 Task: Find connections with filter location Neston with filter topic #Inspirationwith filter profile language English with filter current company AMOREPACIFIC with filter school Government Engineering College, Thrissur with filter industry Accommodation Services with filter service category Customer Service with filter keywords title Data Entry
Action: Mouse moved to (167, 249)
Screenshot: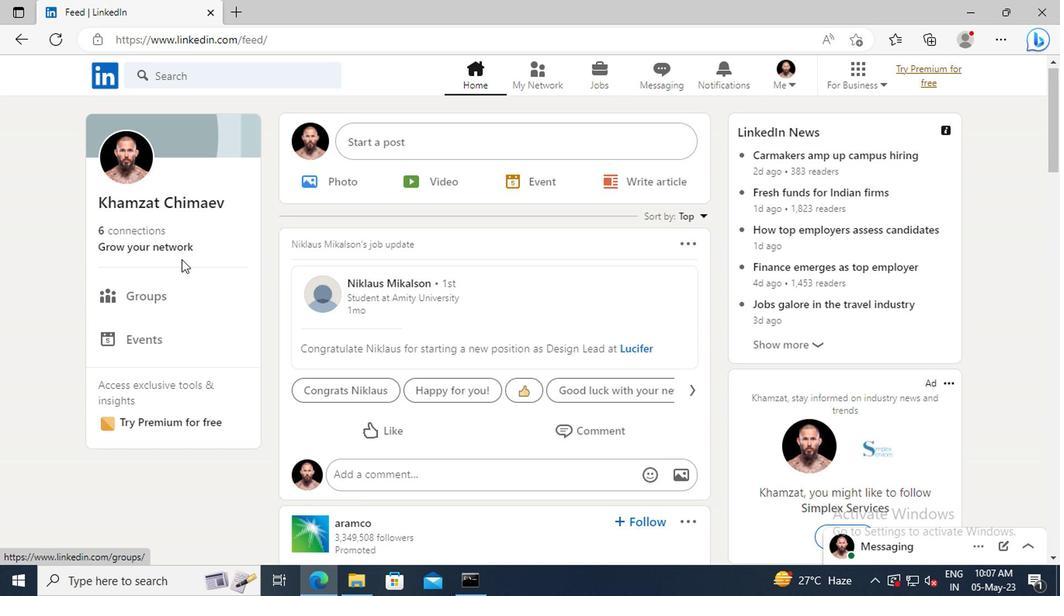 
Action: Mouse pressed left at (167, 249)
Screenshot: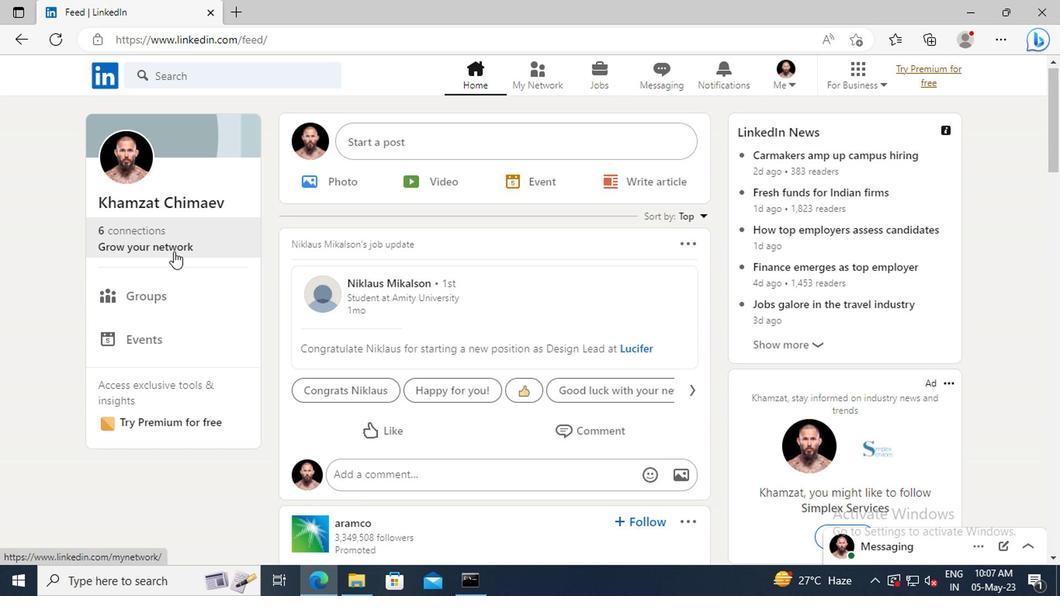 
Action: Mouse moved to (170, 165)
Screenshot: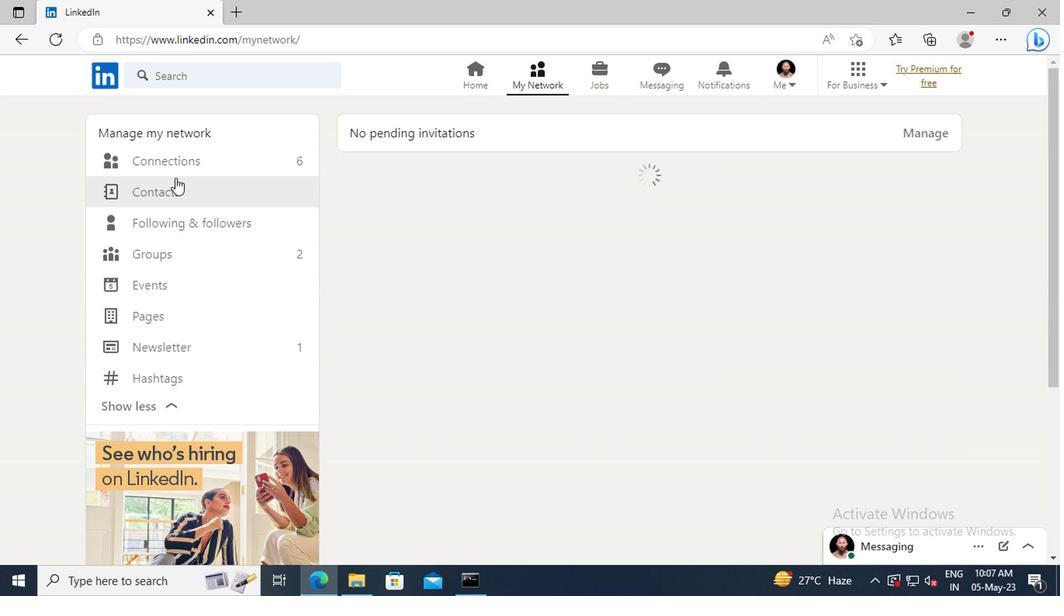
Action: Mouse pressed left at (170, 165)
Screenshot: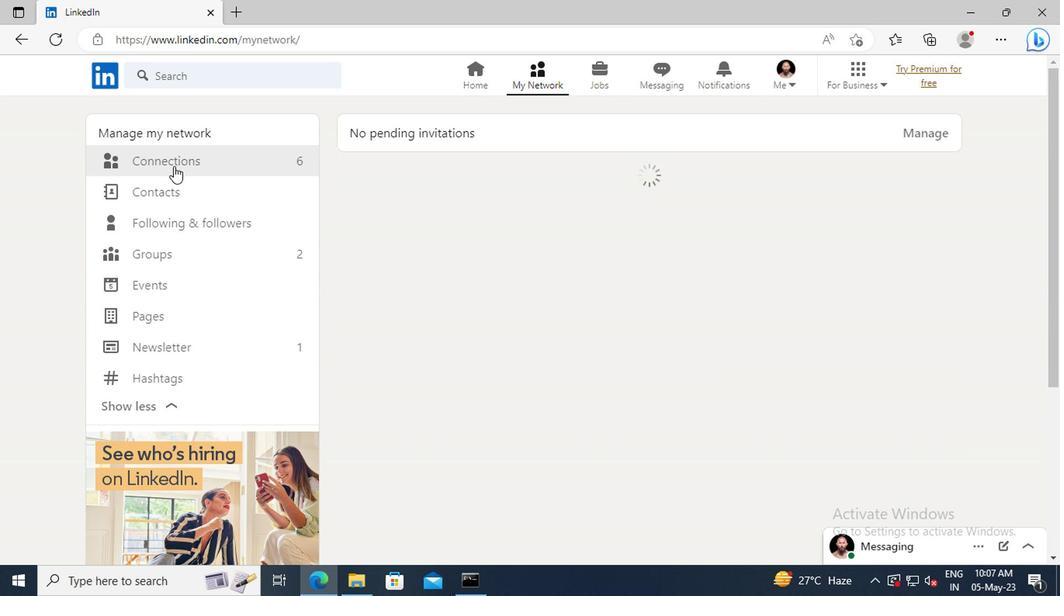 
Action: Mouse moved to (646, 165)
Screenshot: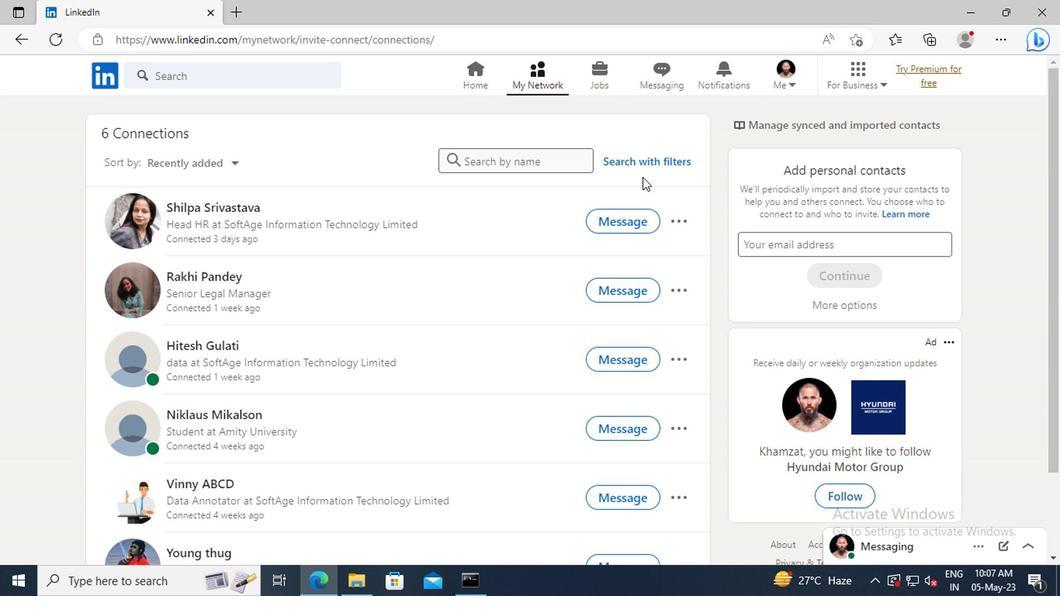 
Action: Mouse pressed left at (646, 165)
Screenshot: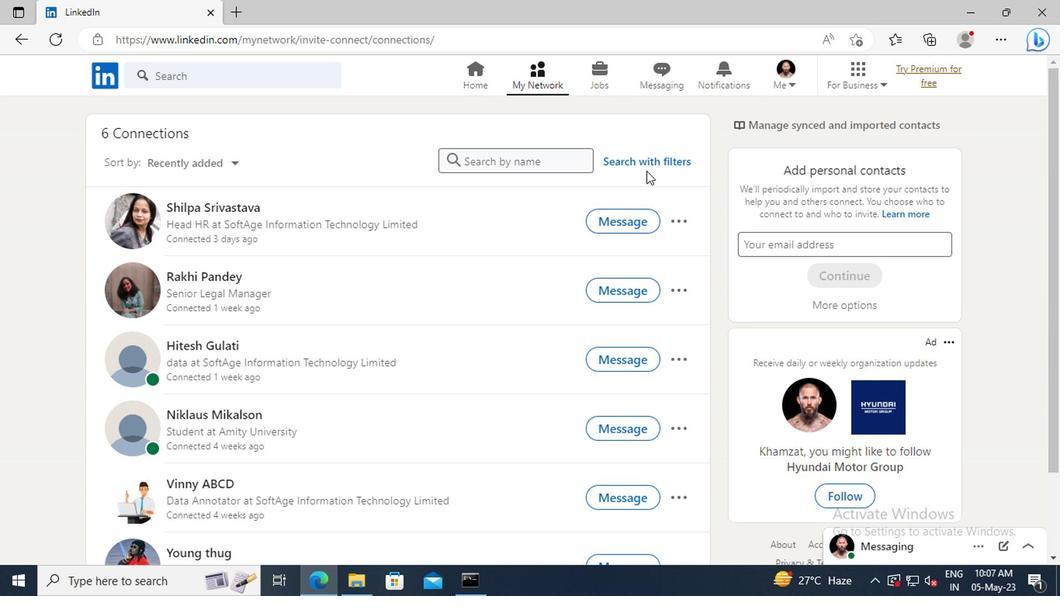 
Action: Mouse moved to (587, 123)
Screenshot: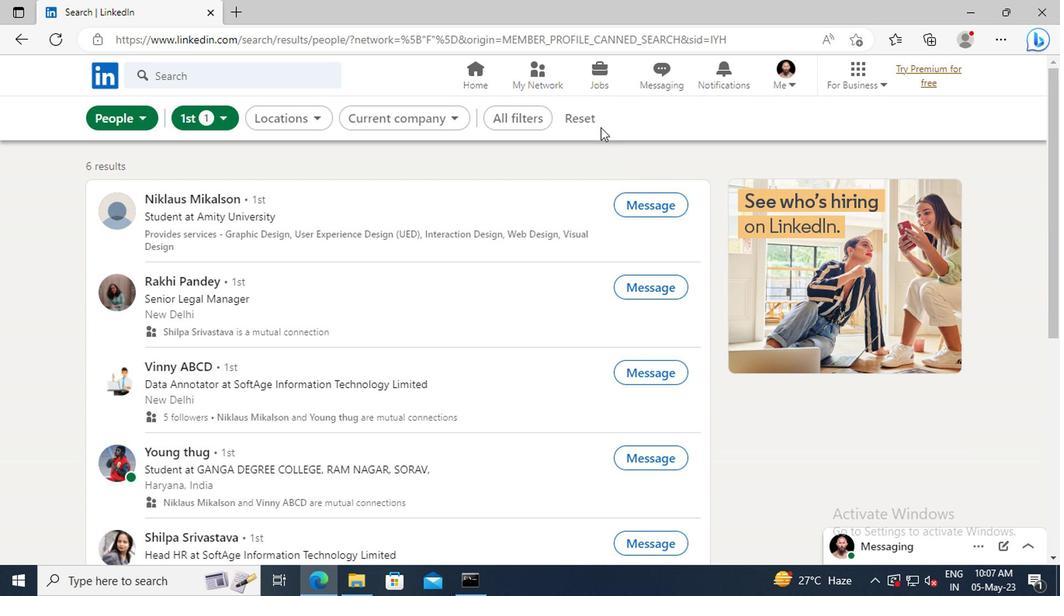 
Action: Mouse pressed left at (587, 123)
Screenshot: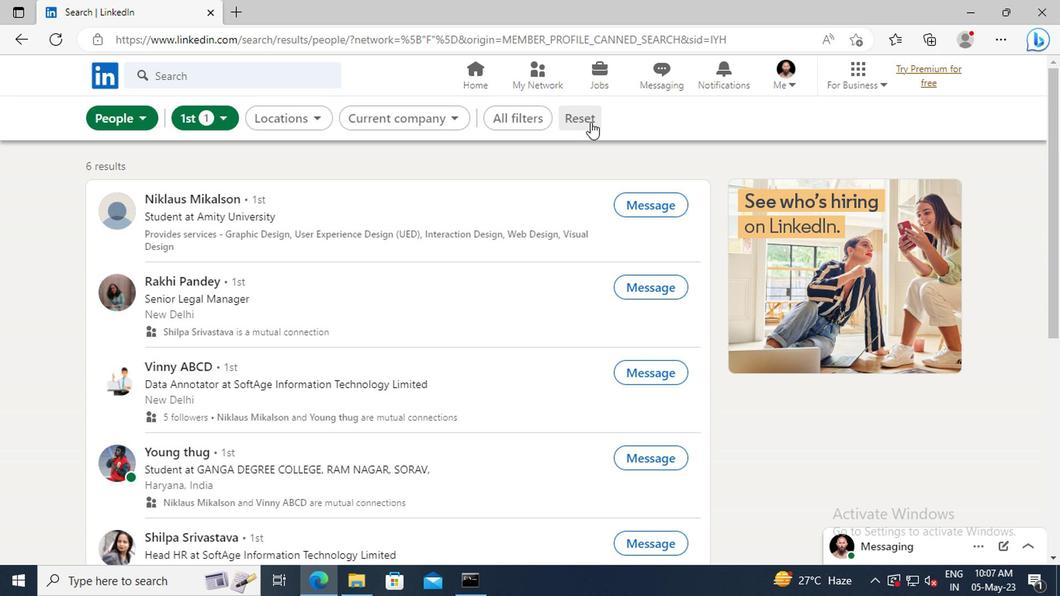 
Action: Mouse moved to (555, 121)
Screenshot: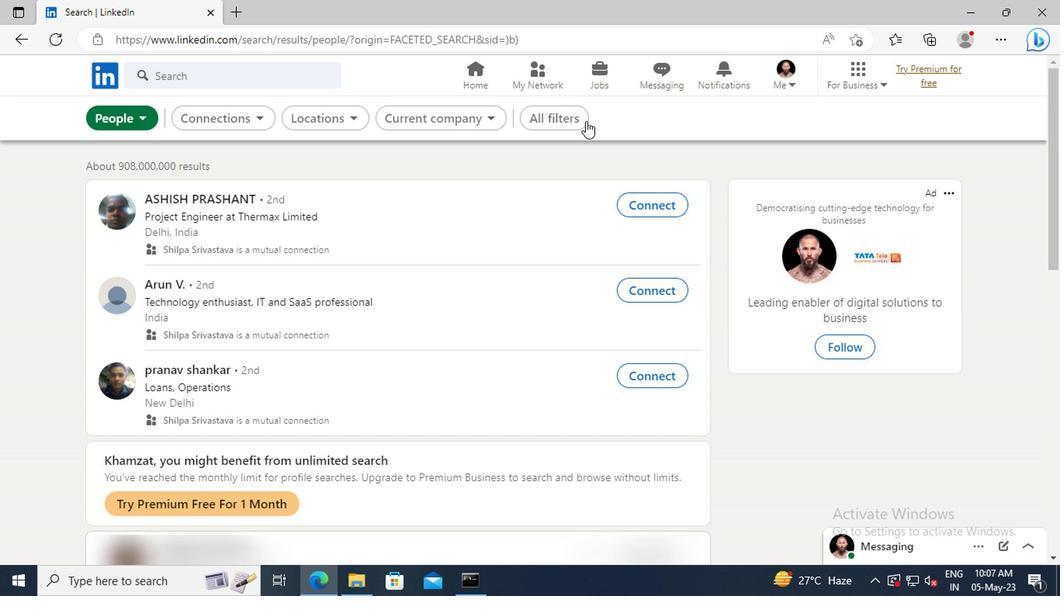 
Action: Mouse pressed left at (555, 121)
Screenshot: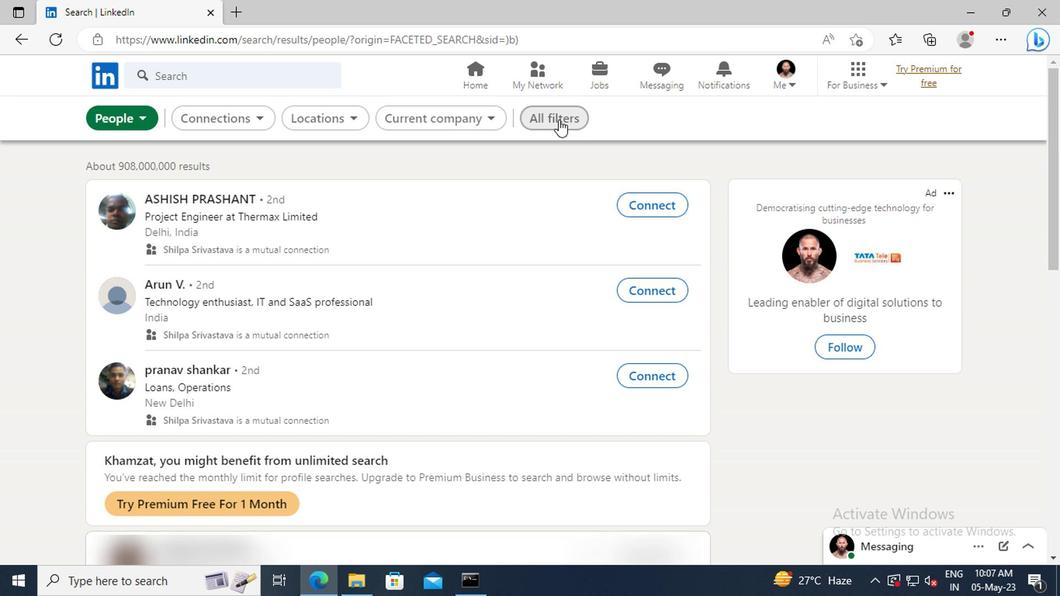 
Action: Mouse moved to (840, 290)
Screenshot: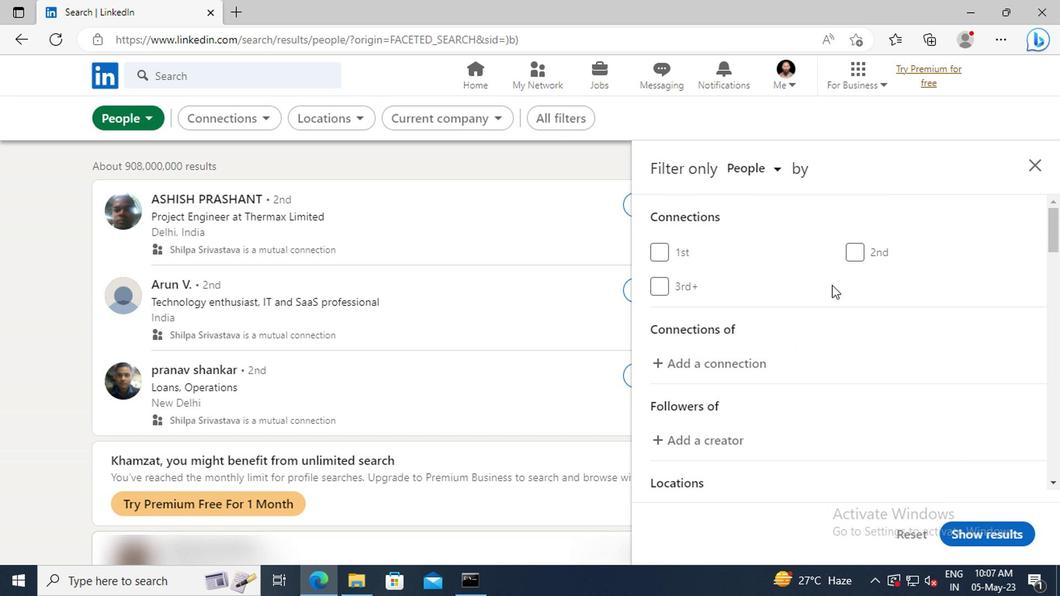 
Action: Mouse scrolled (840, 290) with delta (0, 0)
Screenshot: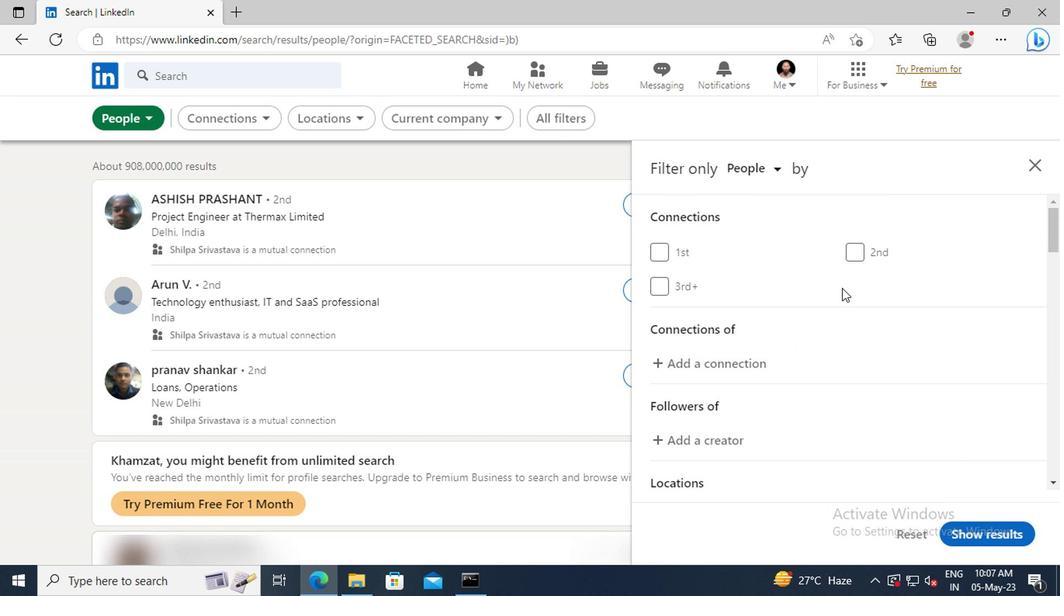 
Action: Mouse scrolled (840, 290) with delta (0, 0)
Screenshot: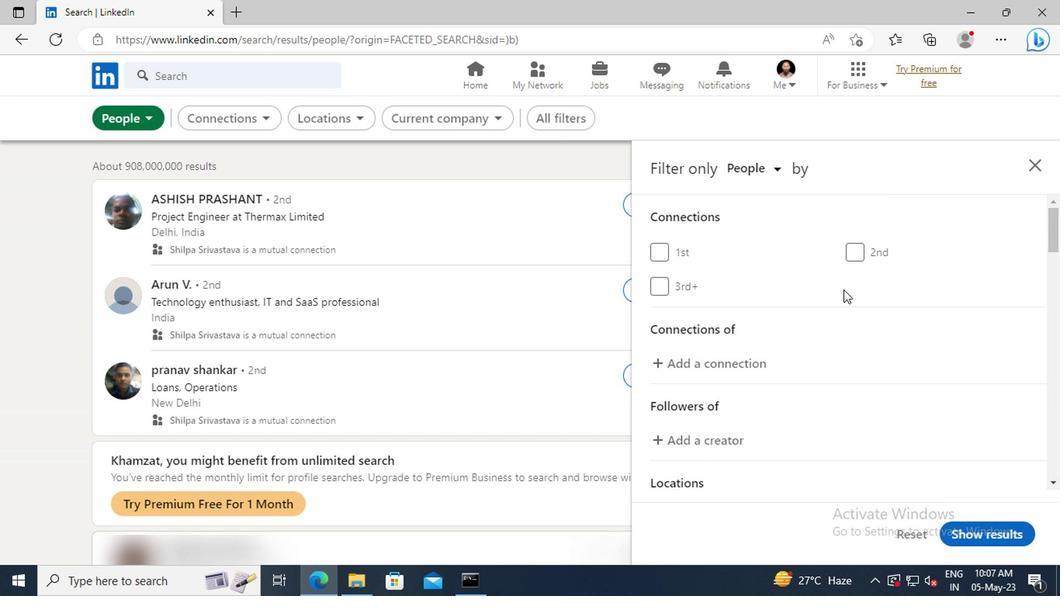 
Action: Mouse scrolled (840, 290) with delta (0, 0)
Screenshot: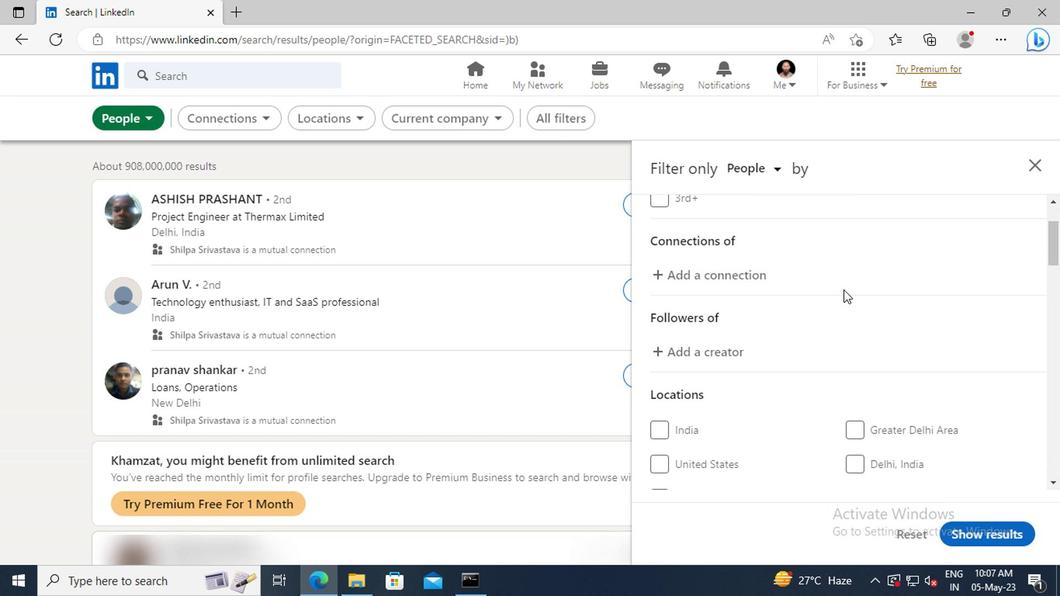 
Action: Mouse scrolled (840, 290) with delta (0, 0)
Screenshot: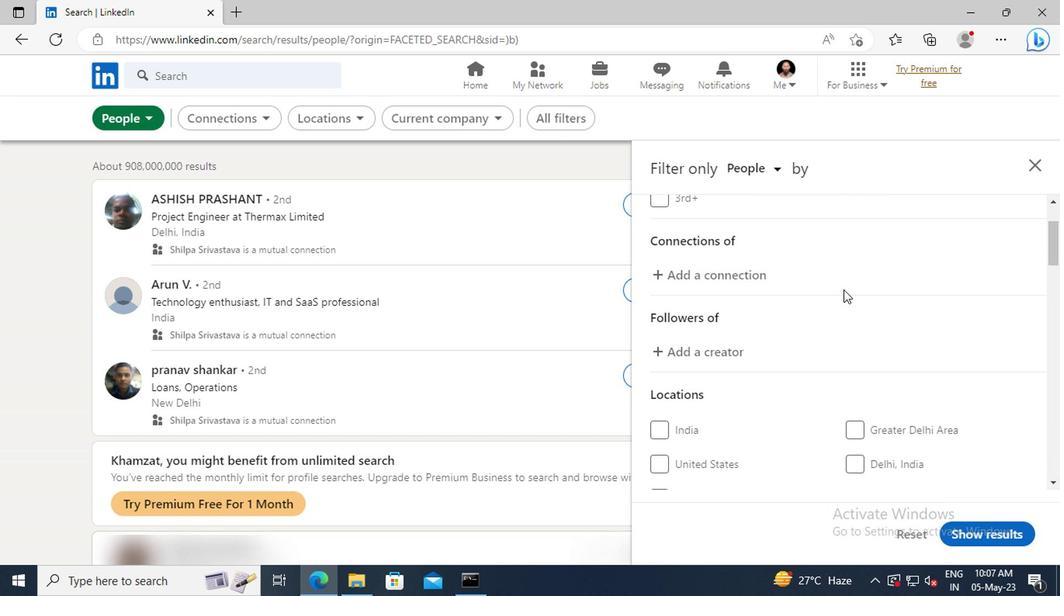 
Action: Mouse scrolled (840, 290) with delta (0, 0)
Screenshot: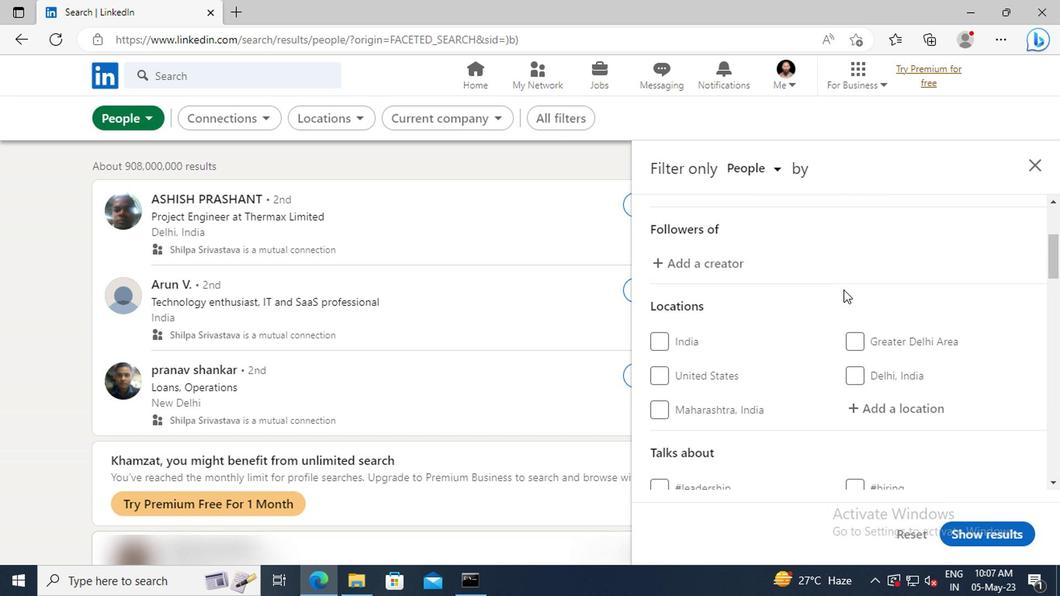 
Action: Mouse scrolled (840, 290) with delta (0, 0)
Screenshot: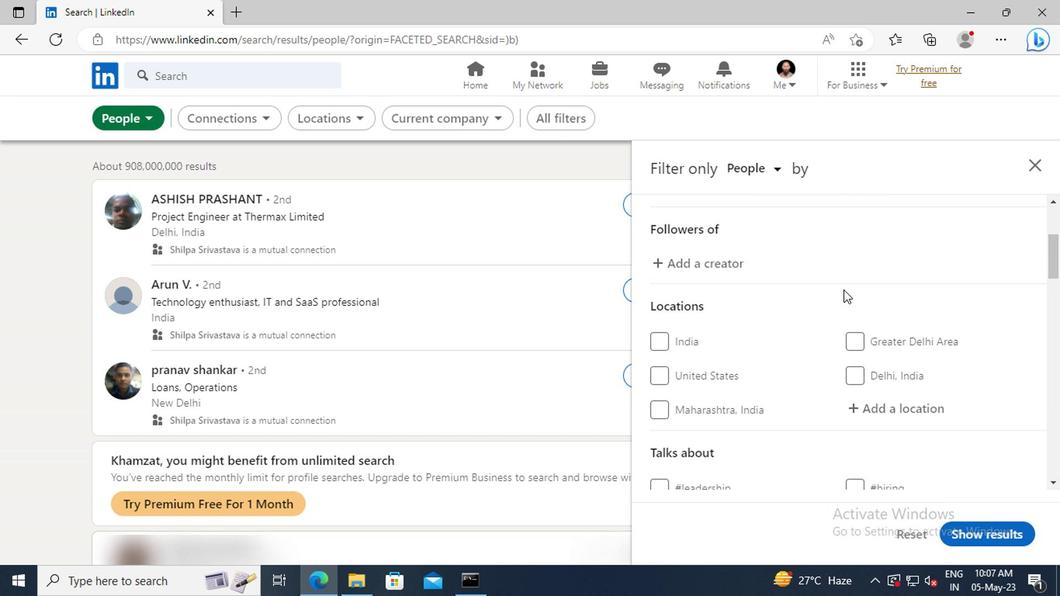
Action: Mouse moved to (858, 323)
Screenshot: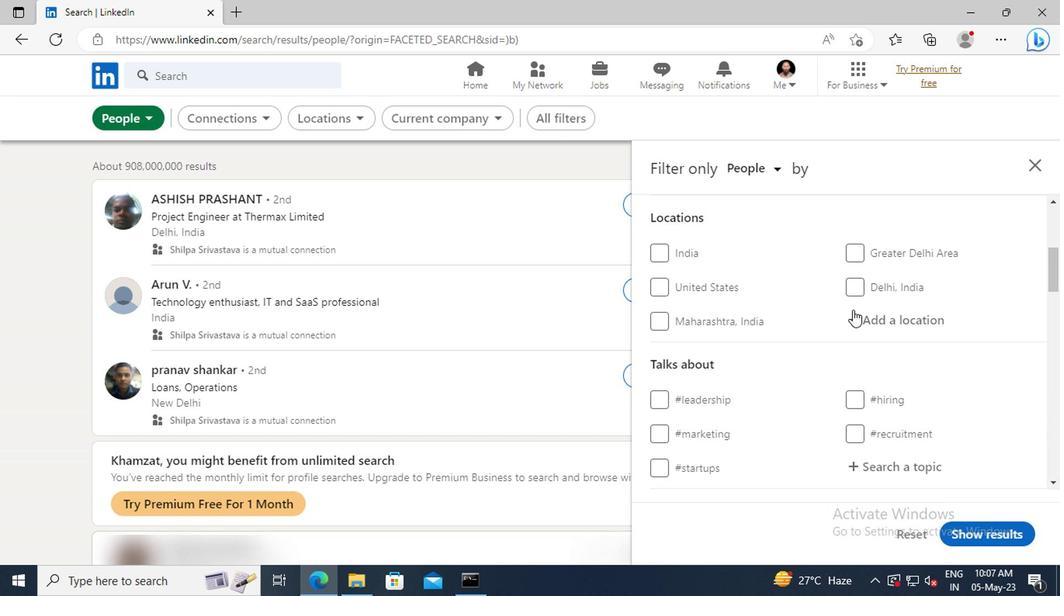 
Action: Mouse pressed left at (858, 323)
Screenshot: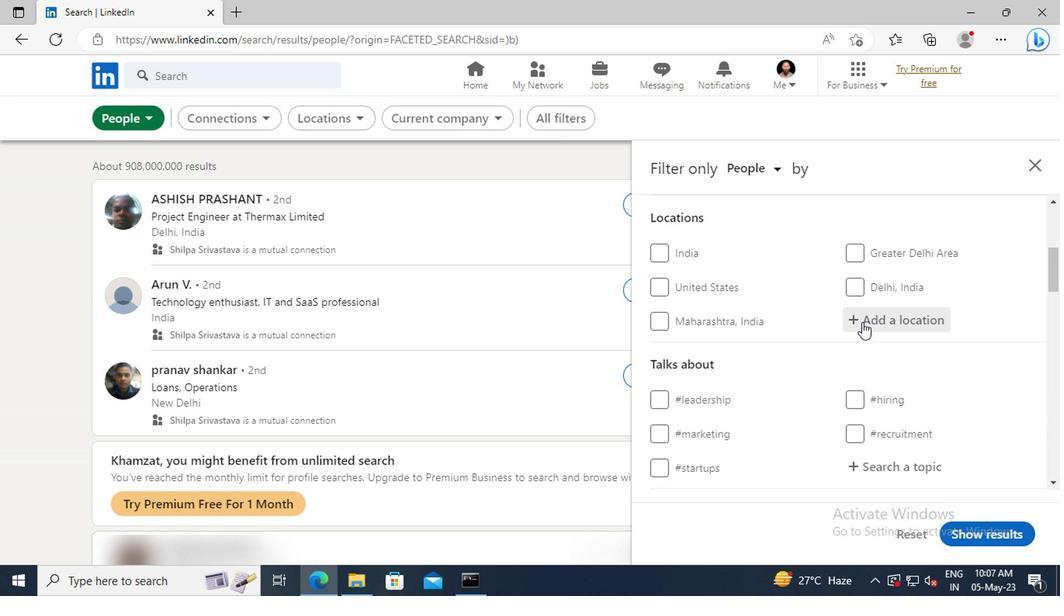 
Action: Key pressed <Key.shift>NESTON
Screenshot: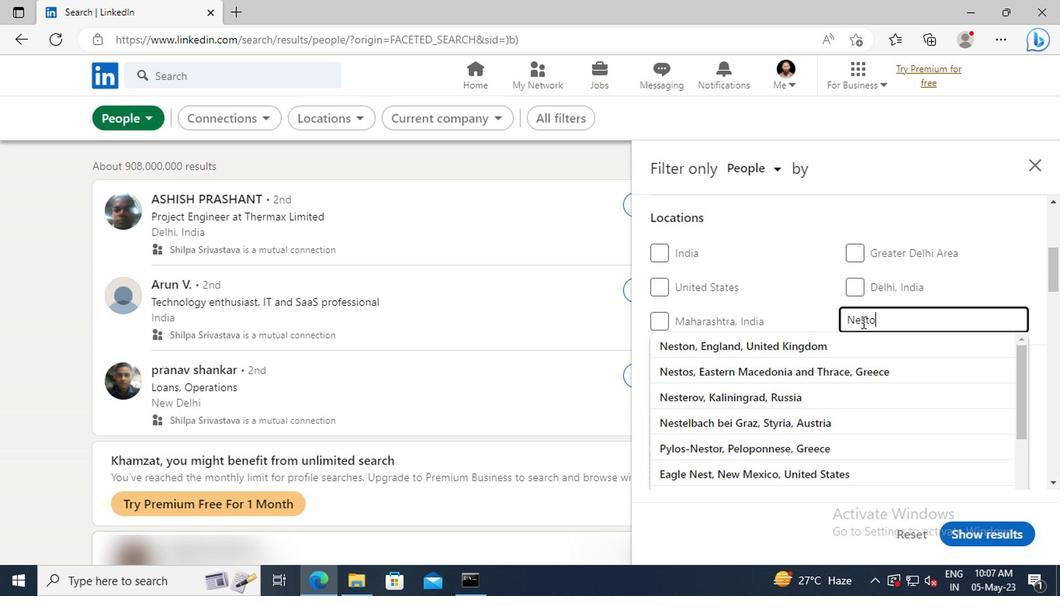 
Action: Mouse moved to (858, 338)
Screenshot: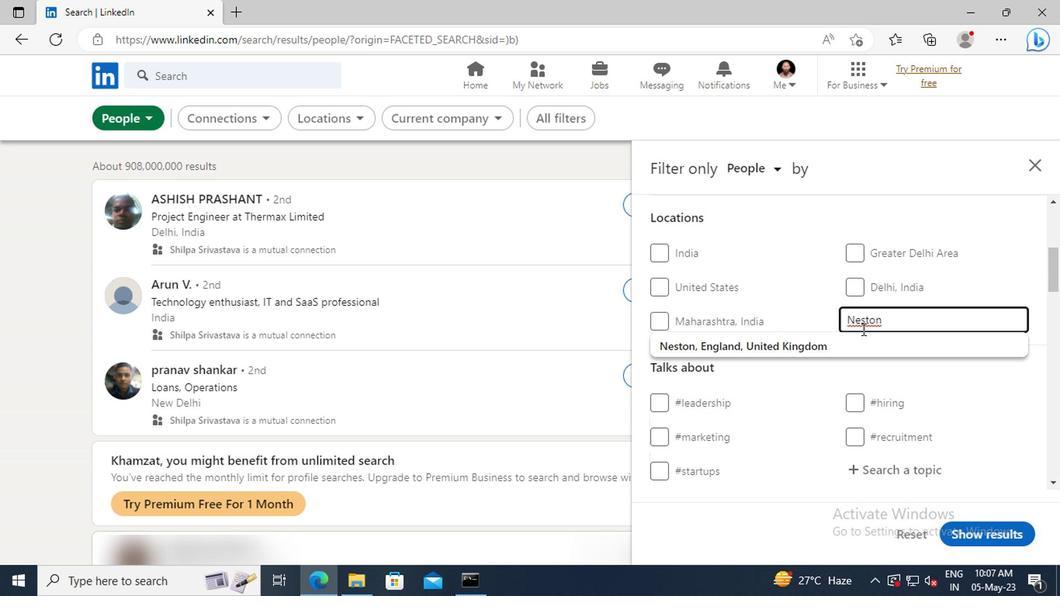 
Action: Mouse pressed left at (858, 338)
Screenshot: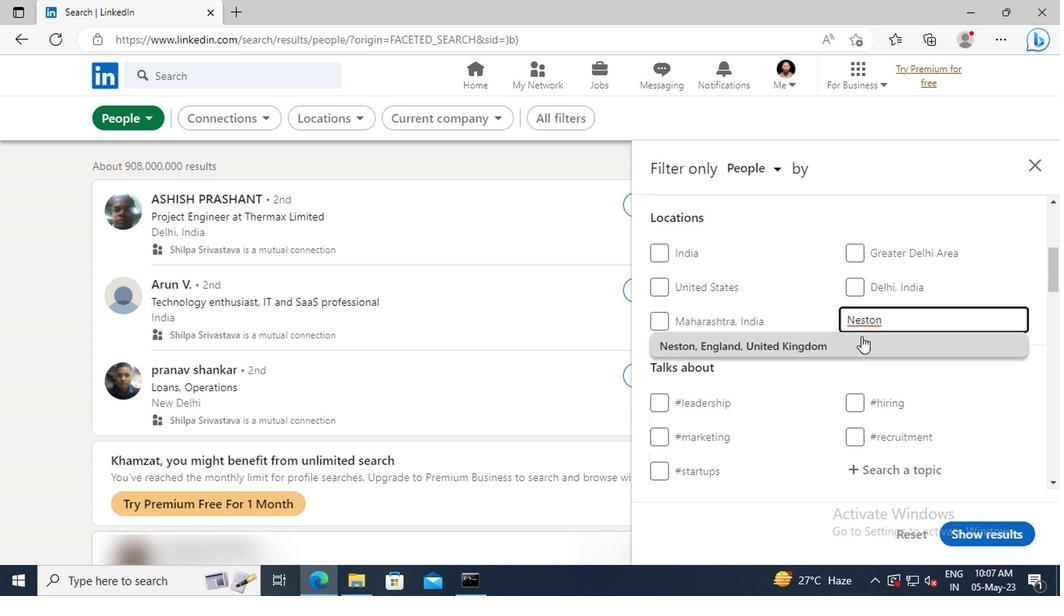 
Action: Mouse scrolled (858, 337) with delta (0, -1)
Screenshot: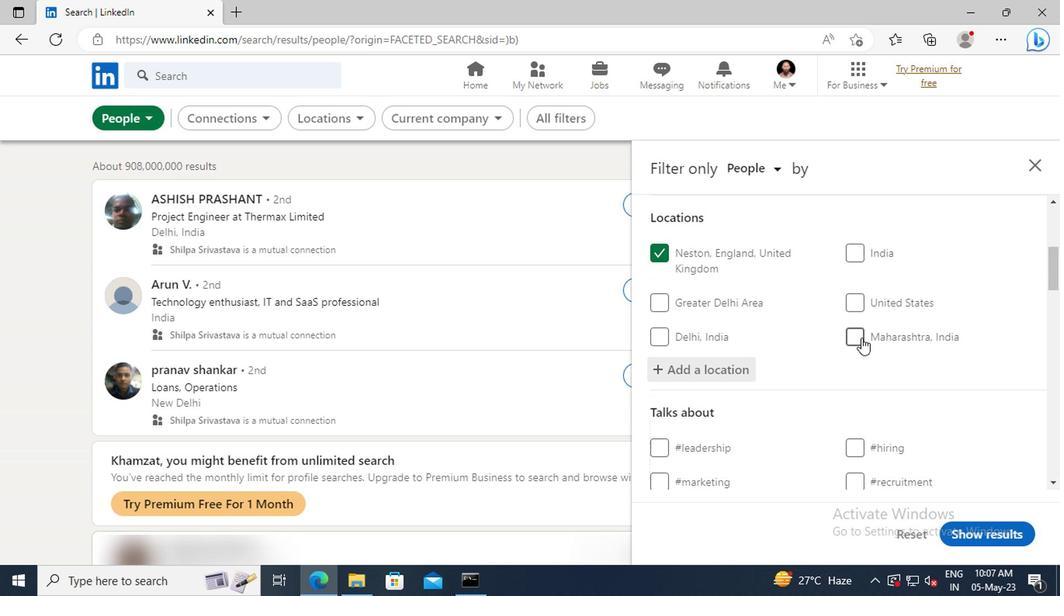 
Action: Mouse scrolled (858, 337) with delta (0, -1)
Screenshot: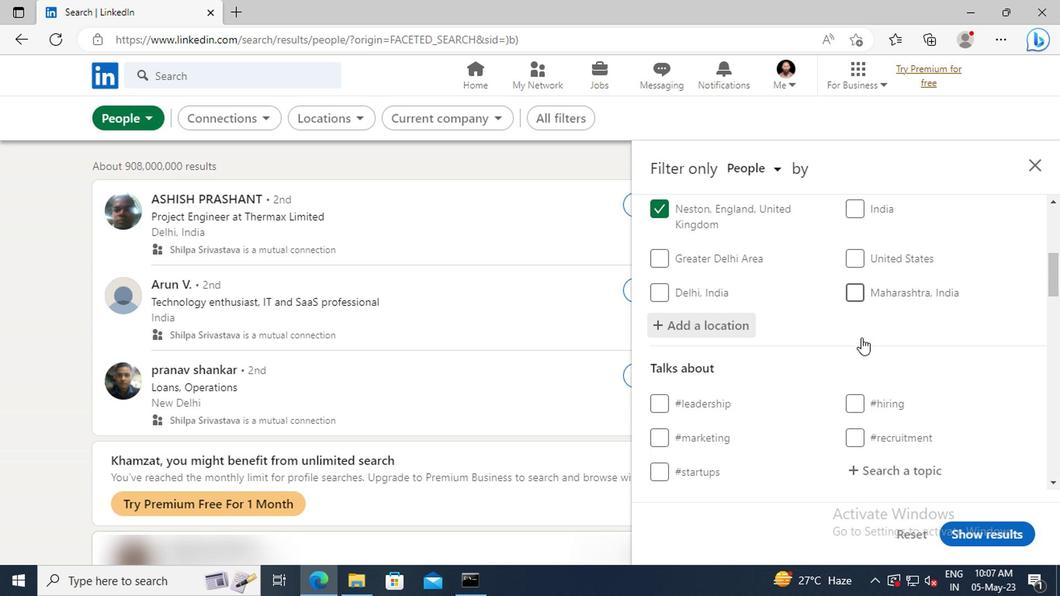 
Action: Mouse scrolled (858, 337) with delta (0, -1)
Screenshot: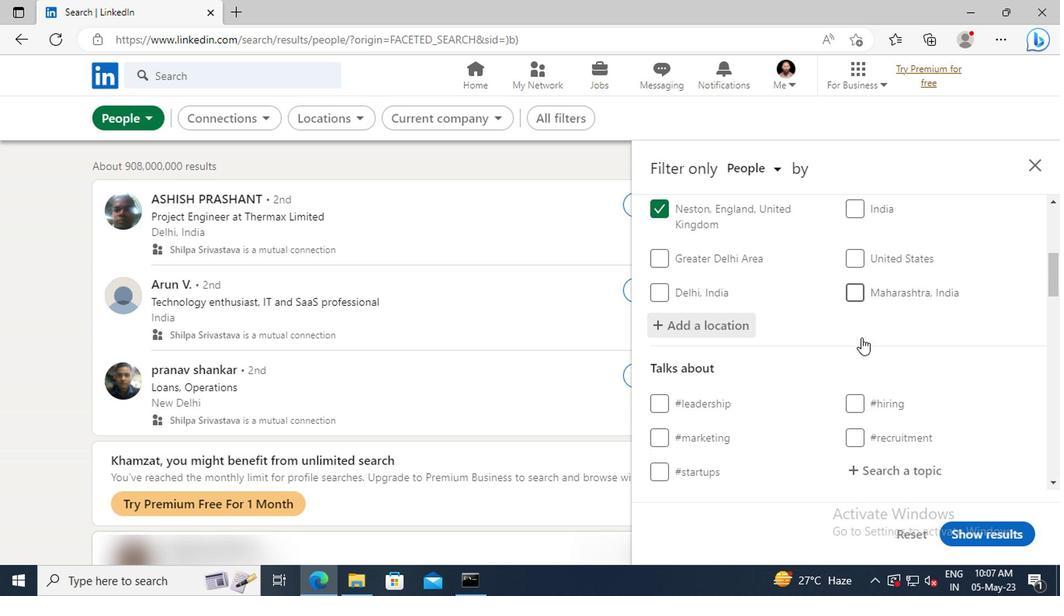 
Action: Mouse scrolled (858, 337) with delta (0, -1)
Screenshot: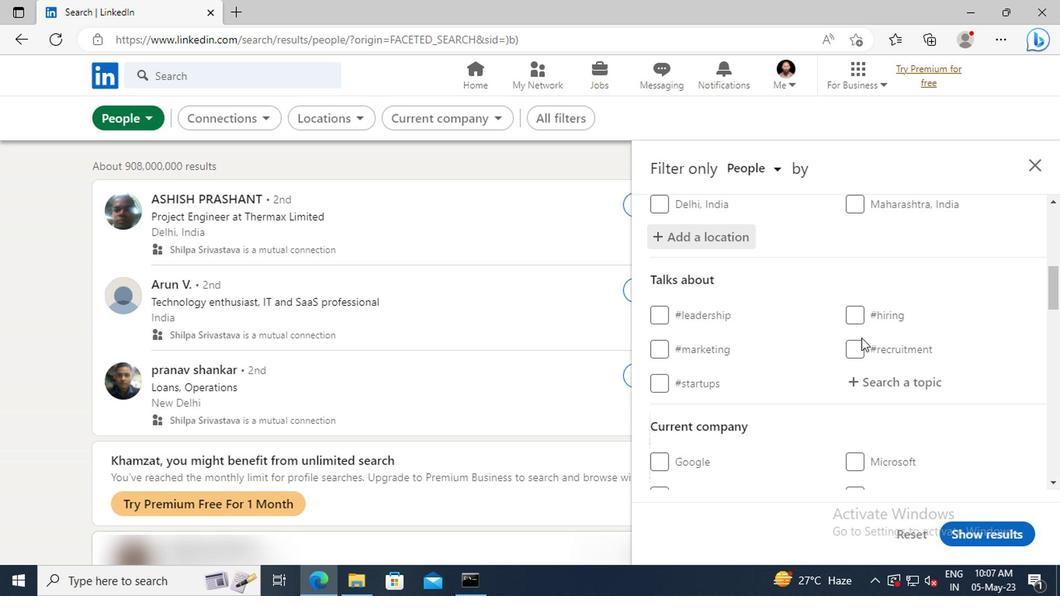 
Action: Mouse pressed left at (858, 338)
Screenshot: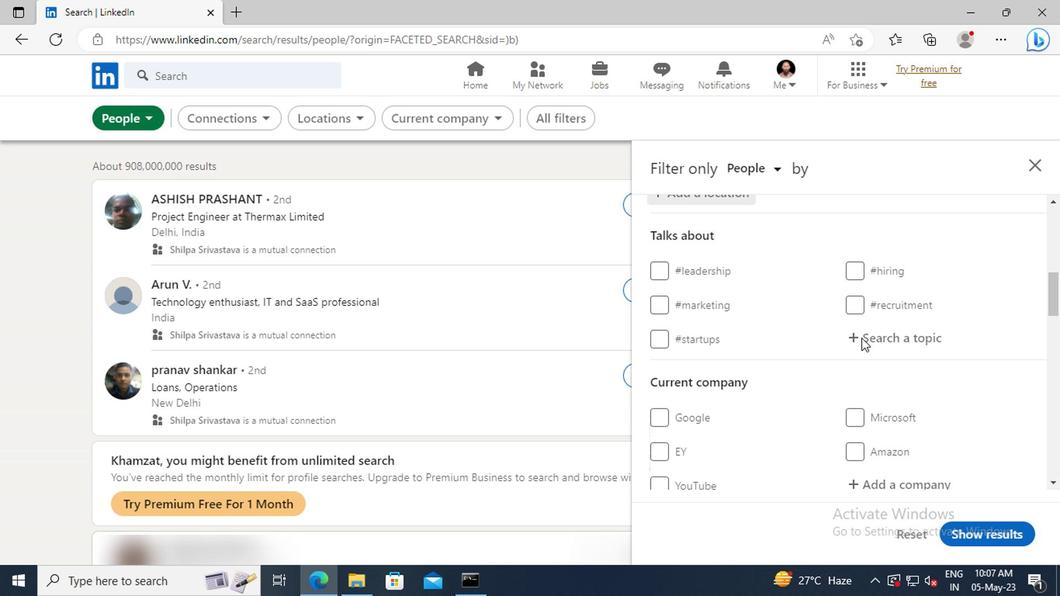 
Action: Key pressed <Key.shift>INSPI
Screenshot: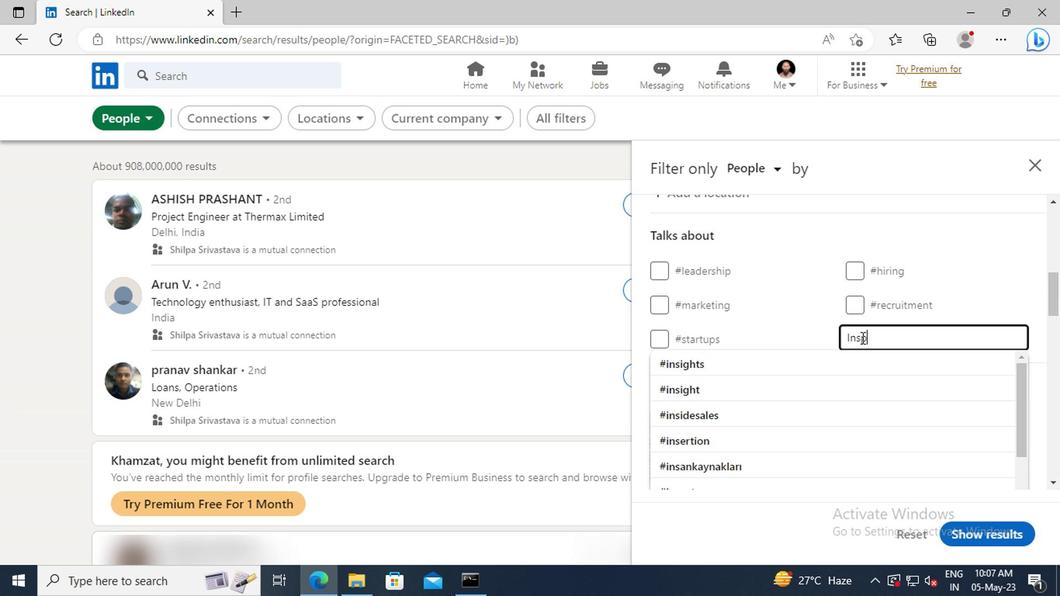 
Action: Mouse moved to (861, 358)
Screenshot: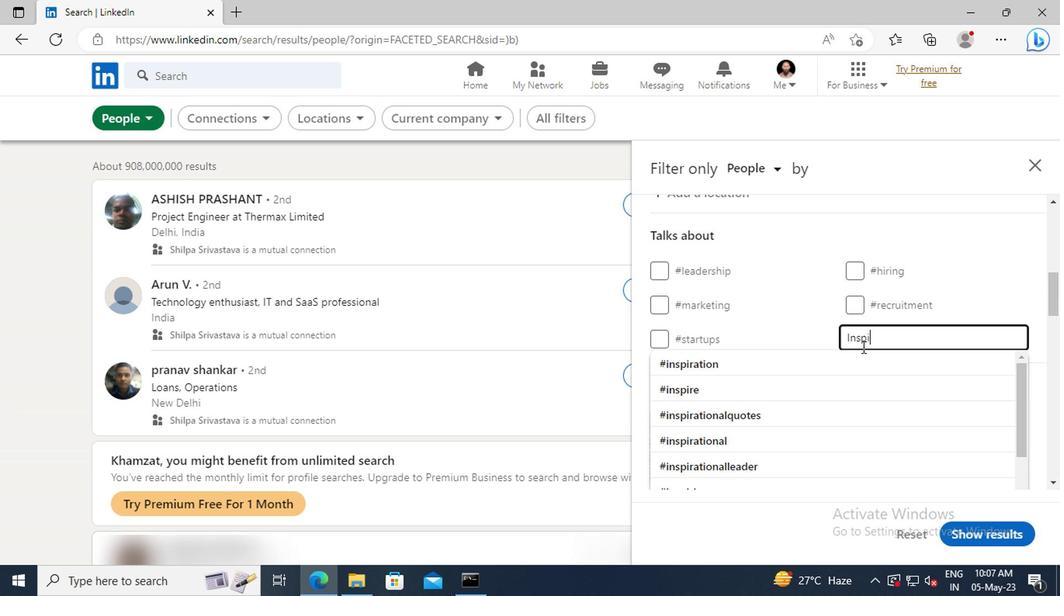 
Action: Mouse pressed left at (861, 358)
Screenshot: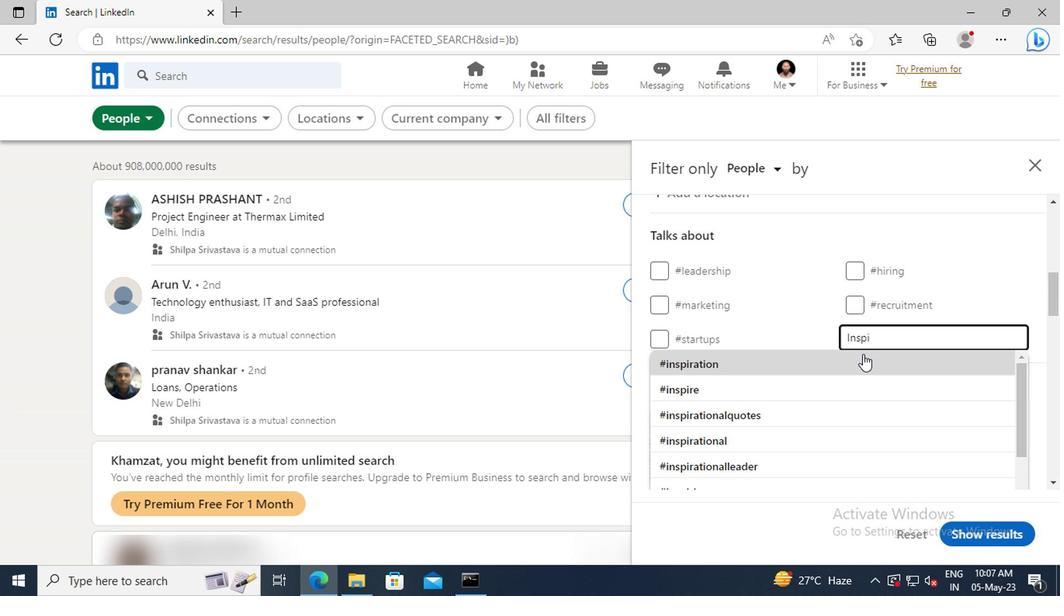 
Action: Mouse scrolled (861, 356) with delta (0, -1)
Screenshot: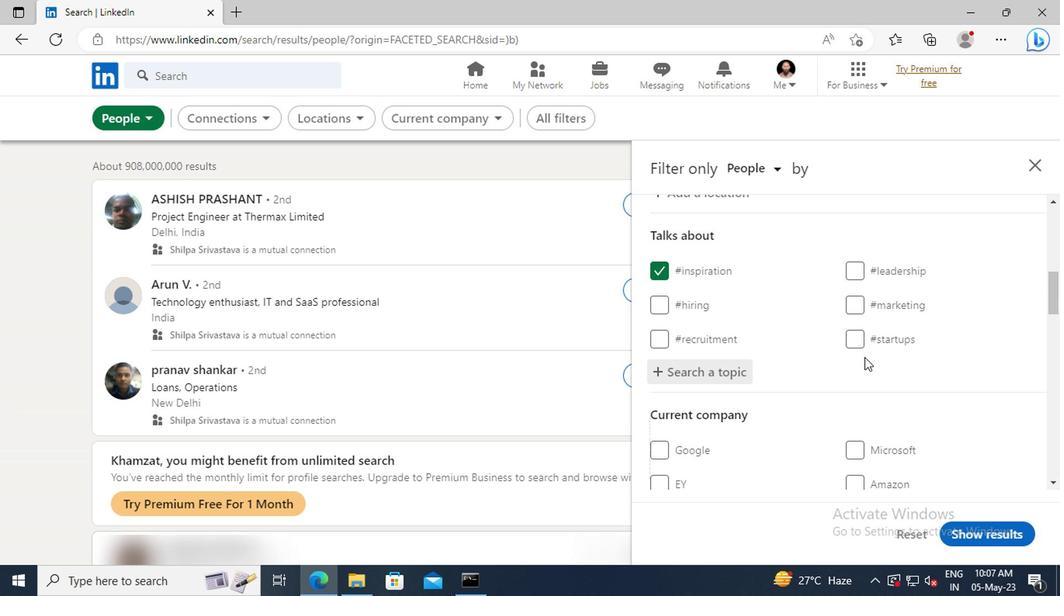 
Action: Mouse scrolled (861, 356) with delta (0, -1)
Screenshot: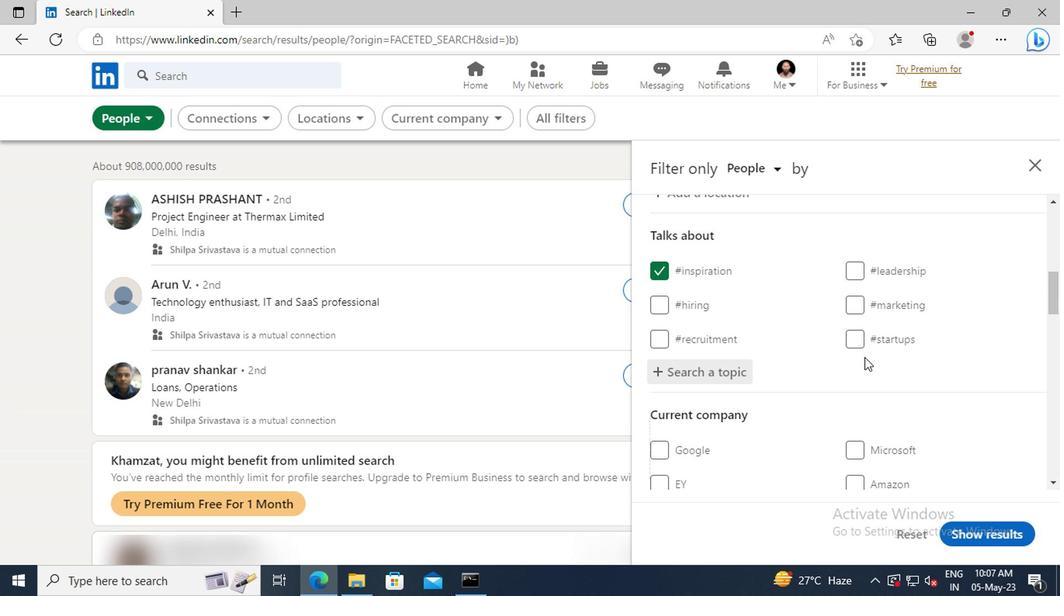 
Action: Mouse scrolled (861, 356) with delta (0, -1)
Screenshot: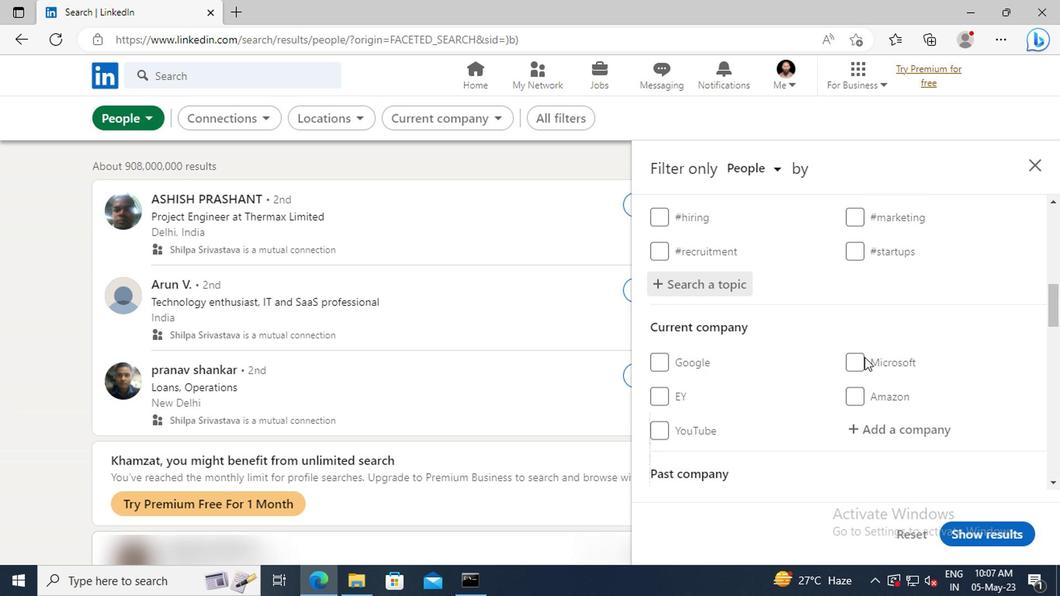 
Action: Mouse scrolled (861, 356) with delta (0, -1)
Screenshot: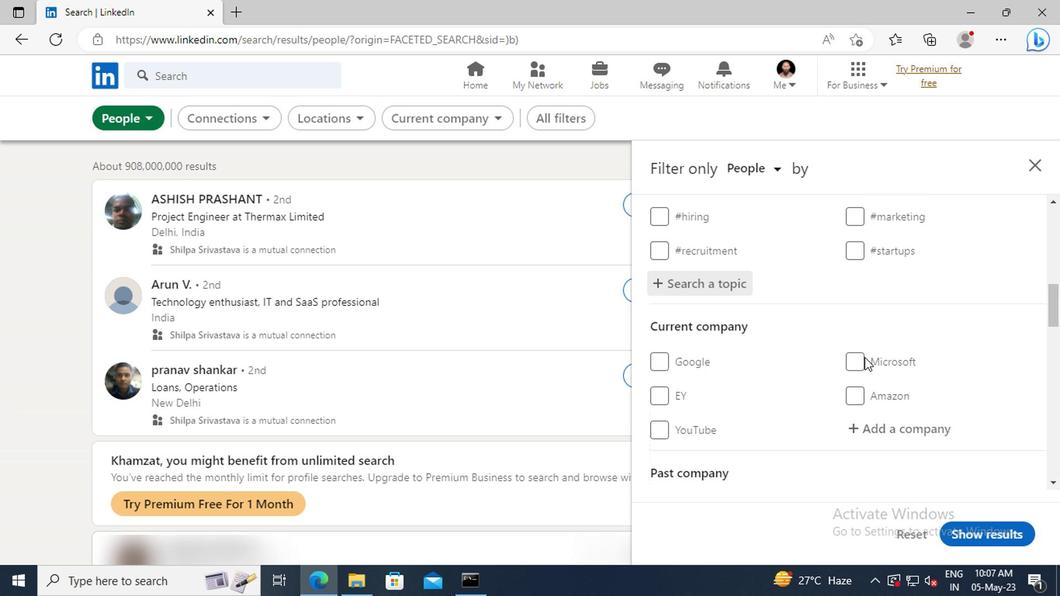 
Action: Mouse scrolled (861, 356) with delta (0, -1)
Screenshot: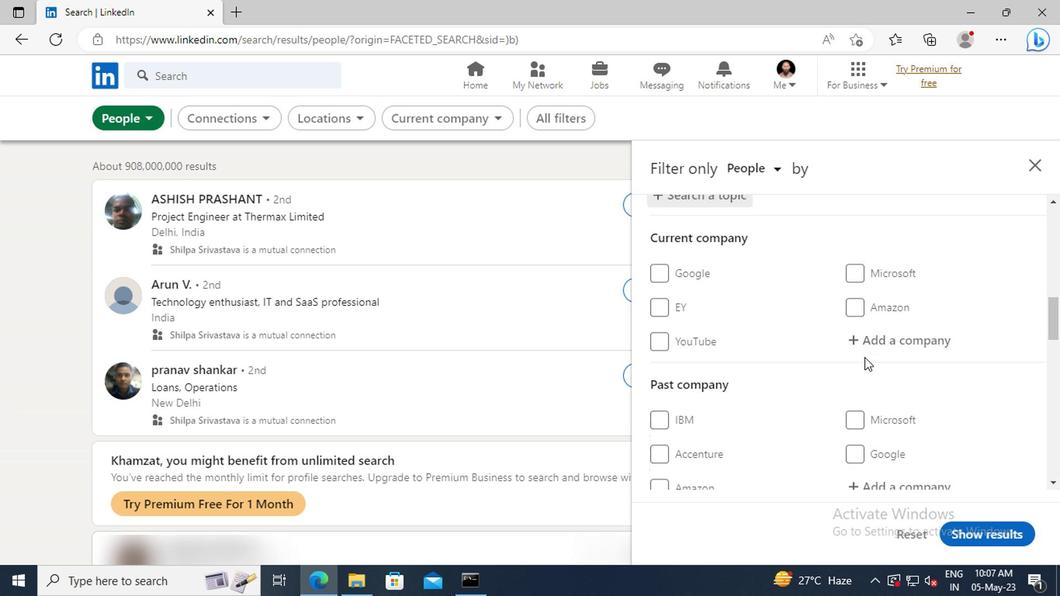 
Action: Mouse scrolled (861, 356) with delta (0, -1)
Screenshot: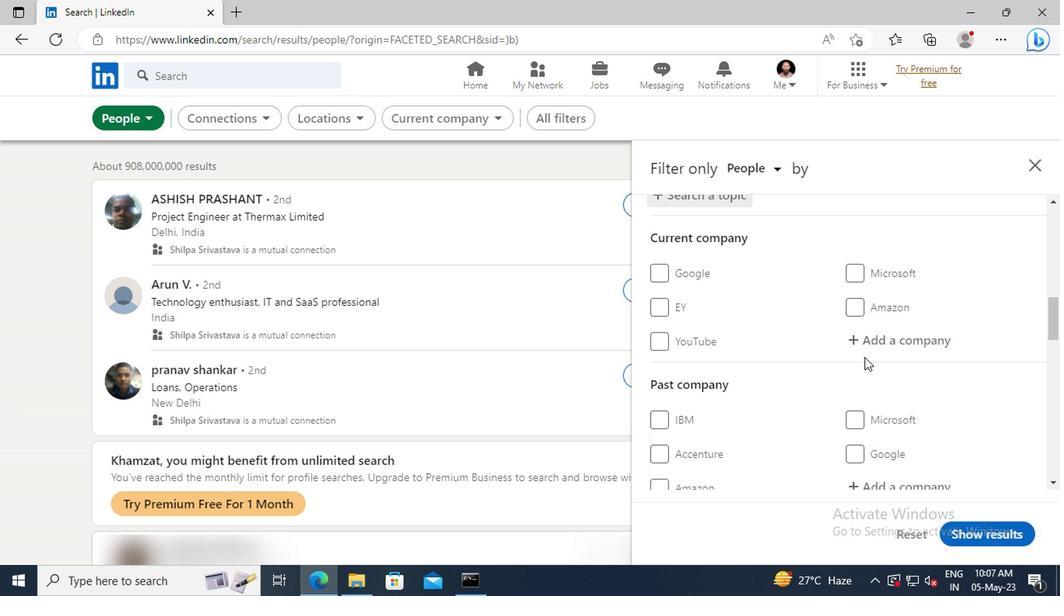 
Action: Mouse scrolled (861, 356) with delta (0, -1)
Screenshot: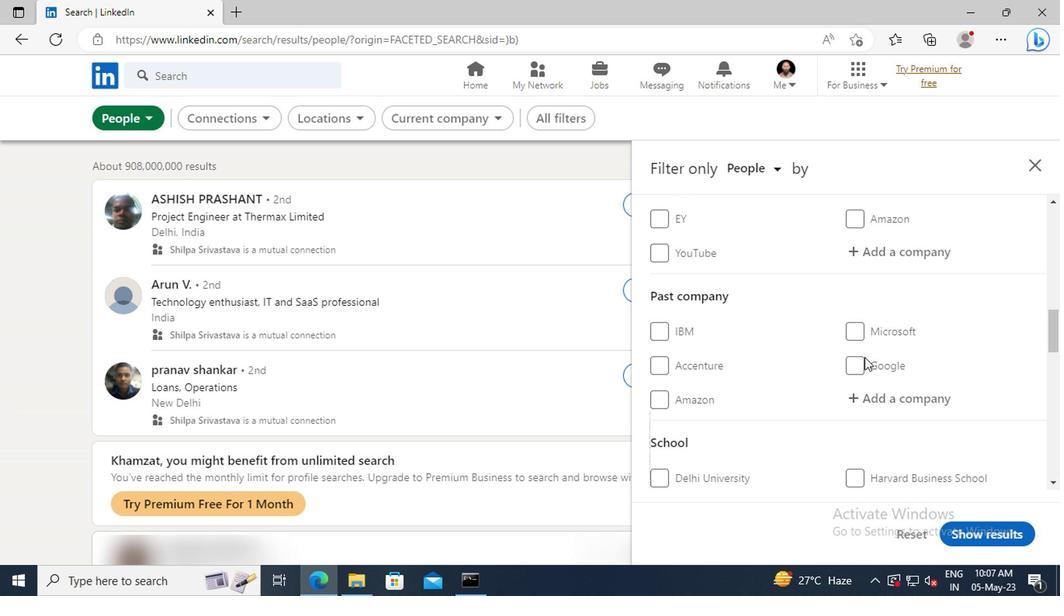 
Action: Mouse scrolled (861, 356) with delta (0, -1)
Screenshot: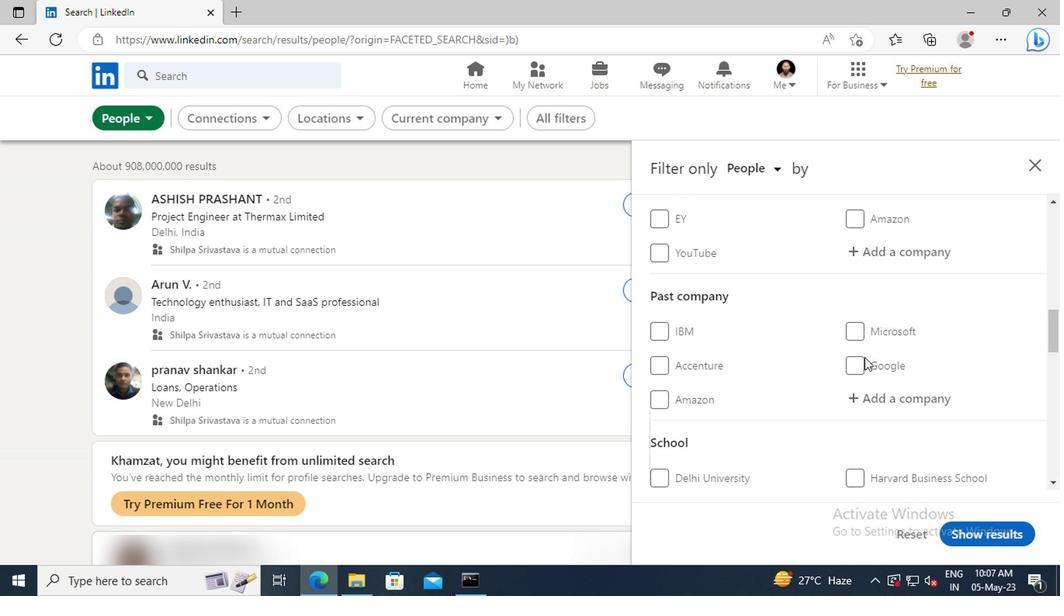 
Action: Mouse scrolled (861, 356) with delta (0, -1)
Screenshot: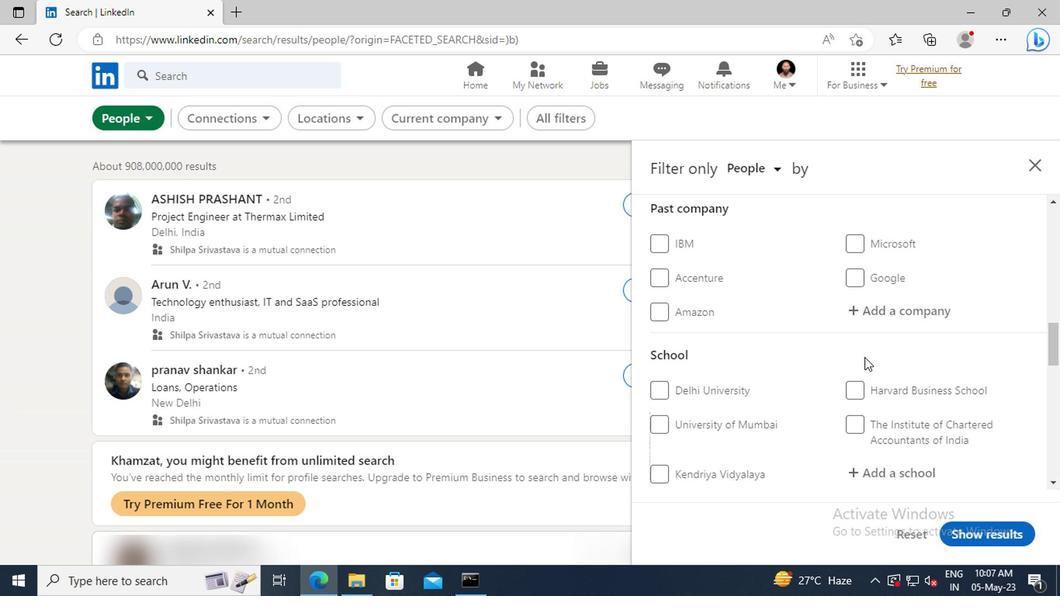
Action: Mouse scrolled (861, 356) with delta (0, -1)
Screenshot: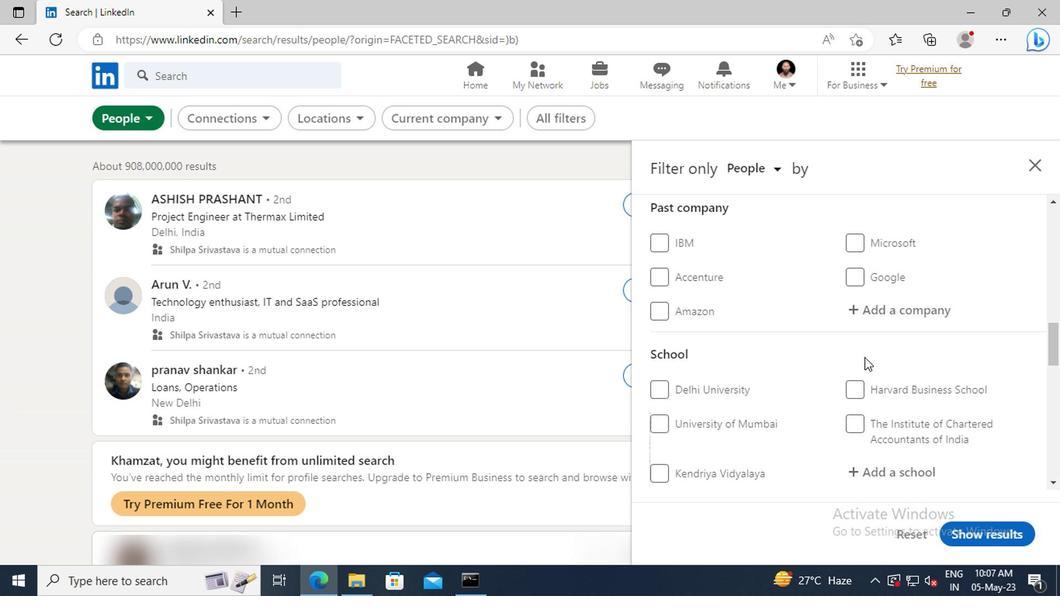 
Action: Mouse scrolled (861, 356) with delta (0, -1)
Screenshot: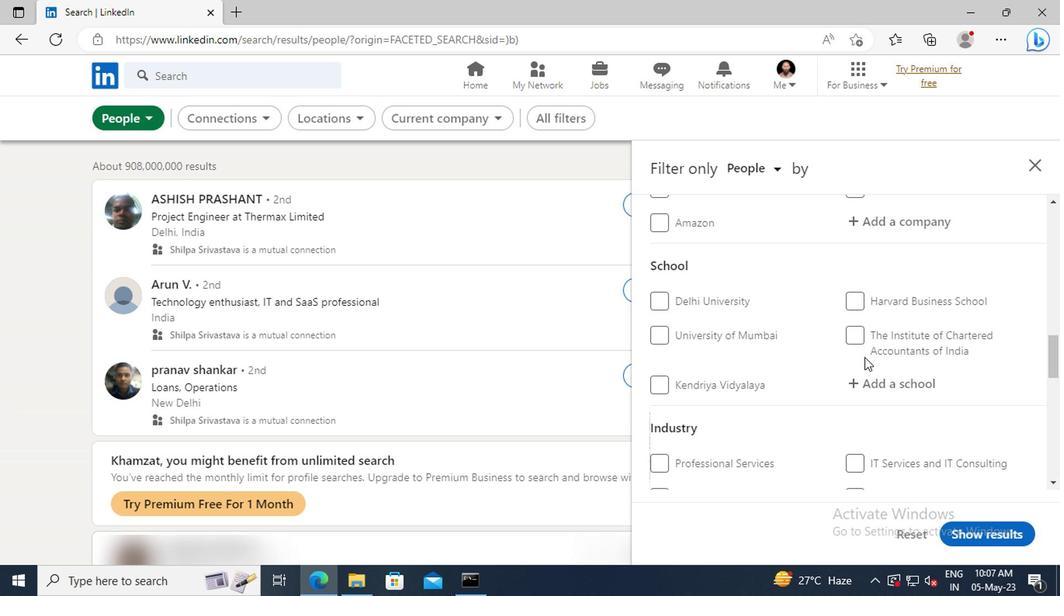 
Action: Mouse scrolled (861, 356) with delta (0, -1)
Screenshot: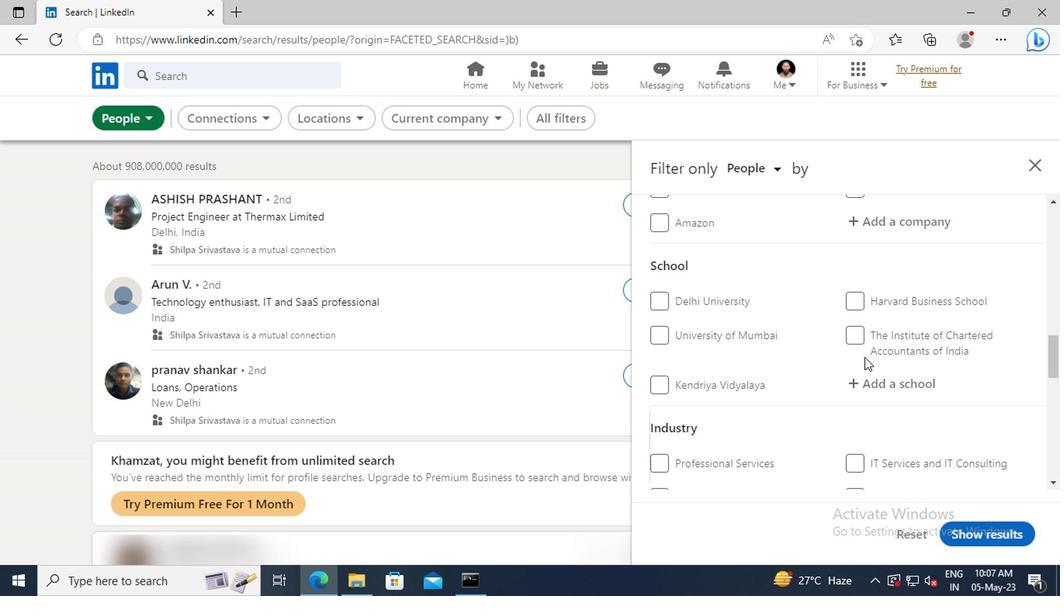 
Action: Mouse scrolled (861, 356) with delta (0, -1)
Screenshot: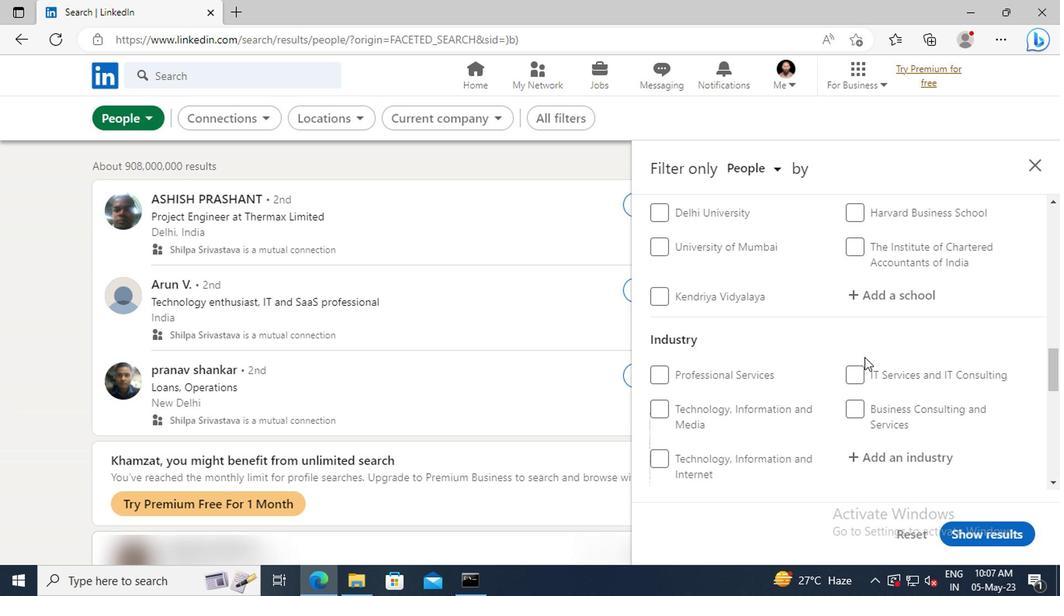 
Action: Mouse scrolled (861, 356) with delta (0, -1)
Screenshot: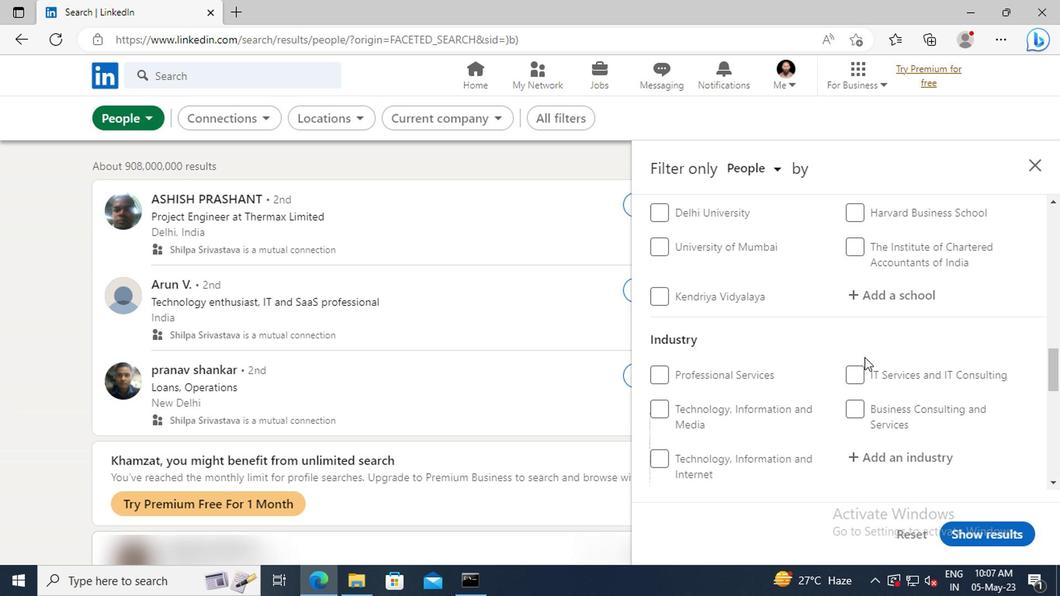 
Action: Mouse scrolled (861, 356) with delta (0, -1)
Screenshot: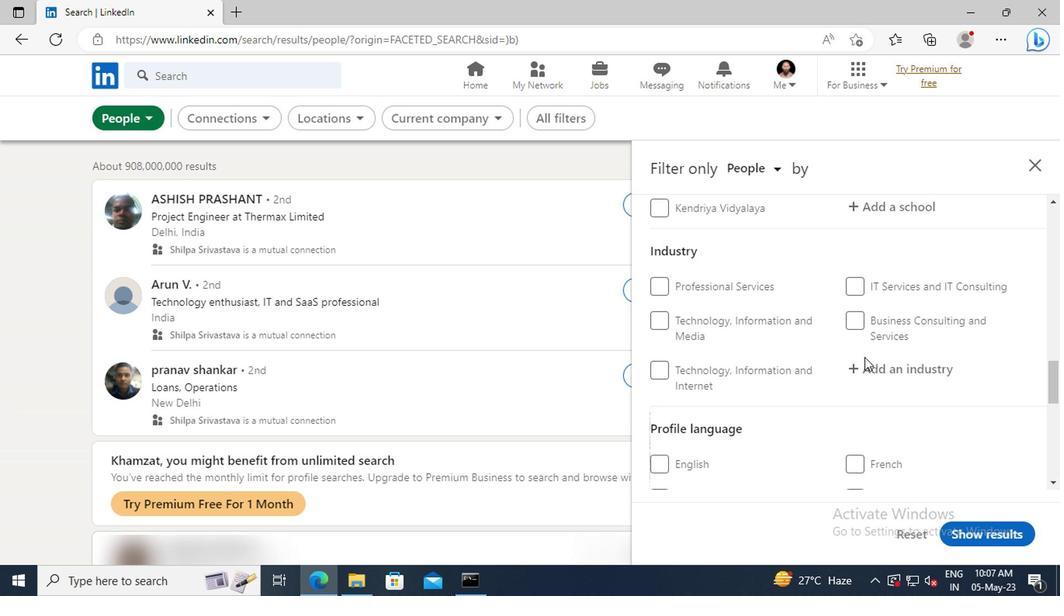 
Action: Mouse scrolled (861, 356) with delta (0, -1)
Screenshot: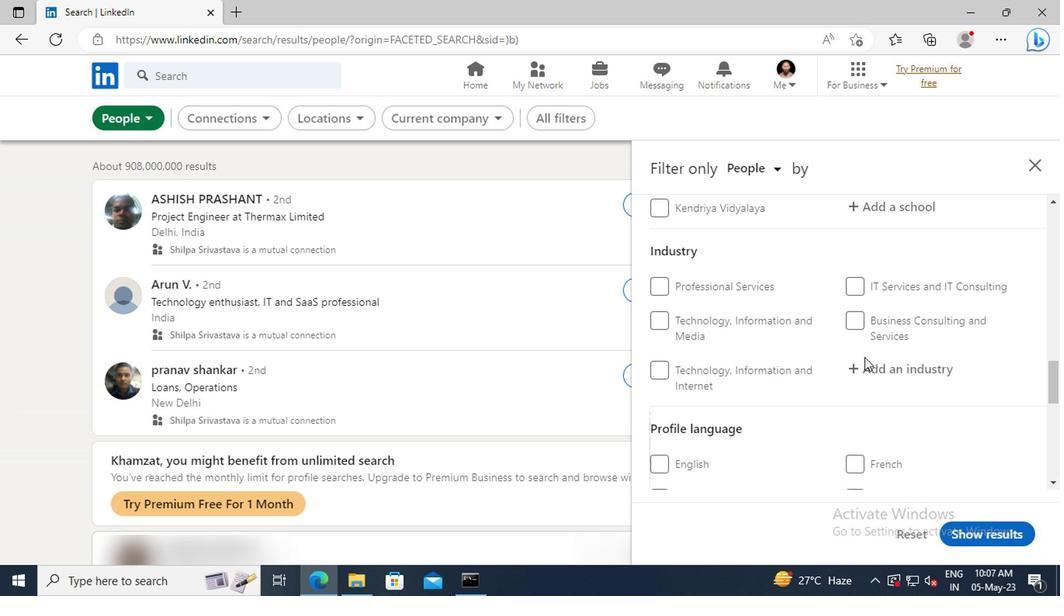 
Action: Mouse moved to (649, 377)
Screenshot: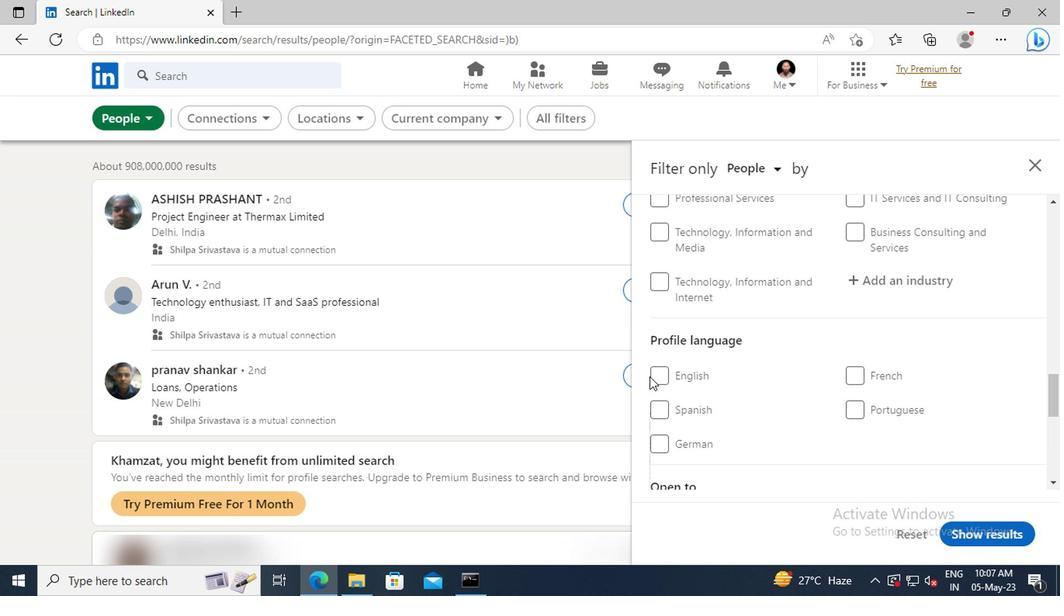
Action: Mouse pressed left at (649, 377)
Screenshot: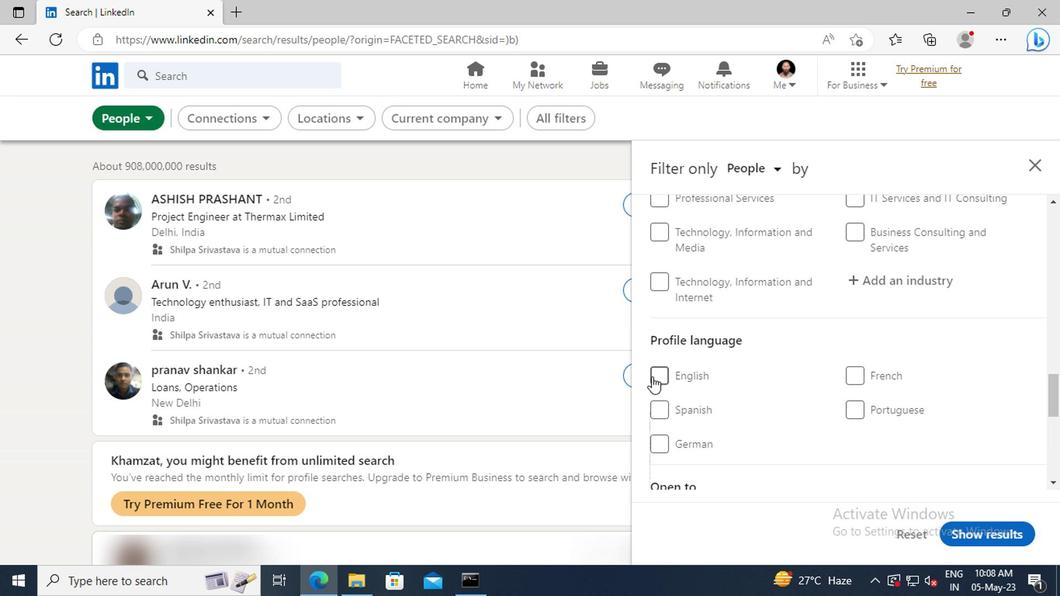 
Action: Mouse moved to (846, 360)
Screenshot: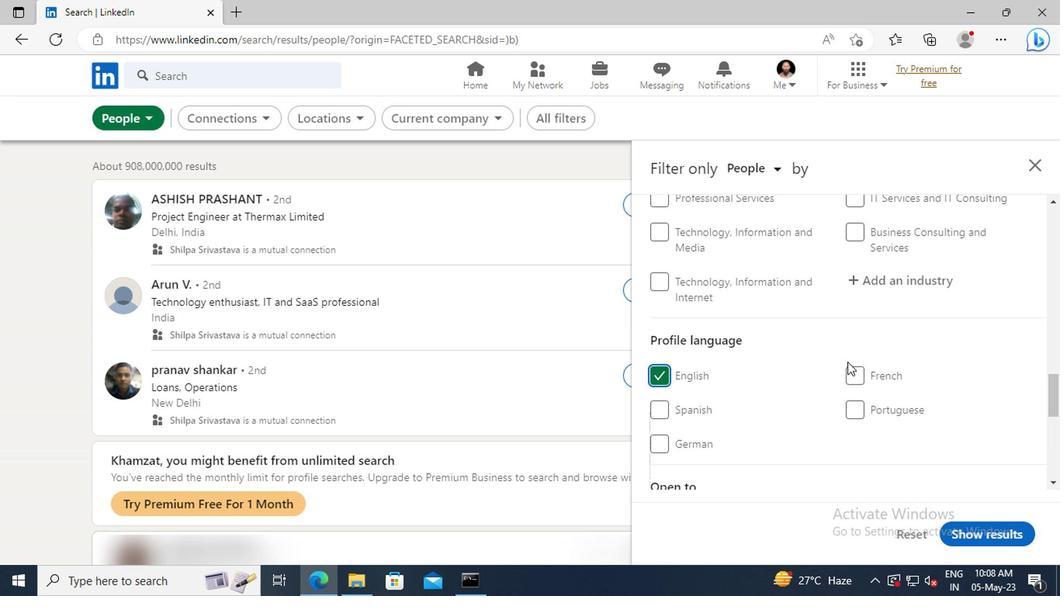 
Action: Mouse scrolled (846, 361) with delta (0, 1)
Screenshot: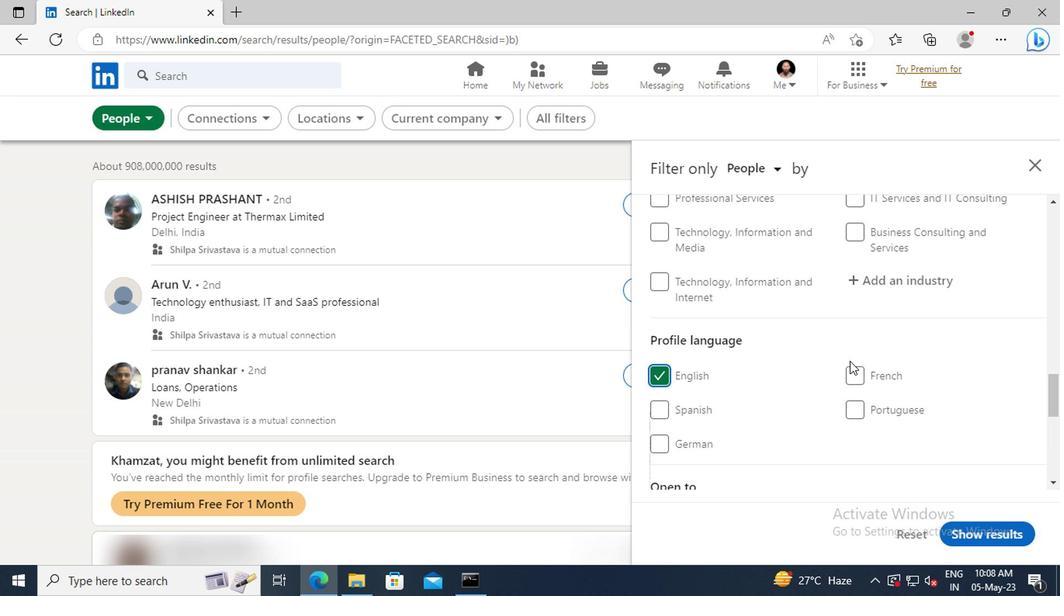 
Action: Mouse scrolled (846, 361) with delta (0, 1)
Screenshot: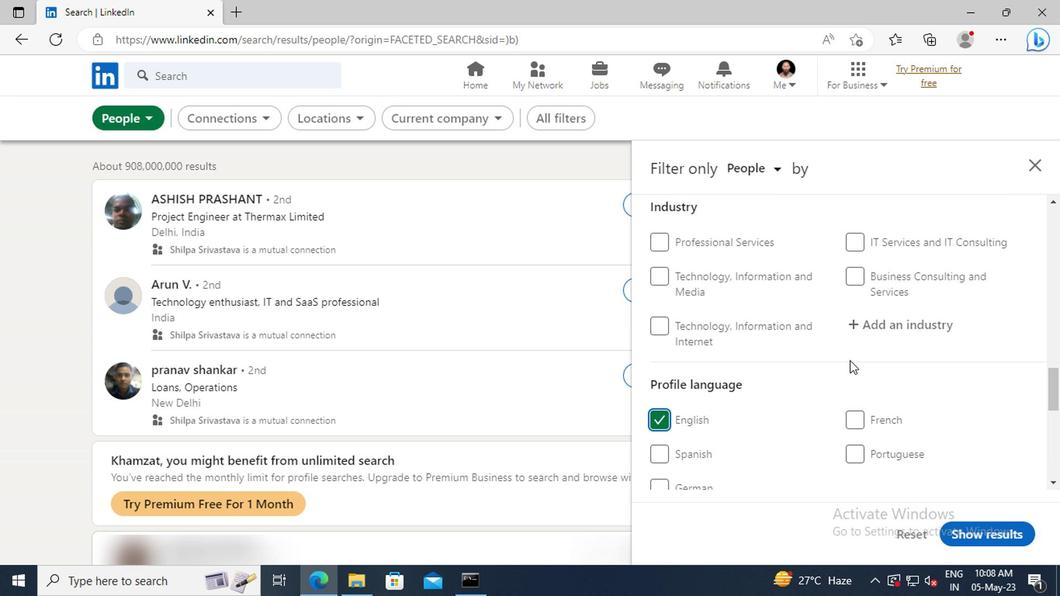
Action: Mouse scrolled (846, 361) with delta (0, 1)
Screenshot: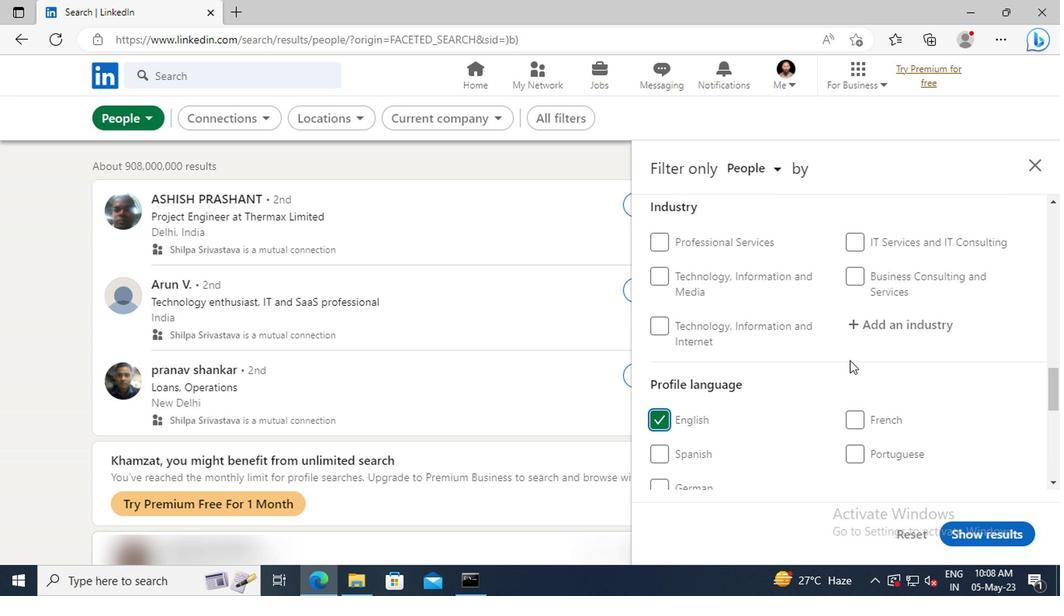 
Action: Mouse scrolled (846, 361) with delta (0, 1)
Screenshot: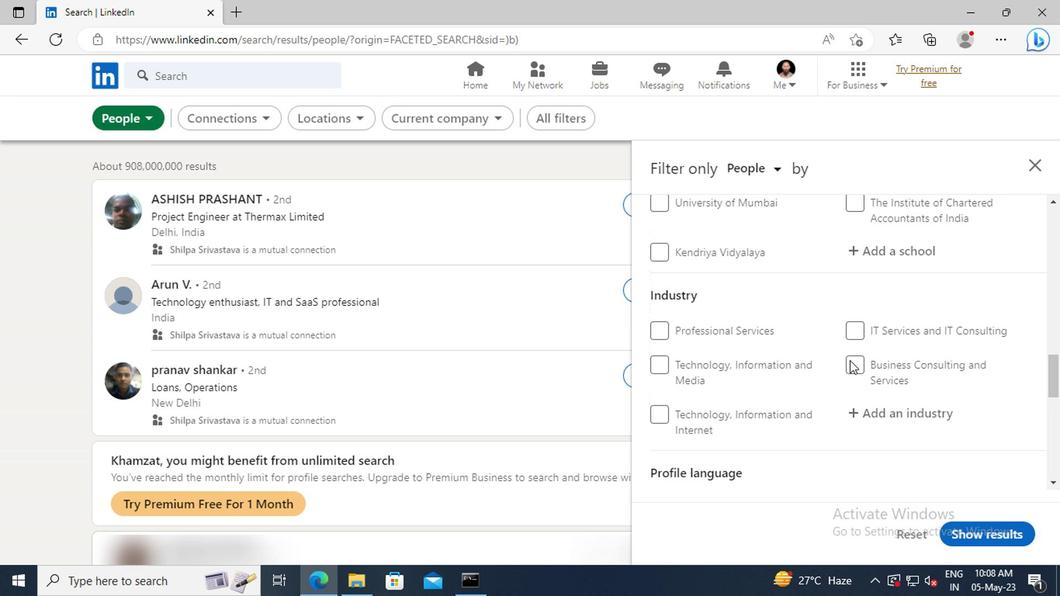 
Action: Mouse scrolled (846, 361) with delta (0, 1)
Screenshot: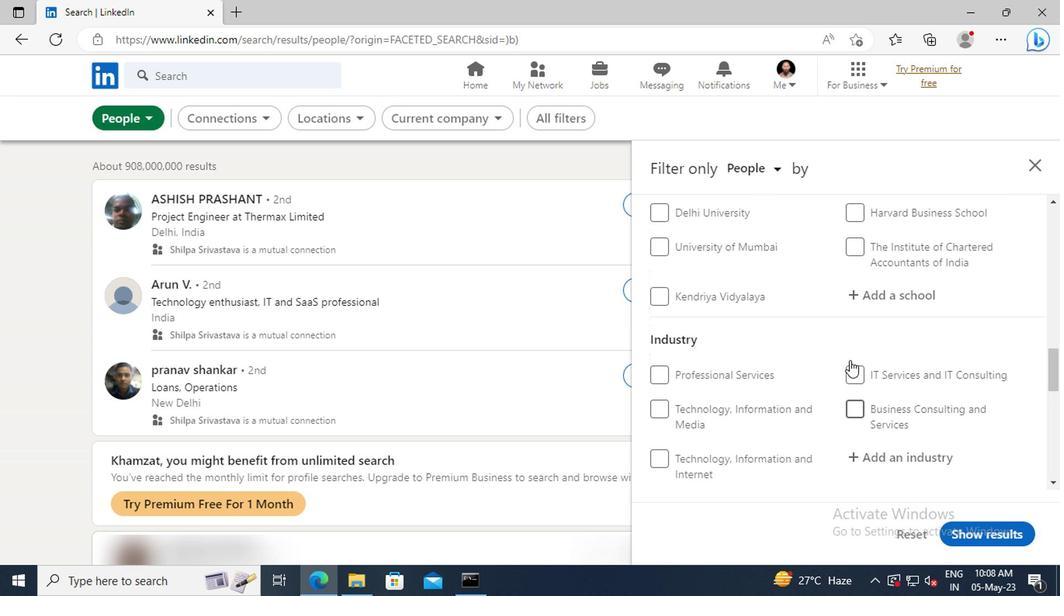 
Action: Mouse scrolled (846, 361) with delta (0, 1)
Screenshot: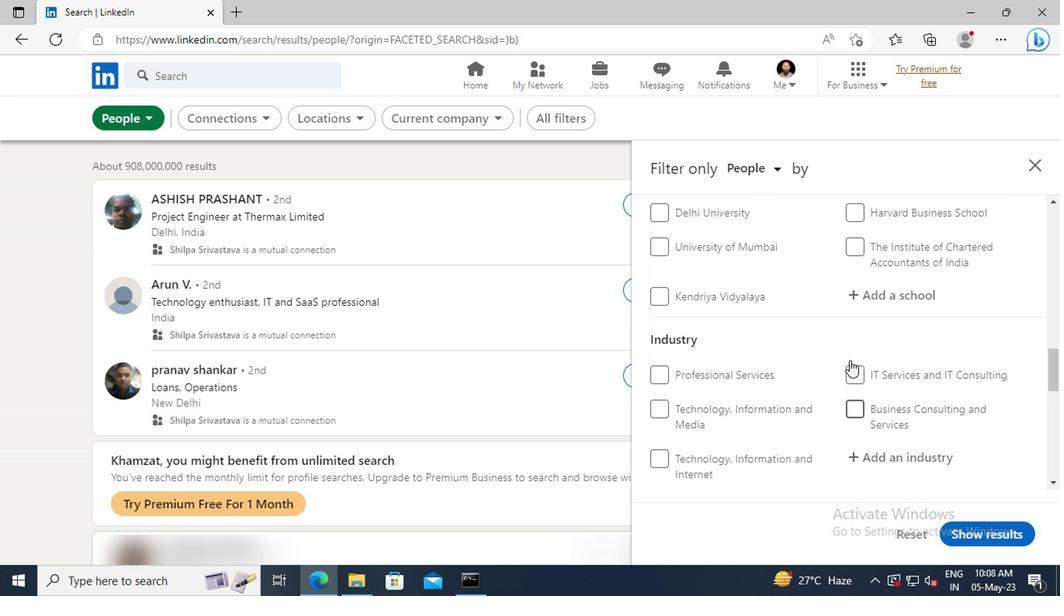 
Action: Mouse scrolled (846, 361) with delta (0, 1)
Screenshot: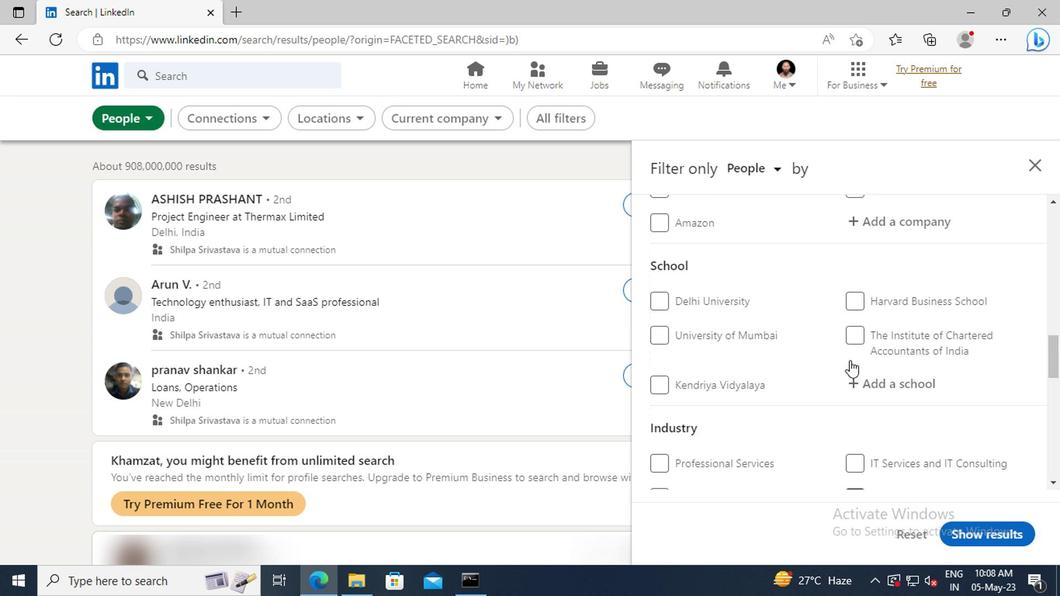 
Action: Mouse scrolled (846, 361) with delta (0, 1)
Screenshot: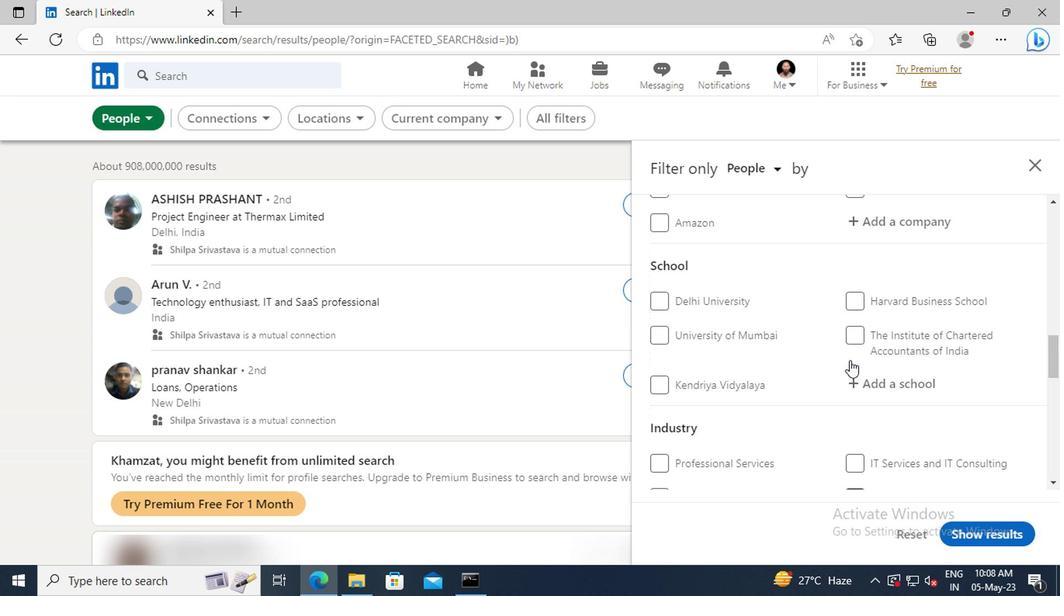 
Action: Mouse scrolled (846, 361) with delta (0, 1)
Screenshot: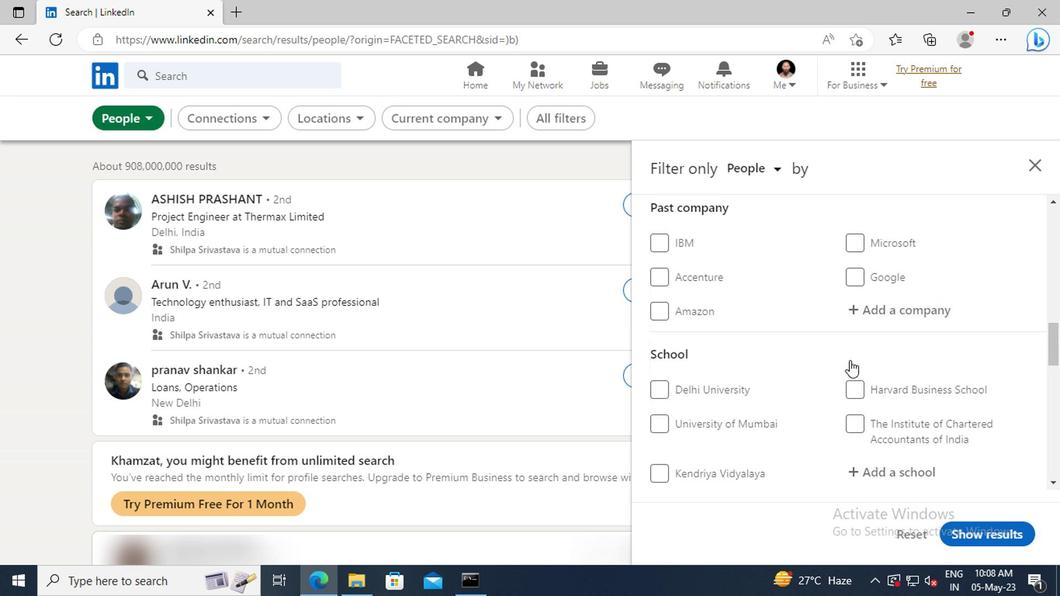 
Action: Mouse scrolled (846, 361) with delta (0, 1)
Screenshot: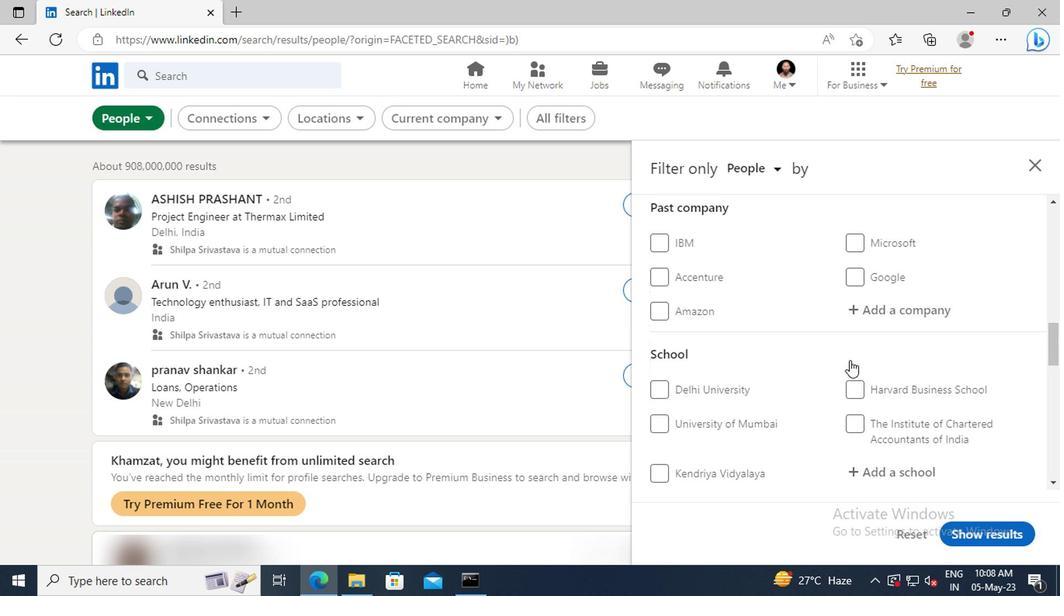 
Action: Mouse scrolled (846, 361) with delta (0, 1)
Screenshot: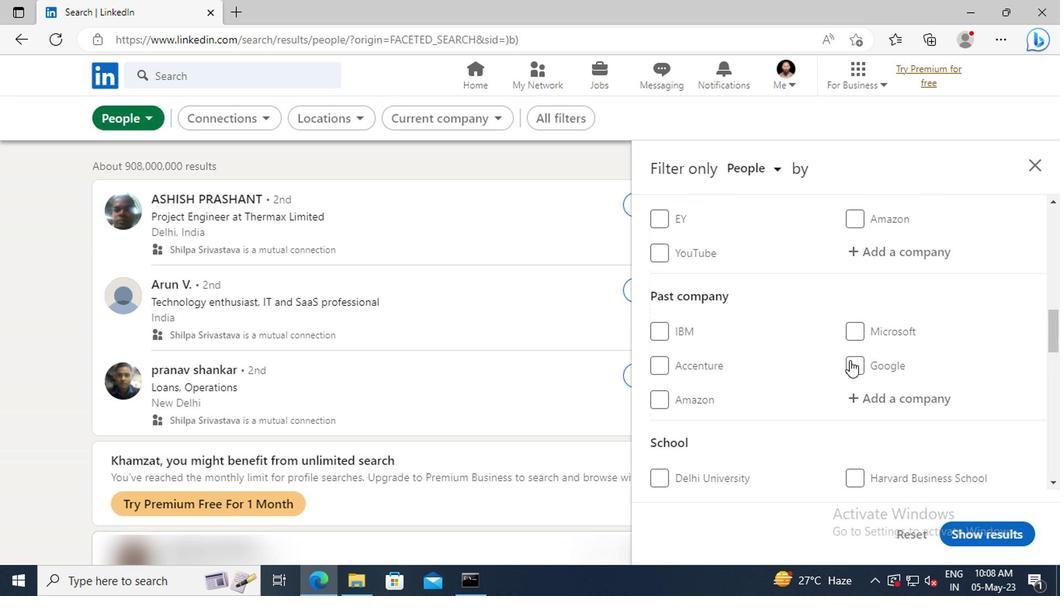 
Action: Mouse scrolled (846, 361) with delta (0, 1)
Screenshot: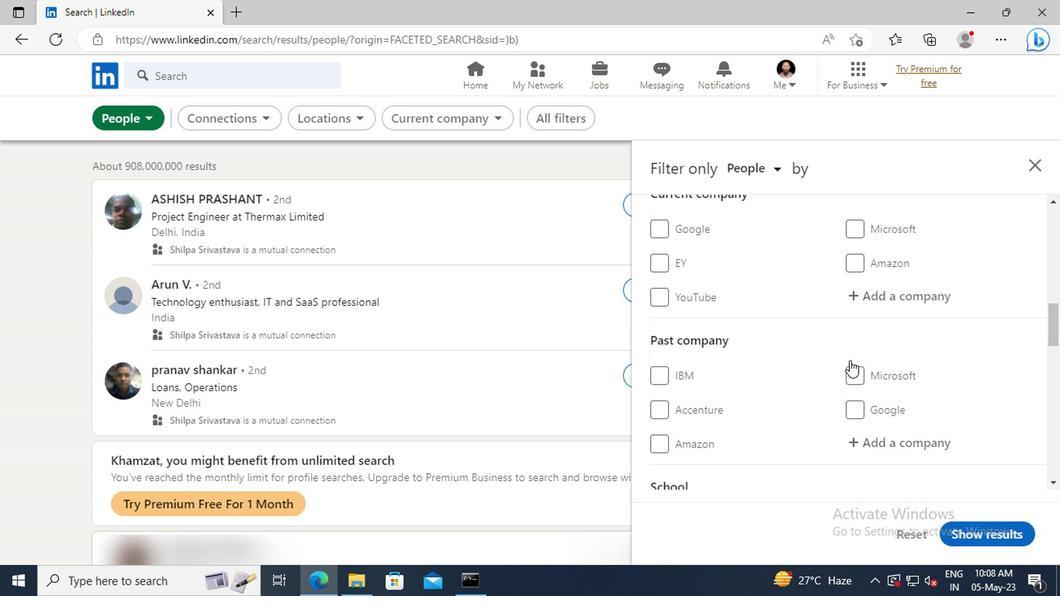 
Action: Mouse moved to (853, 346)
Screenshot: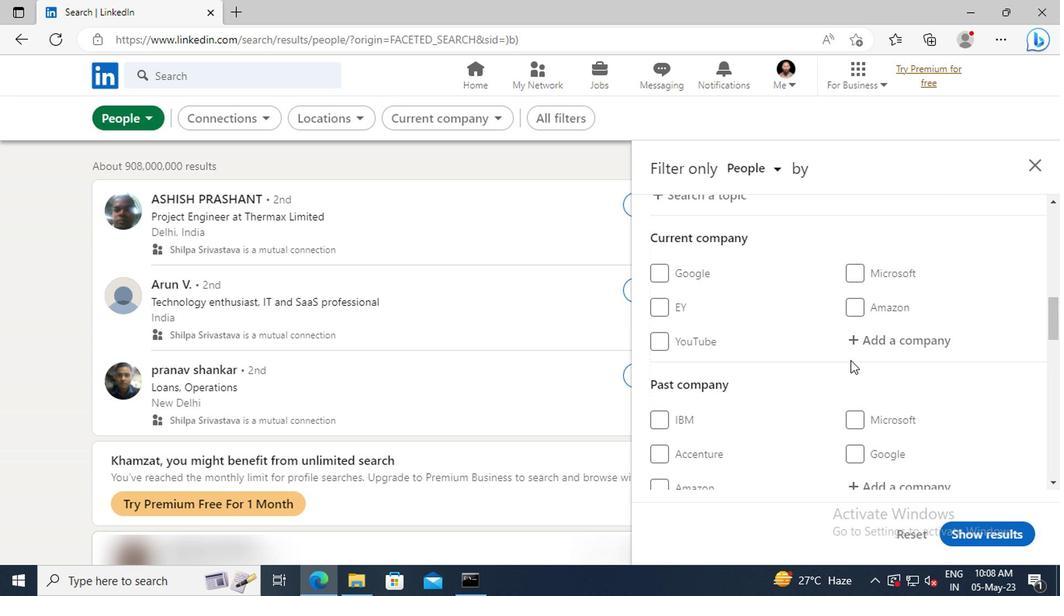 
Action: Mouse pressed left at (853, 346)
Screenshot: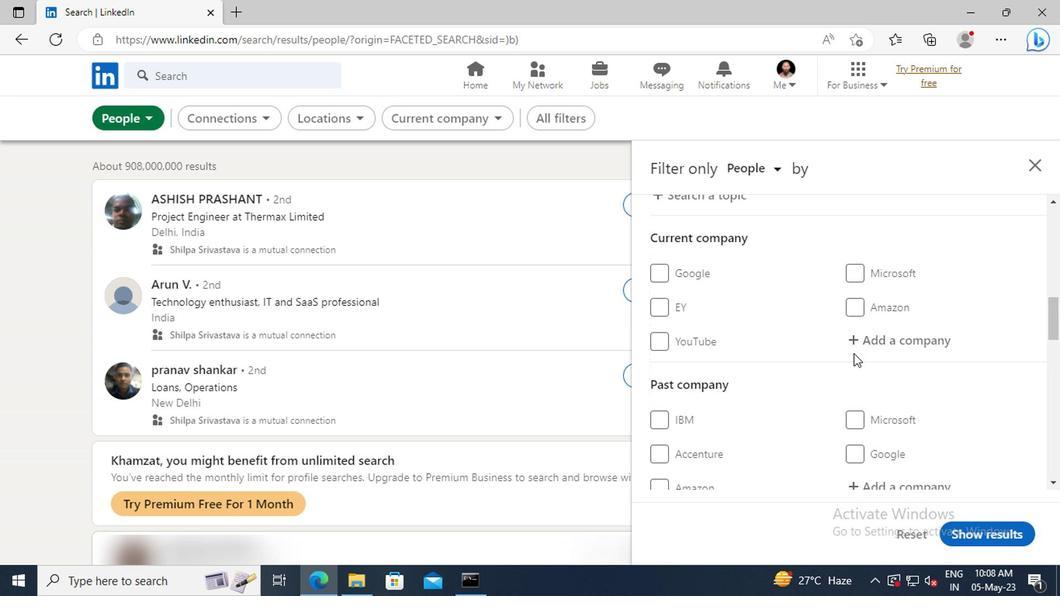 
Action: Key pressed <Key.shift>A
Screenshot: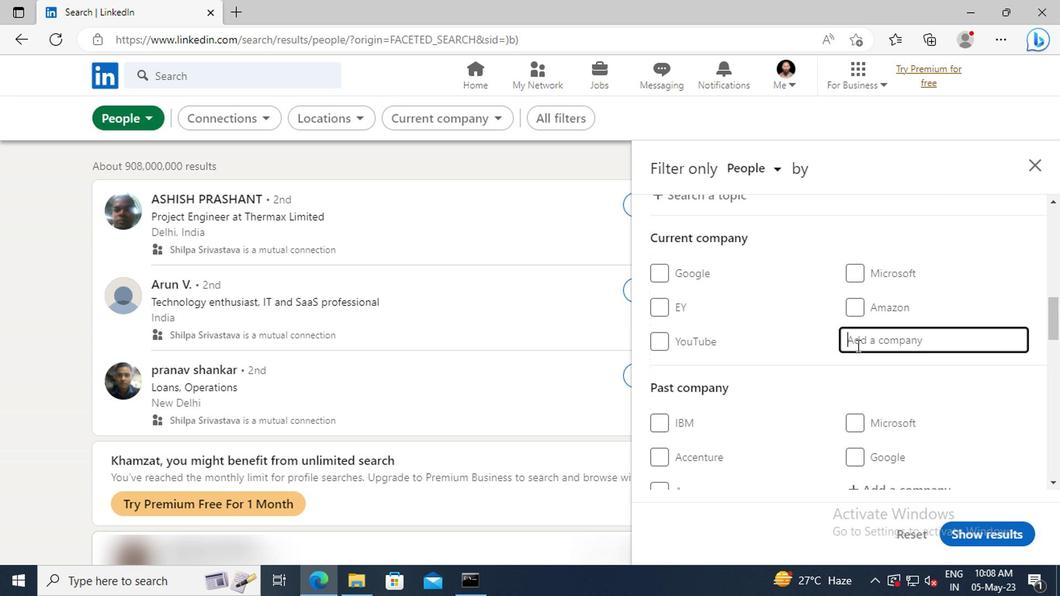 
Action: Mouse moved to (853, 344)
Screenshot: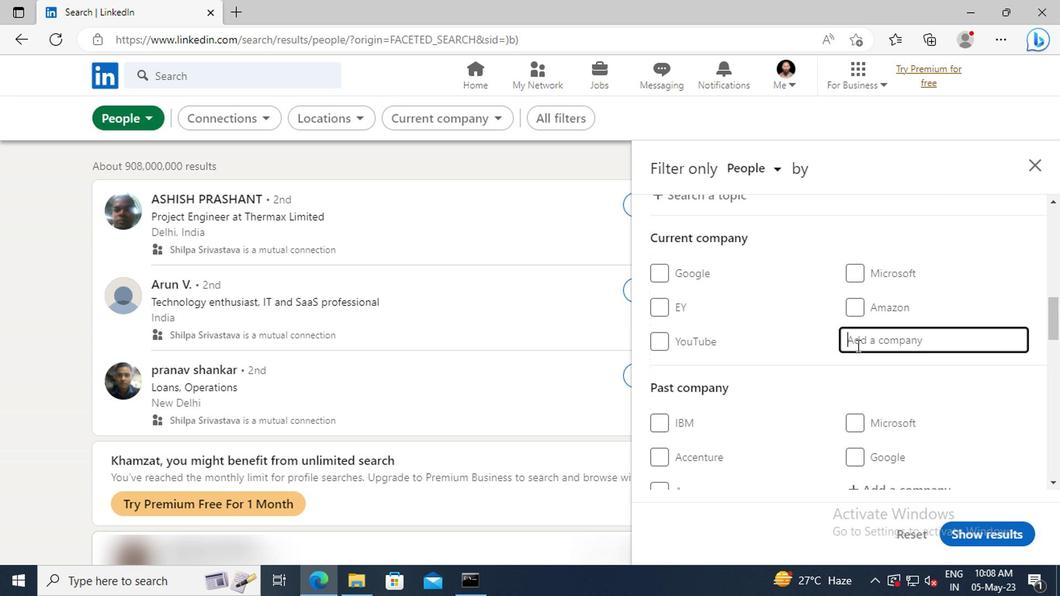 
Action: Key pressed MOREP
Screenshot: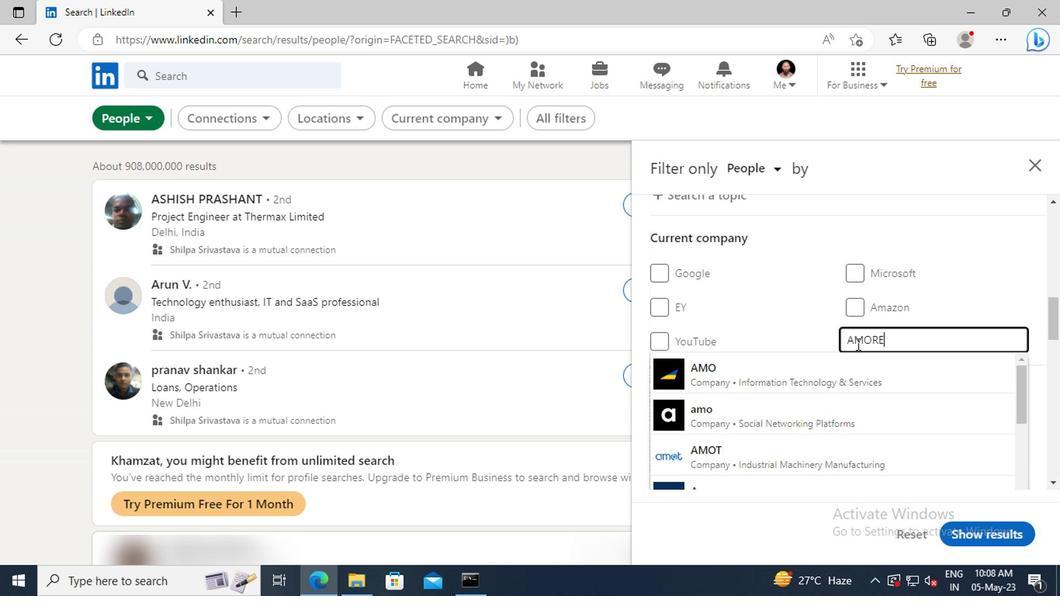 
Action: Mouse moved to (852, 362)
Screenshot: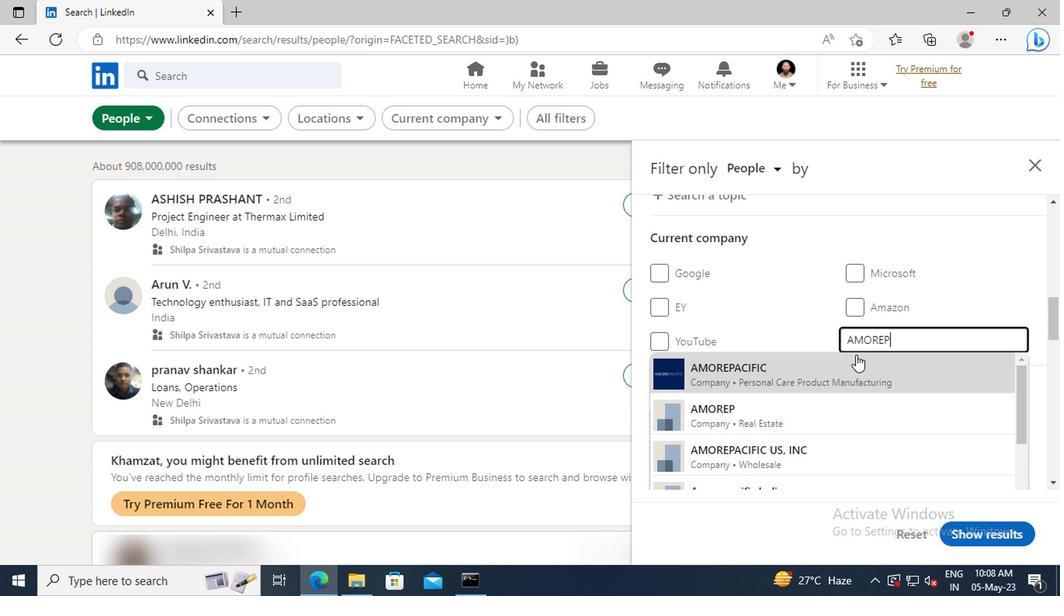 
Action: Mouse pressed left at (852, 362)
Screenshot: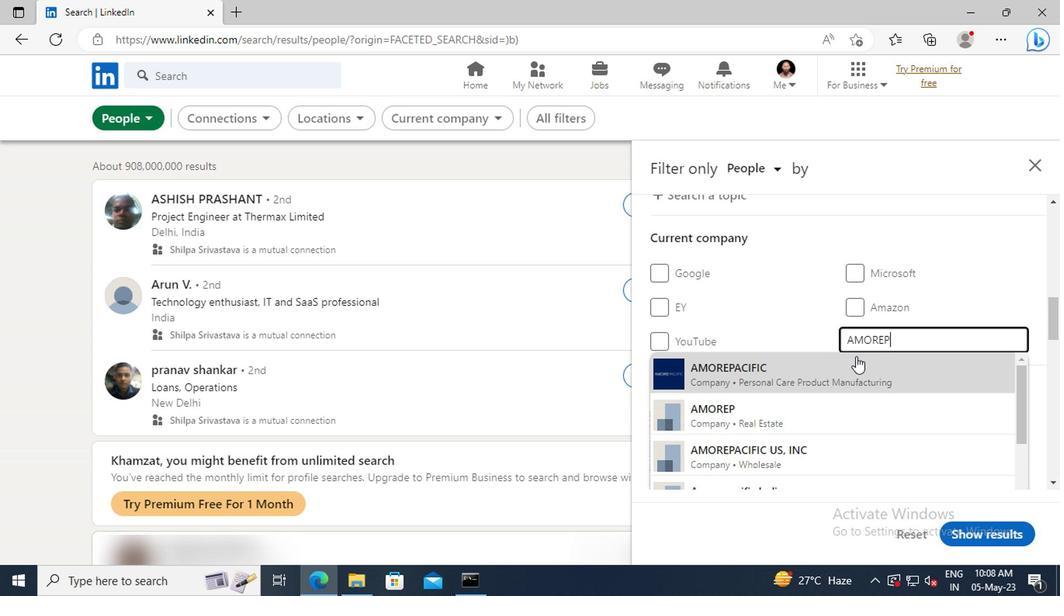 
Action: Mouse scrolled (852, 361) with delta (0, 0)
Screenshot: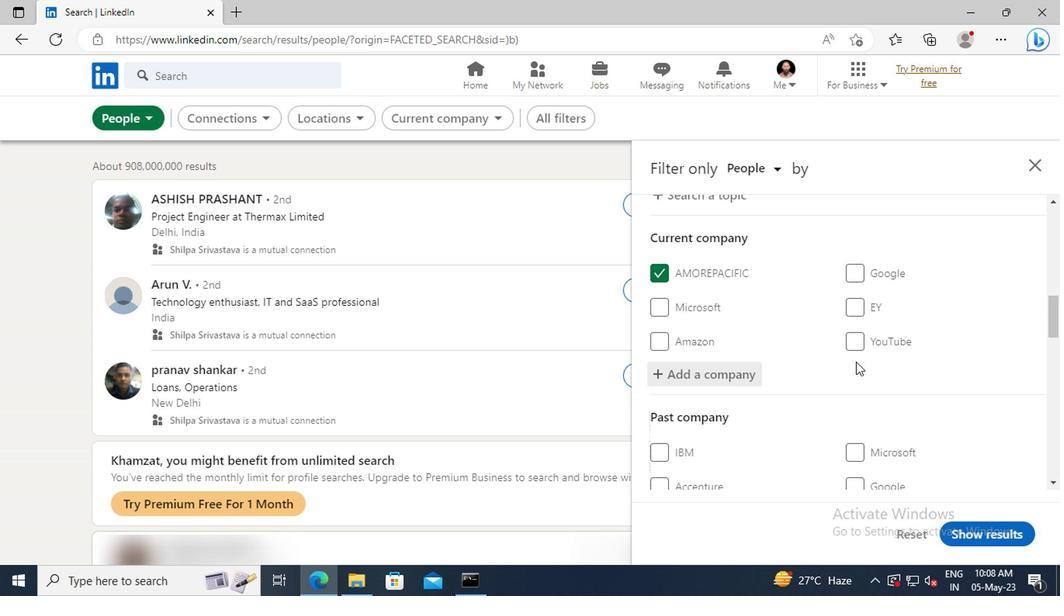 
Action: Mouse scrolled (852, 361) with delta (0, 0)
Screenshot: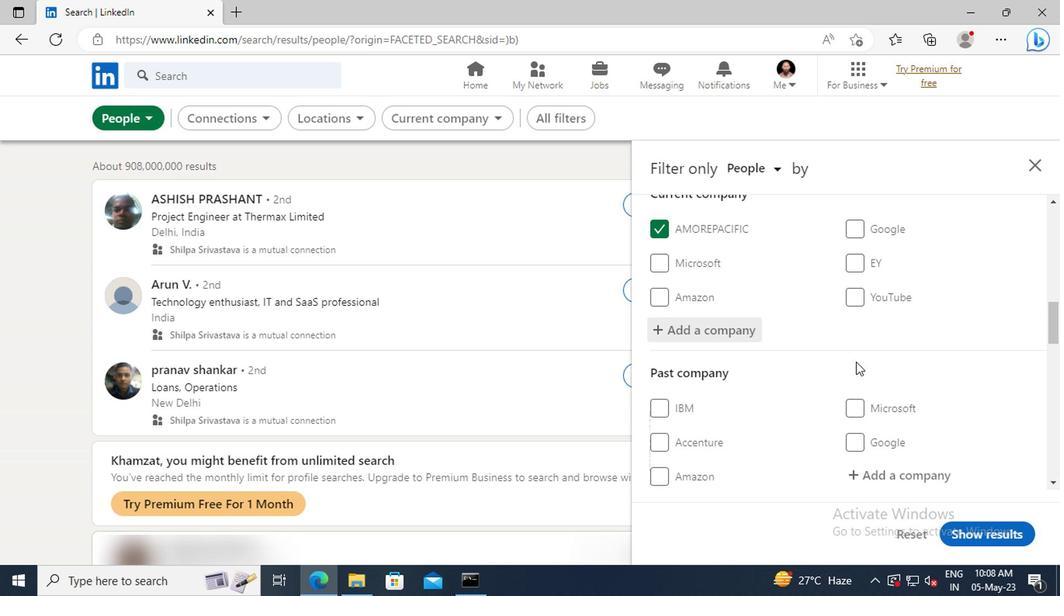 
Action: Mouse scrolled (852, 361) with delta (0, 0)
Screenshot: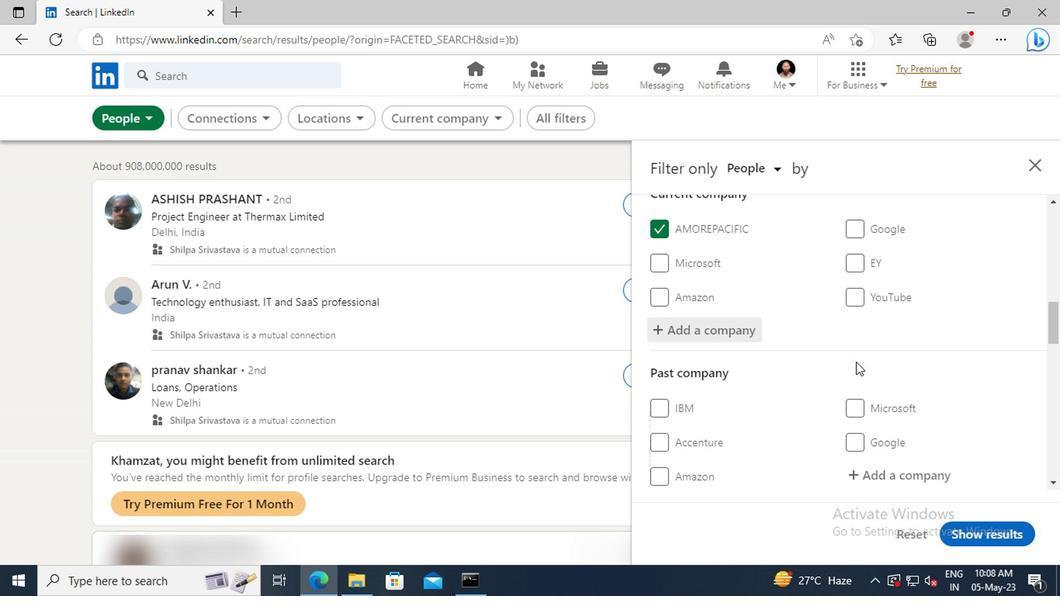 
Action: Mouse moved to (852, 356)
Screenshot: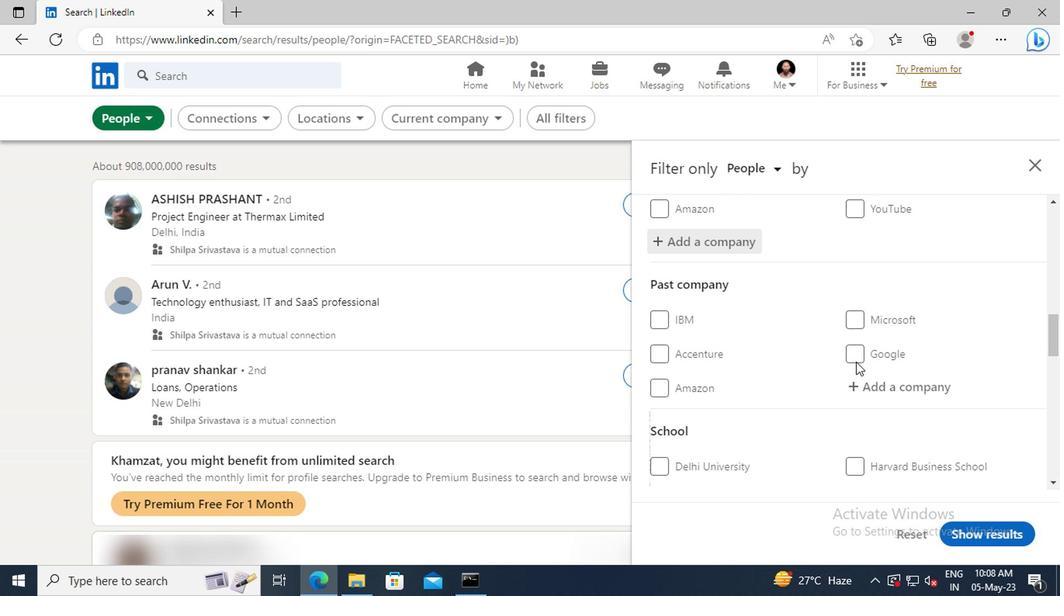 
Action: Mouse scrolled (852, 356) with delta (0, 0)
Screenshot: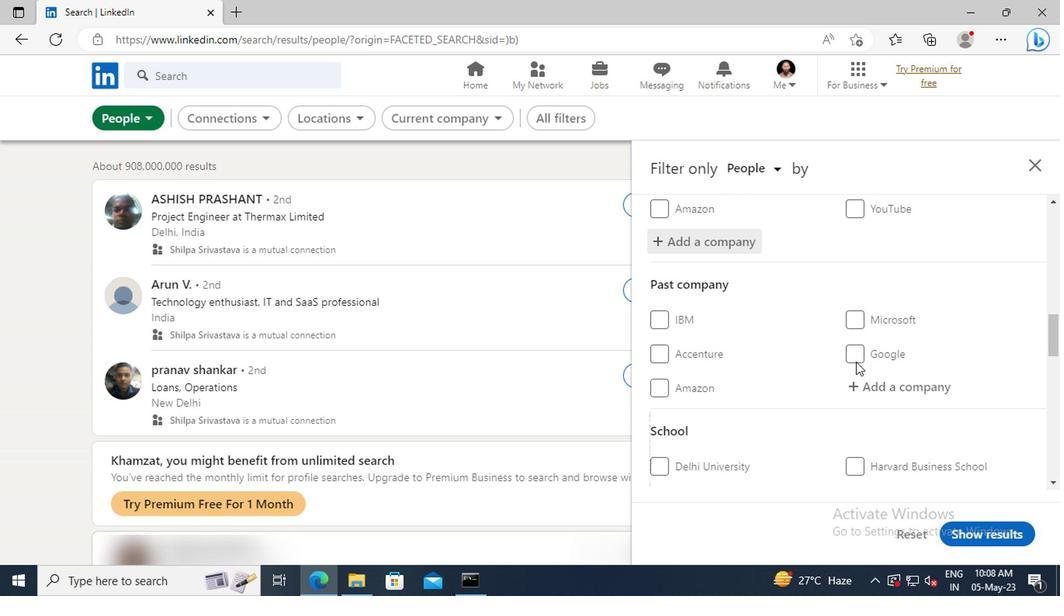 
Action: Mouse scrolled (852, 356) with delta (0, 0)
Screenshot: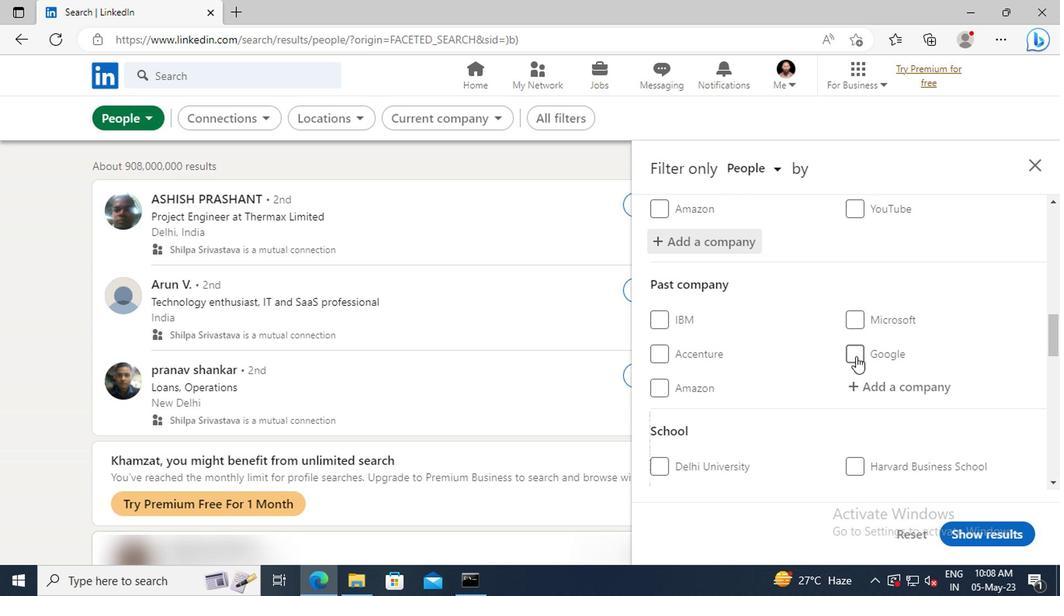 
Action: Mouse moved to (850, 350)
Screenshot: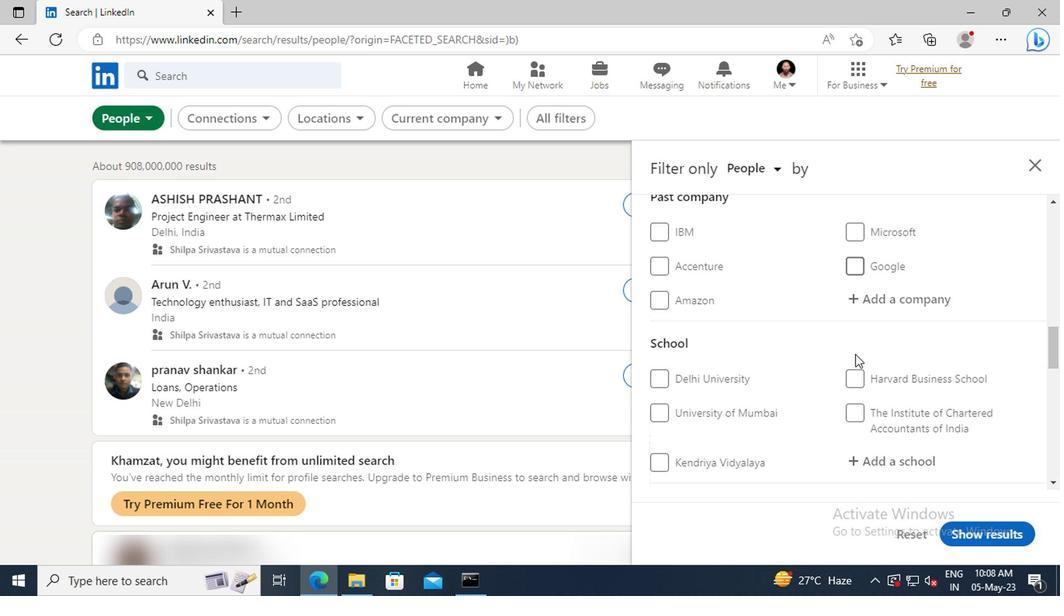 
Action: Mouse scrolled (850, 350) with delta (0, 0)
Screenshot: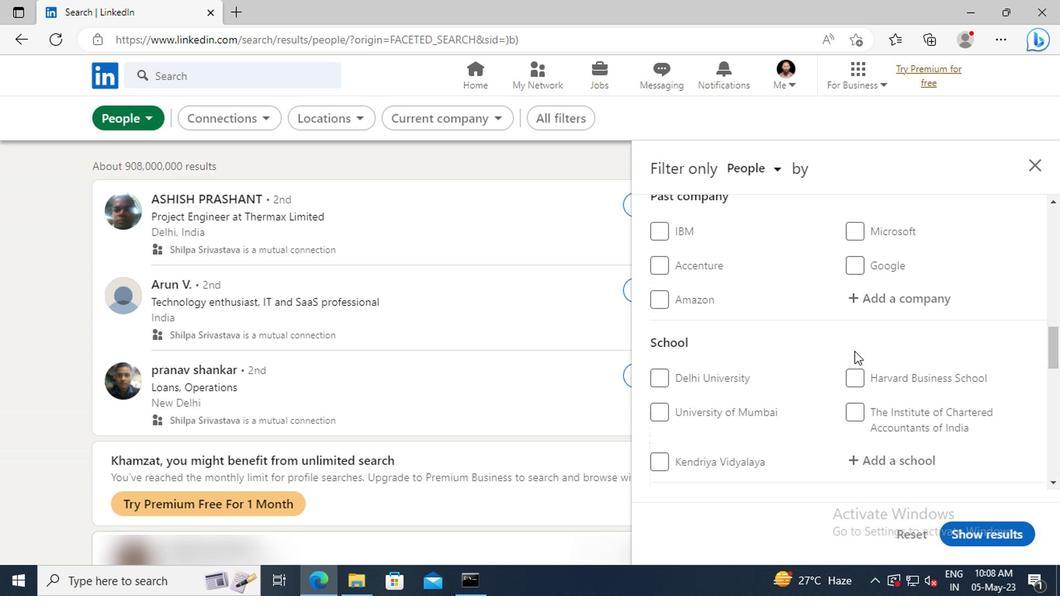 
Action: Mouse scrolled (850, 350) with delta (0, 0)
Screenshot: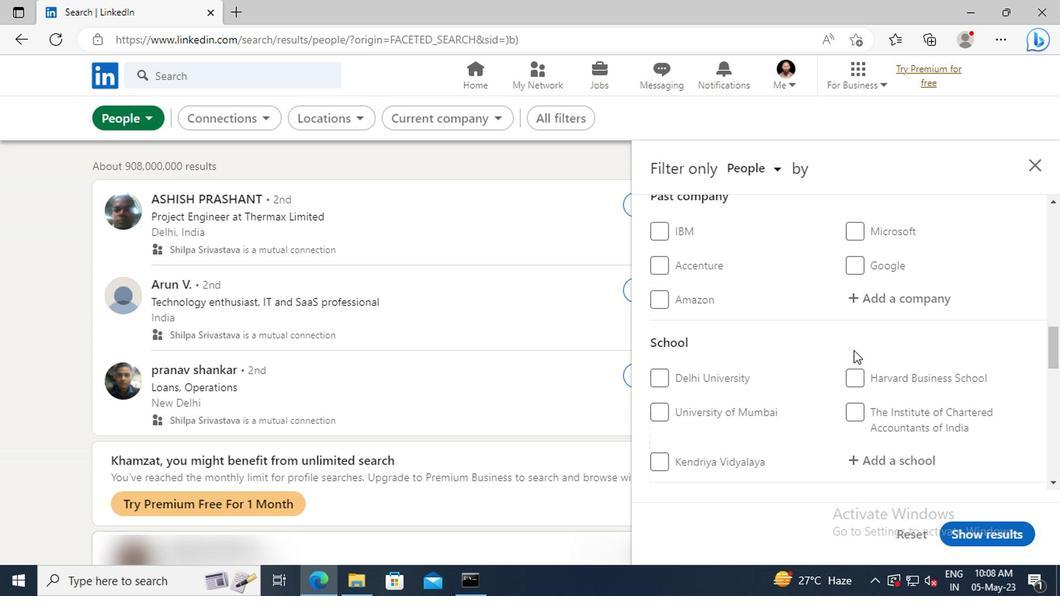 
Action: Mouse moved to (860, 370)
Screenshot: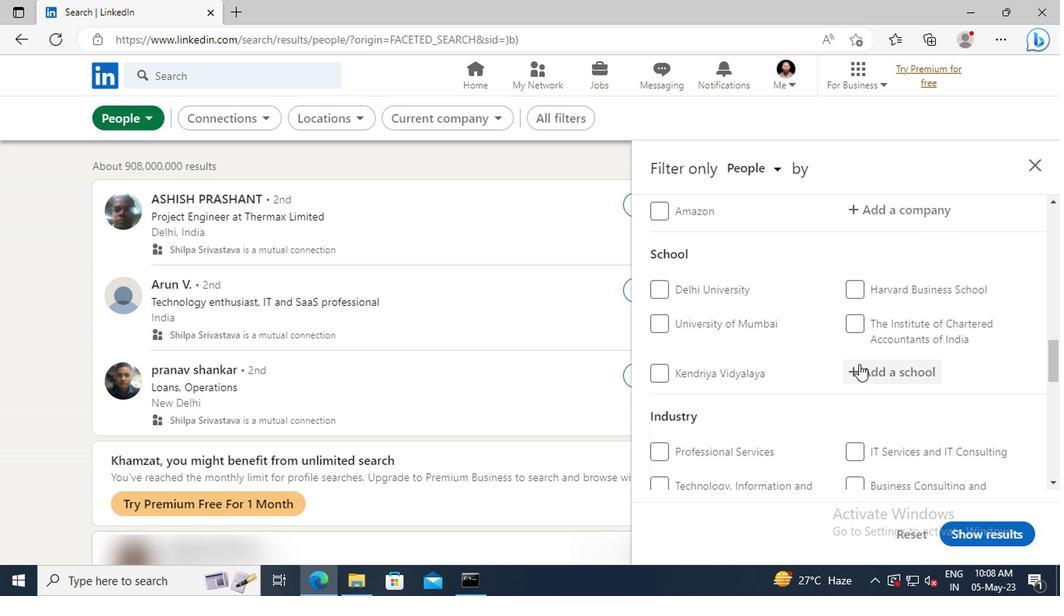 
Action: Mouse pressed left at (860, 370)
Screenshot: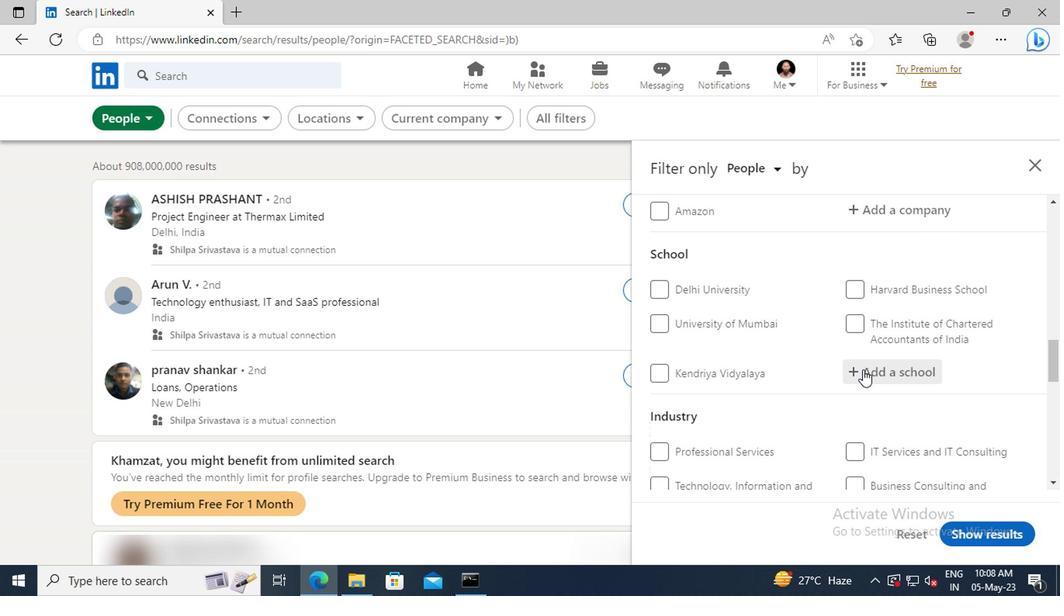 
Action: Key pressed <Key.shift>GOVERNMENT<Key.space><Key.shift>EN
Screenshot: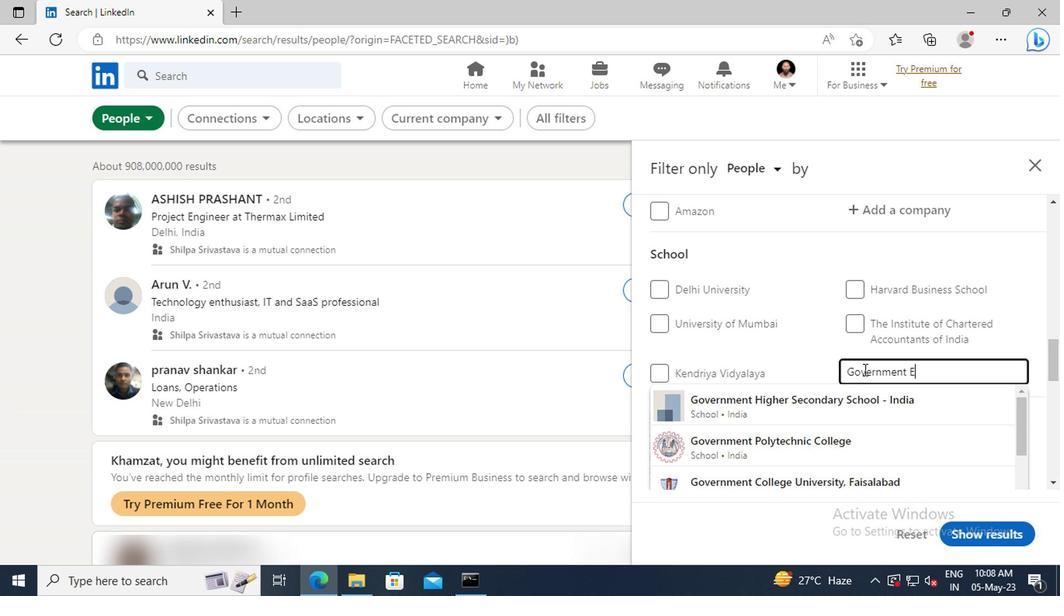 
Action: Mouse moved to (859, 418)
Screenshot: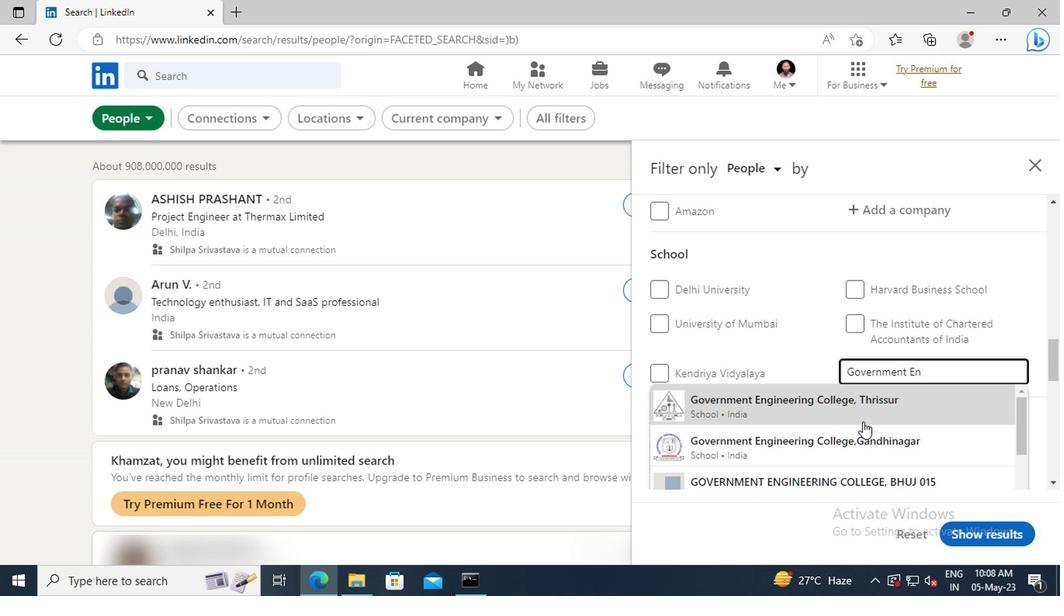 
Action: Mouse pressed left at (859, 418)
Screenshot: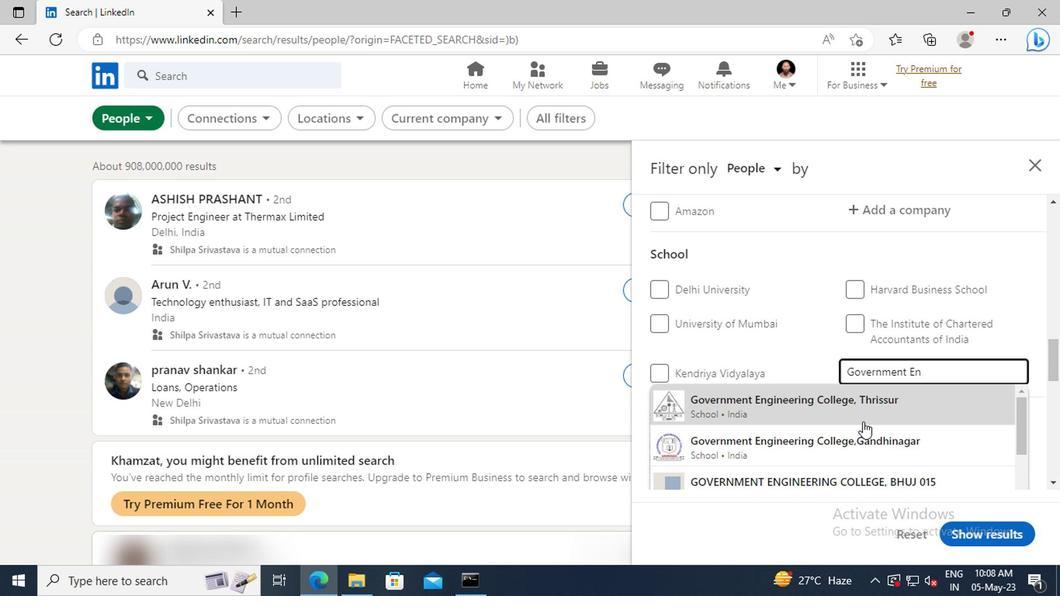 
Action: Mouse scrolled (859, 417) with delta (0, -1)
Screenshot: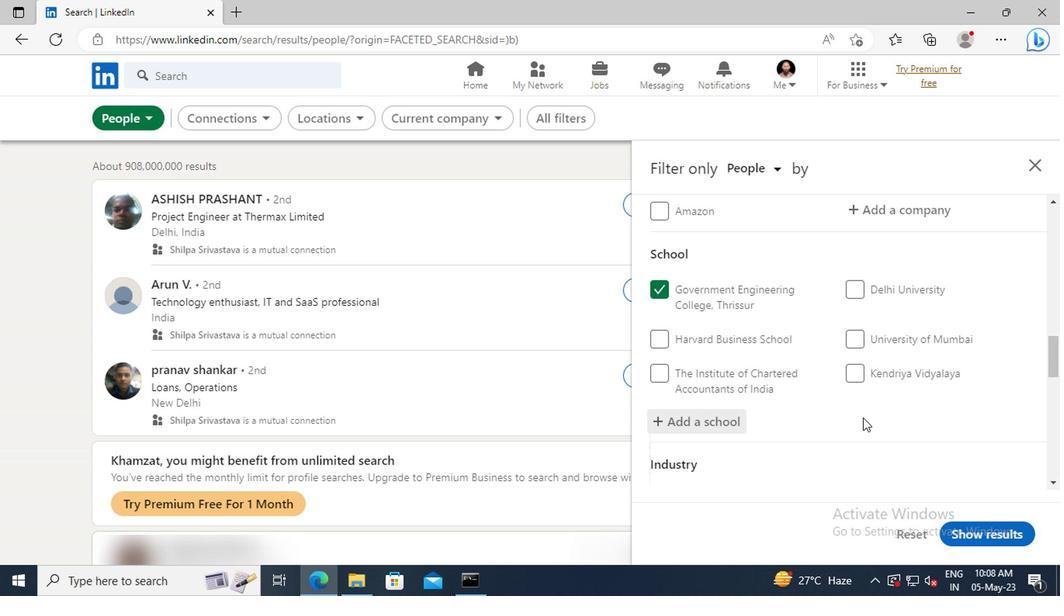 
Action: Mouse scrolled (859, 417) with delta (0, -1)
Screenshot: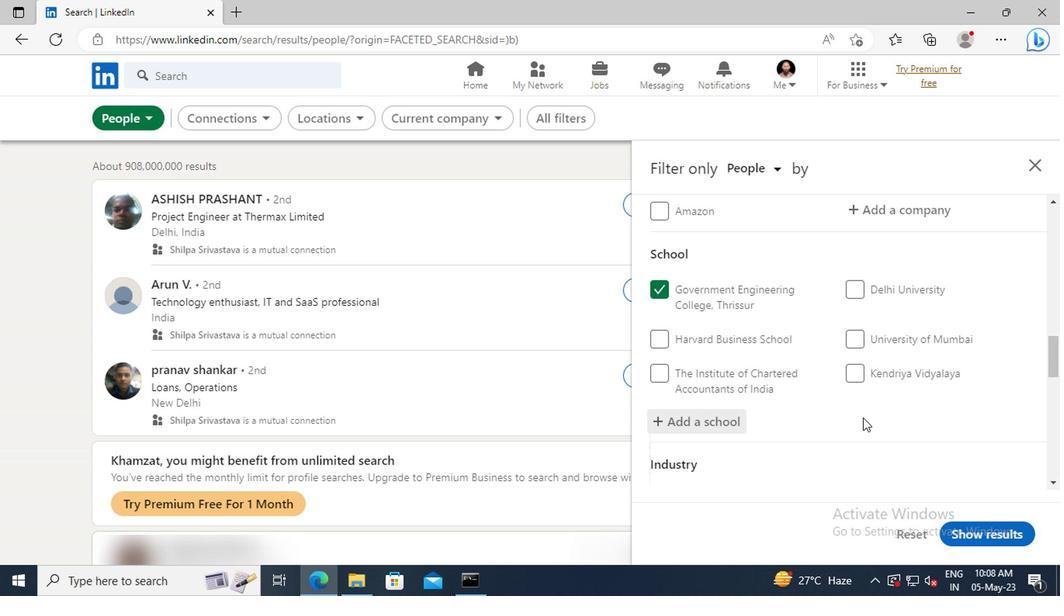 
Action: Mouse moved to (857, 384)
Screenshot: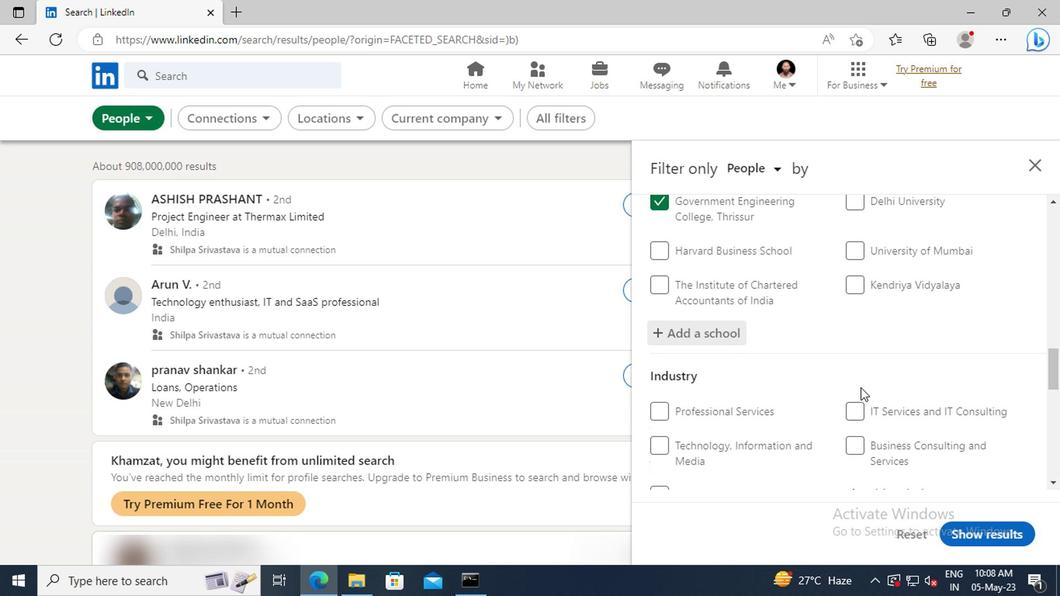 
Action: Mouse scrolled (857, 383) with delta (0, 0)
Screenshot: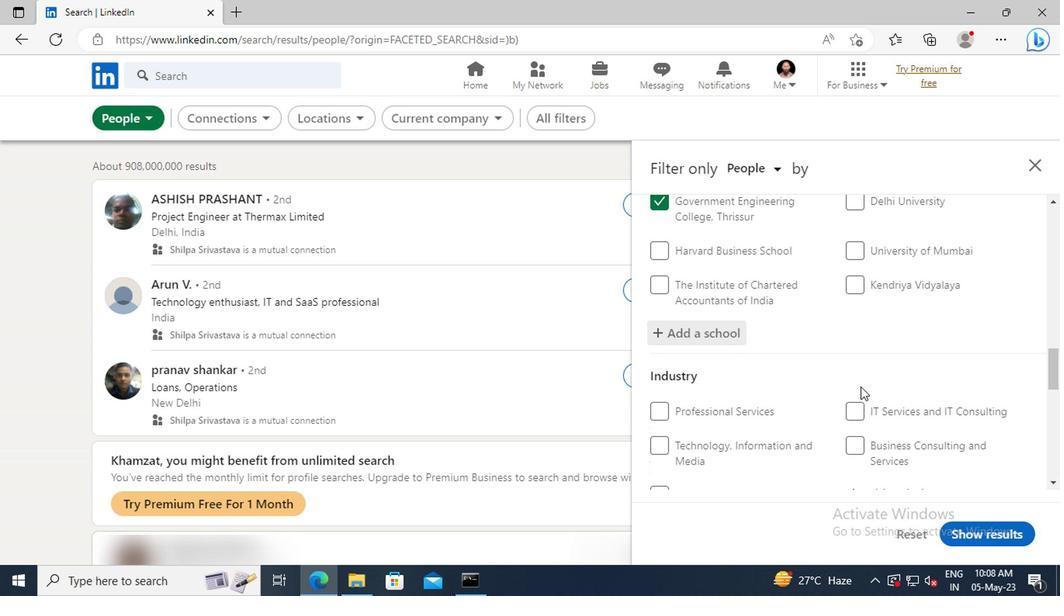 
Action: Mouse moved to (856, 382)
Screenshot: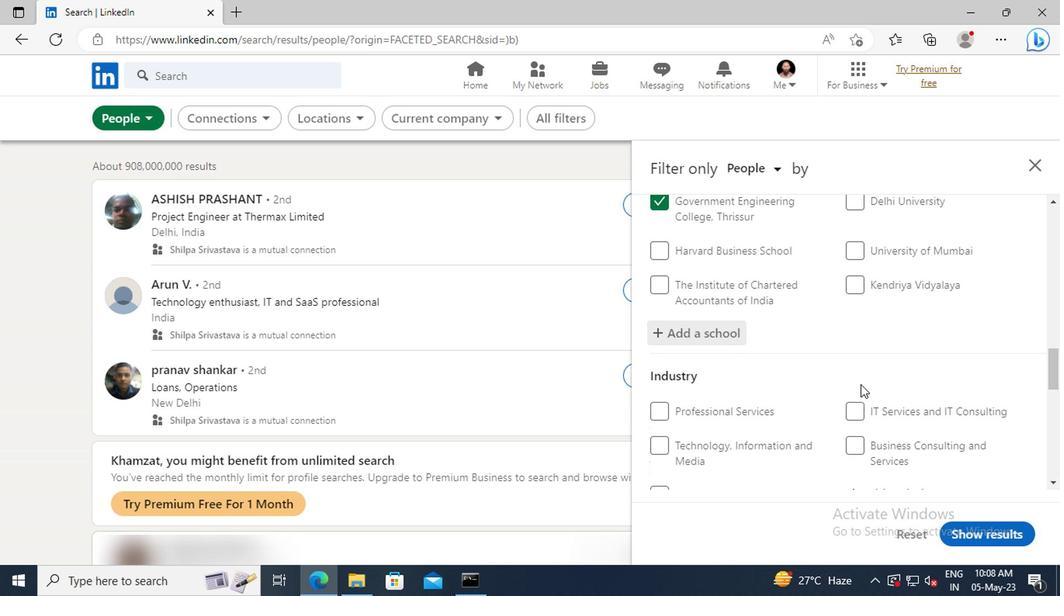 
Action: Mouse scrolled (856, 381) with delta (0, 0)
Screenshot: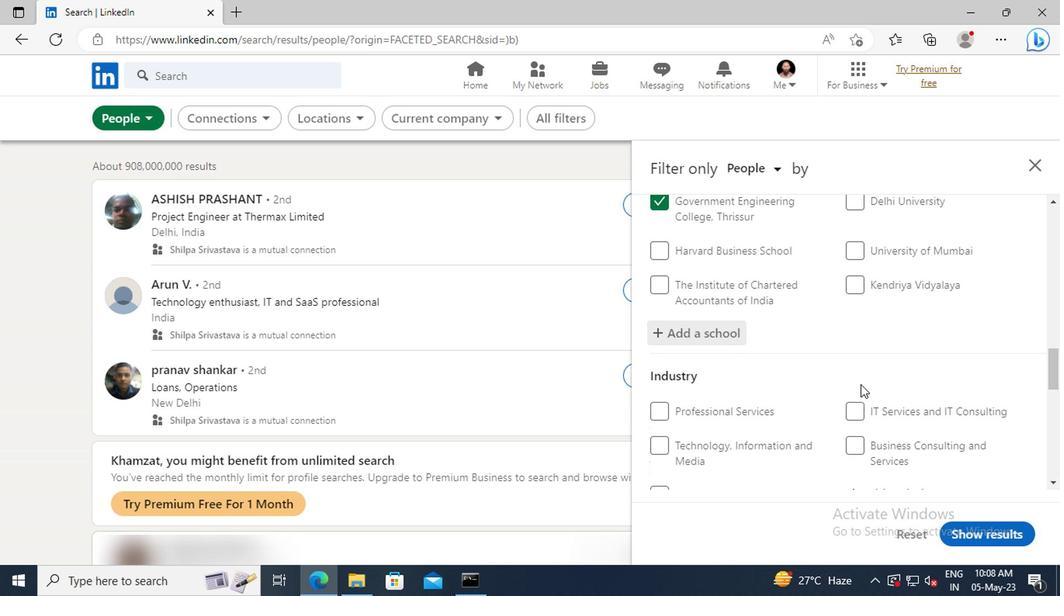 
Action: Mouse moved to (855, 381)
Screenshot: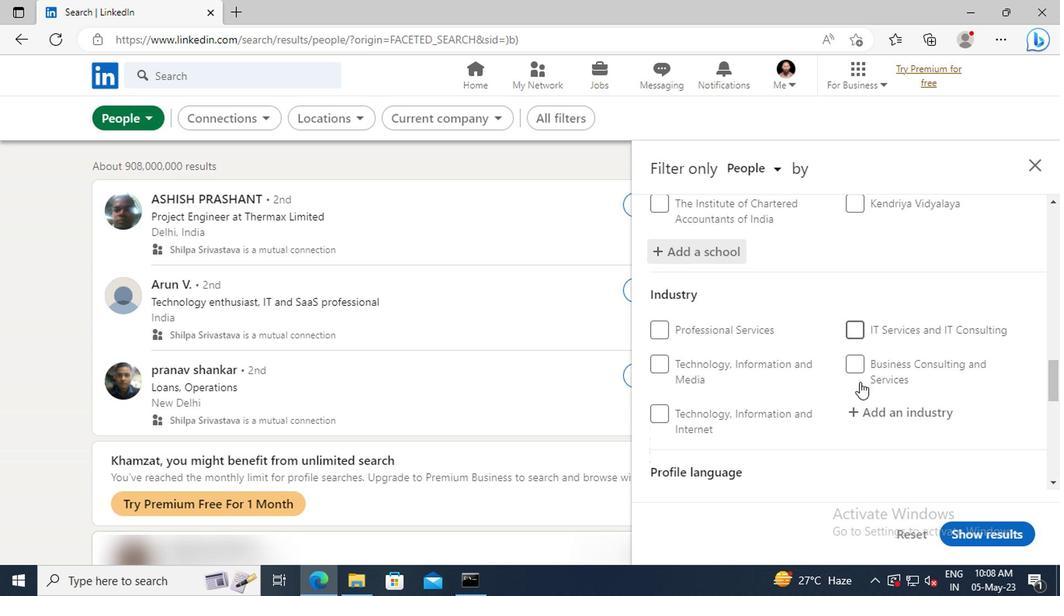 
Action: Mouse scrolled (855, 380) with delta (0, -1)
Screenshot: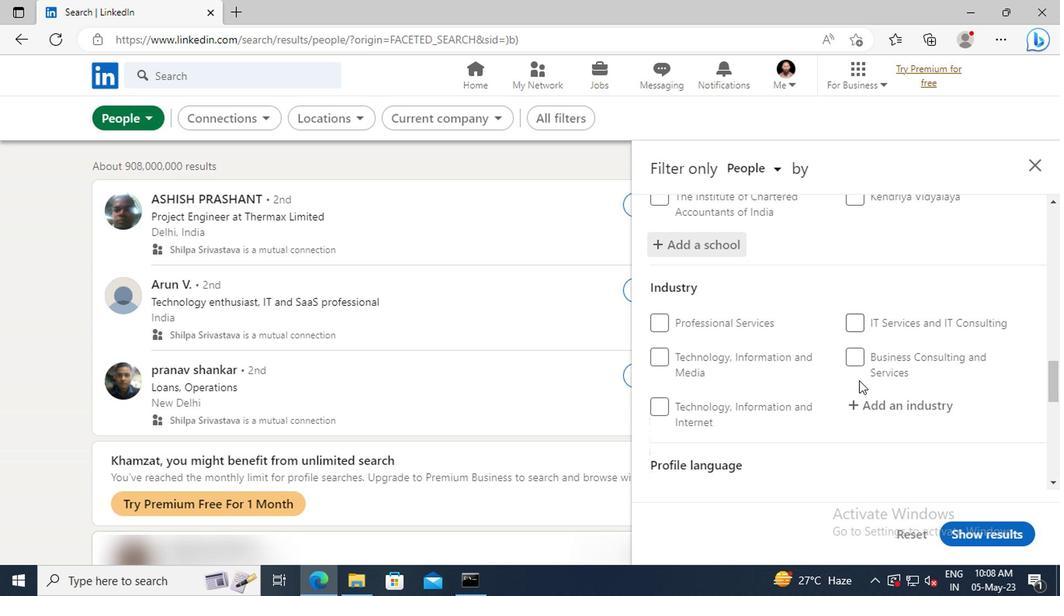 
Action: Mouse moved to (858, 368)
Screenshot: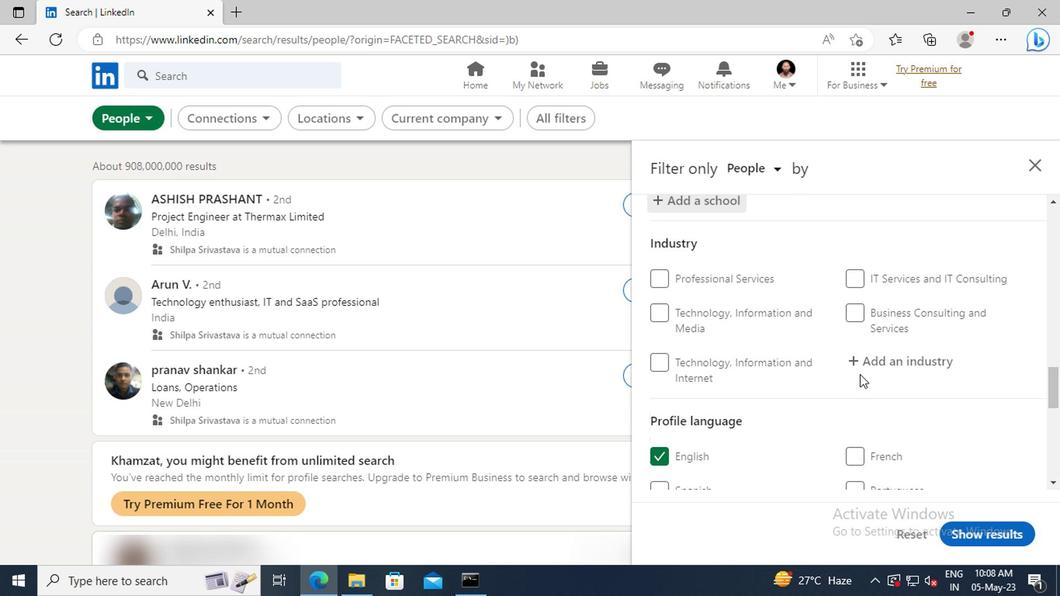 
Action: Mouse pressed left at (858, 368)
Screenshot: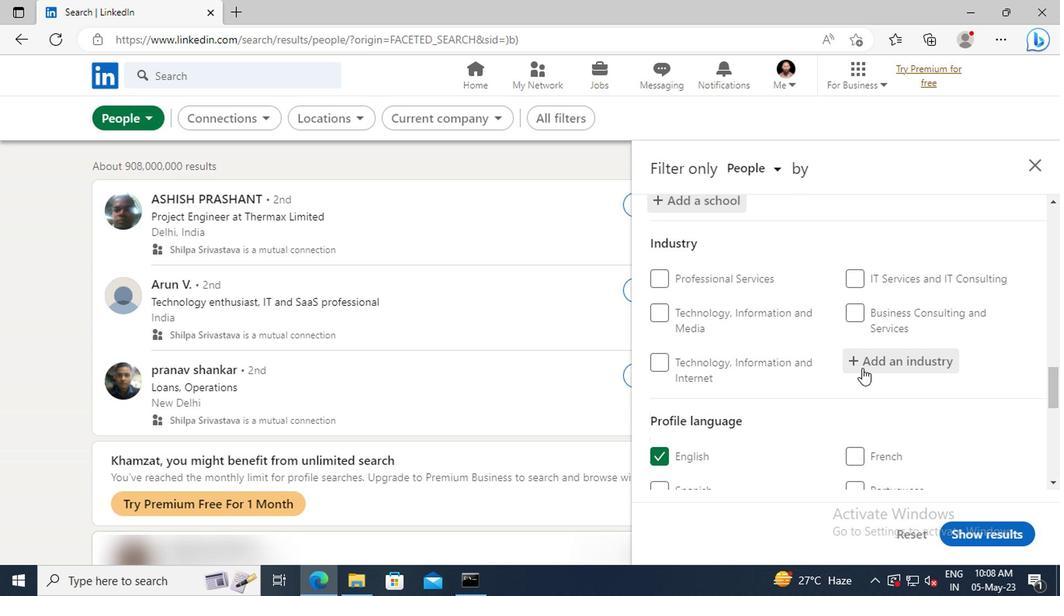
Action: Key pressed <Key.shift>ACCOMMODATION<Key.space><Key.shift>SERVICES<Key.enter>
Screenshot: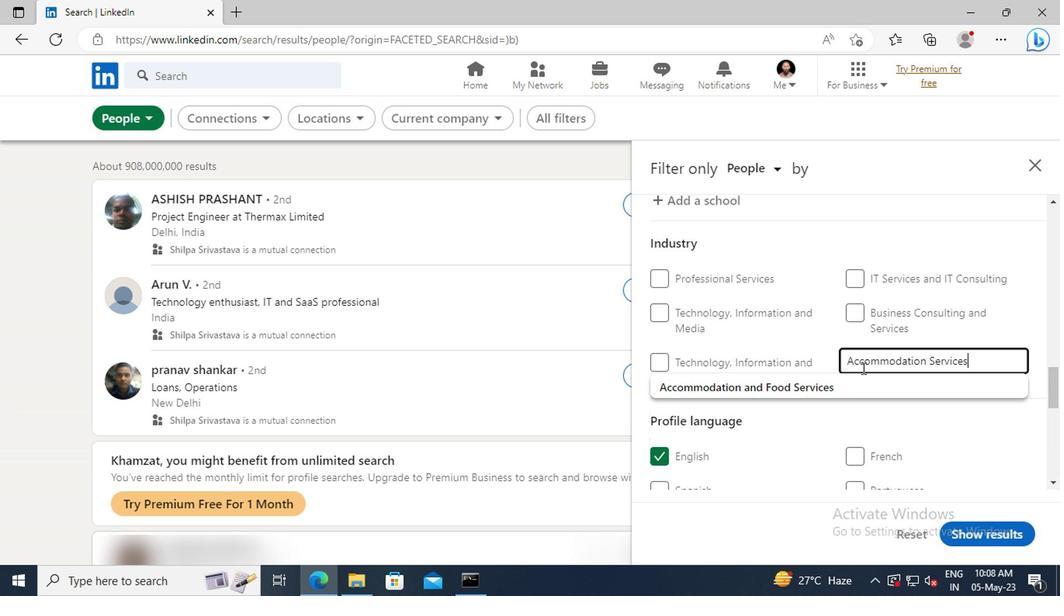 
Action: Mouse scrolled (858, 368) with delta (0, 0)
Screenshot: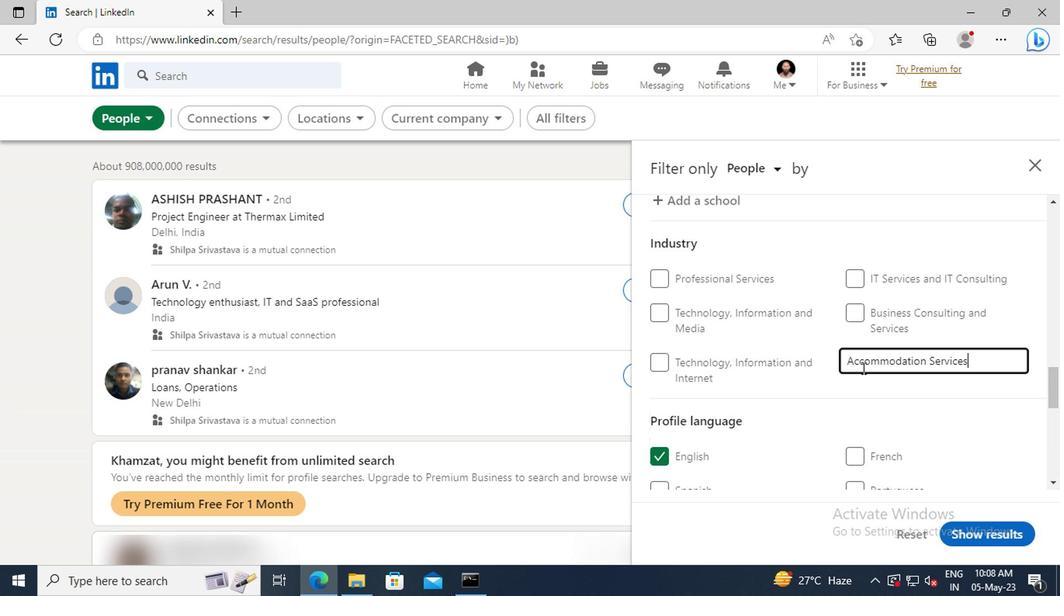 
Action: Mouse moved to (858, 366)
Screenshot: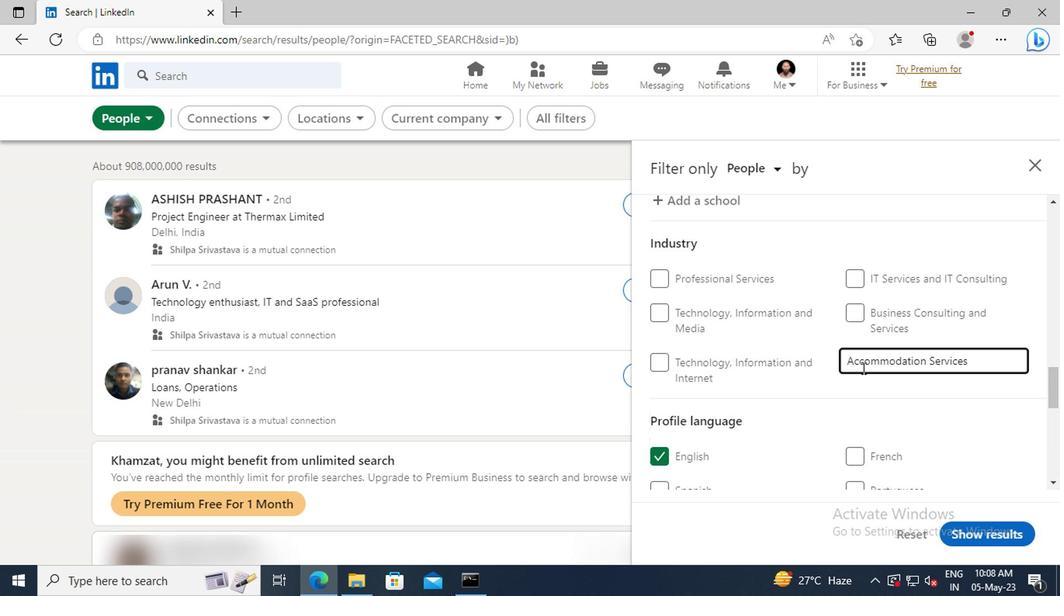 
Action: Mouse scrolled (858, 365) with delta (0, 0)
Screenshot: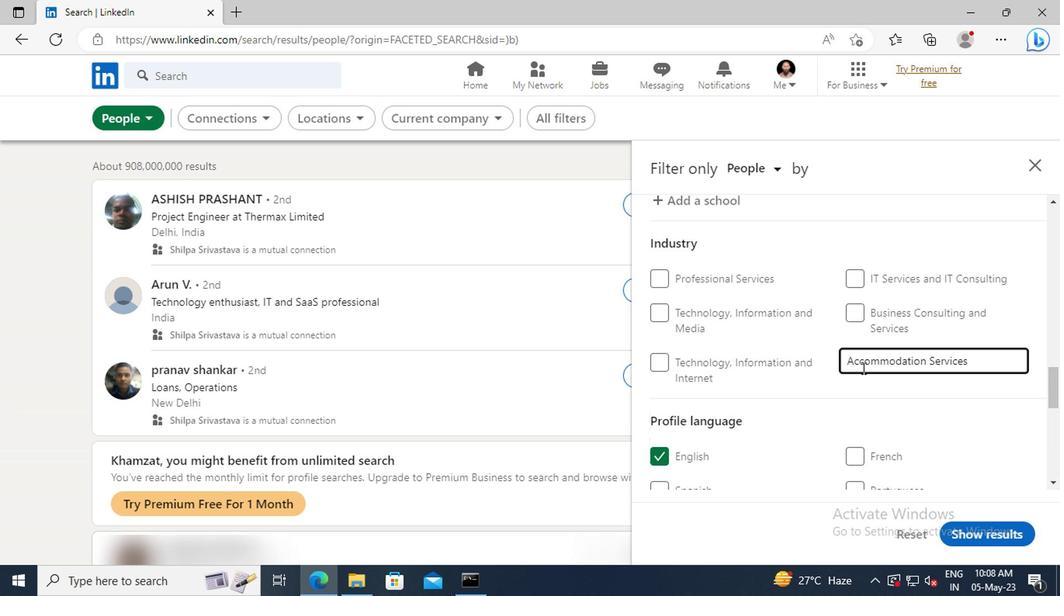
Action: Mouse moved to (847, 351)
Screenshot: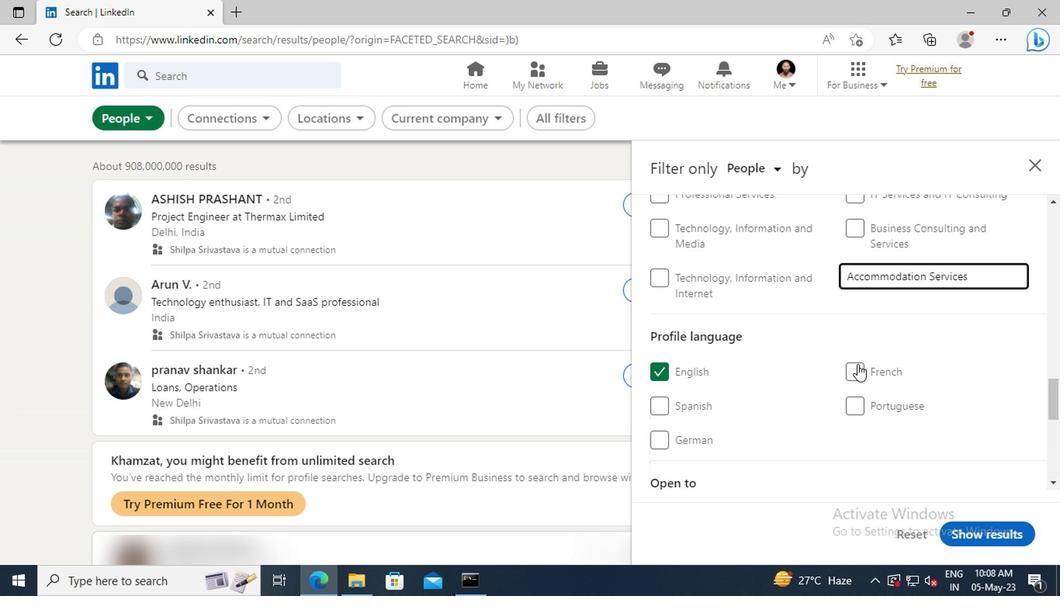 
Action: Mouse scrolled (847, 350) with delta (0, -1)
Screenshot: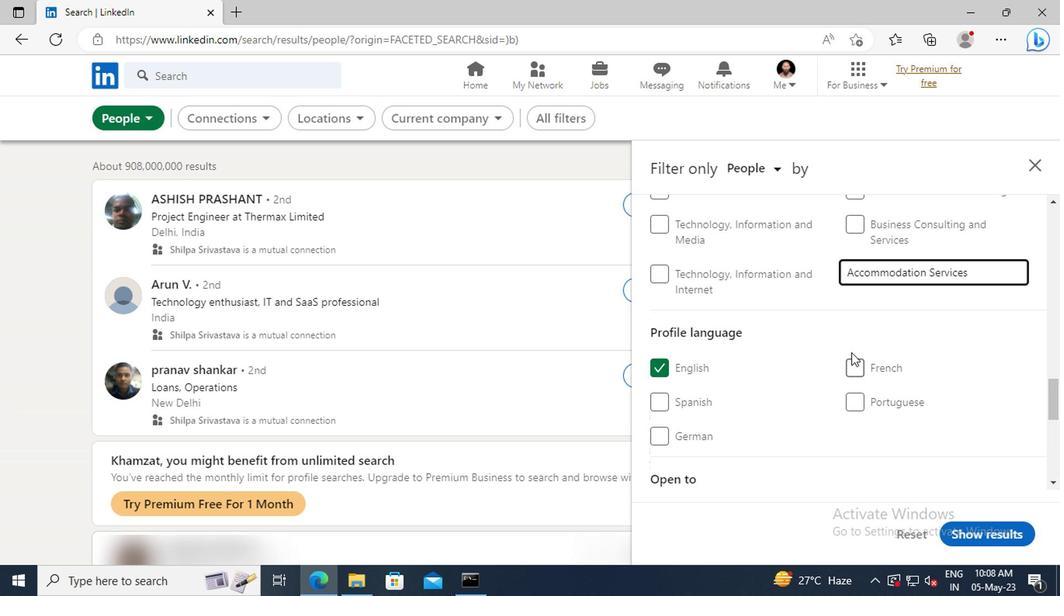 
Action: Mouse scrolled (847, 350) with delta (0, -1)
Screenshot: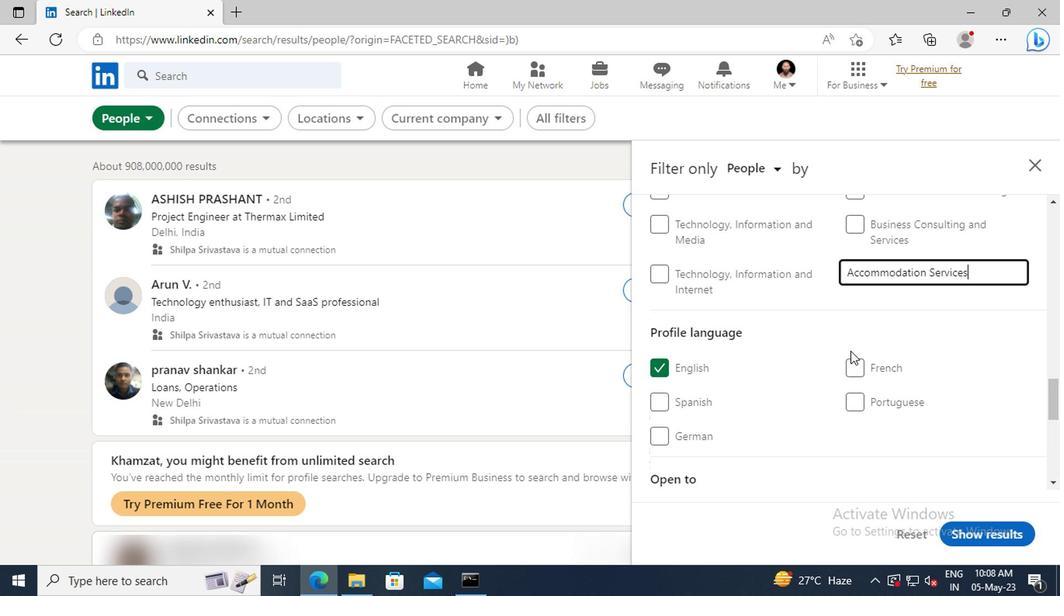
Action: Mouse moved to (845, 346)
Screenshot: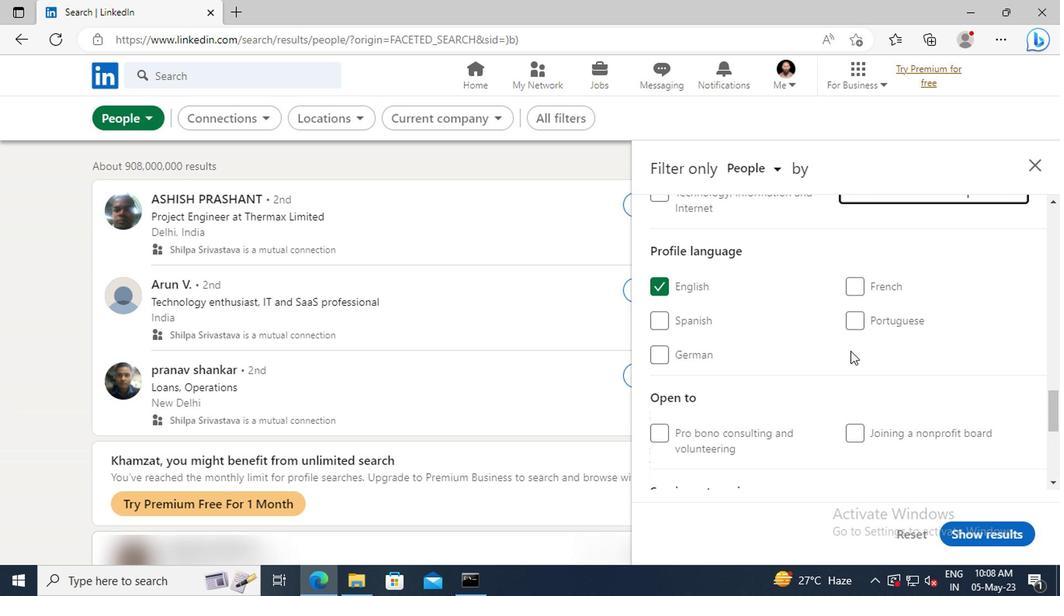
Action: Mouse scrolled (845, 345) with delta (0, -1)
Screenshot: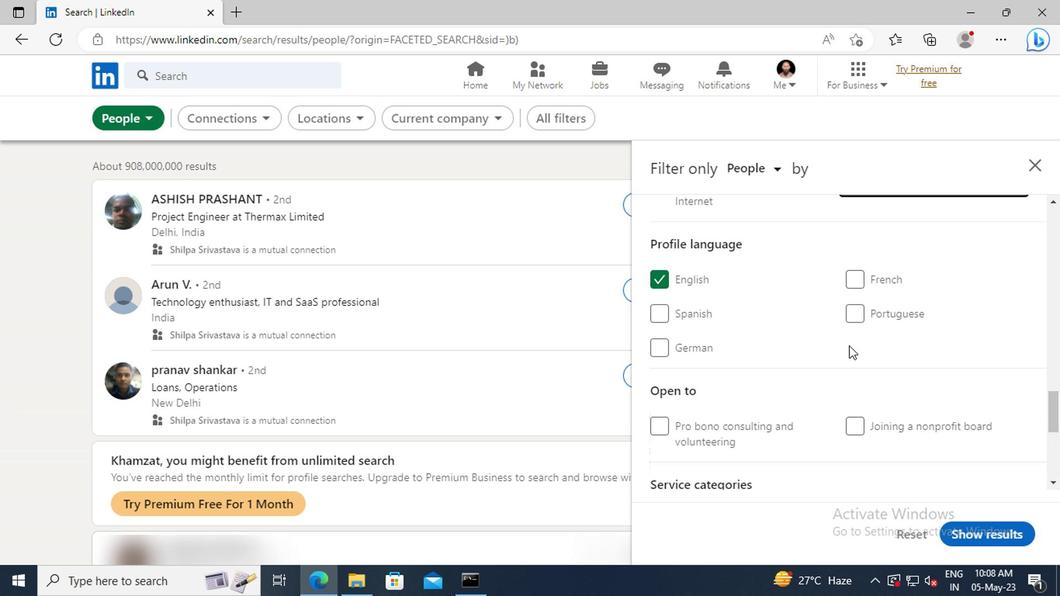 
Action: Mouse scrolled (845, 345) with delta (0, -1)
Screenshot: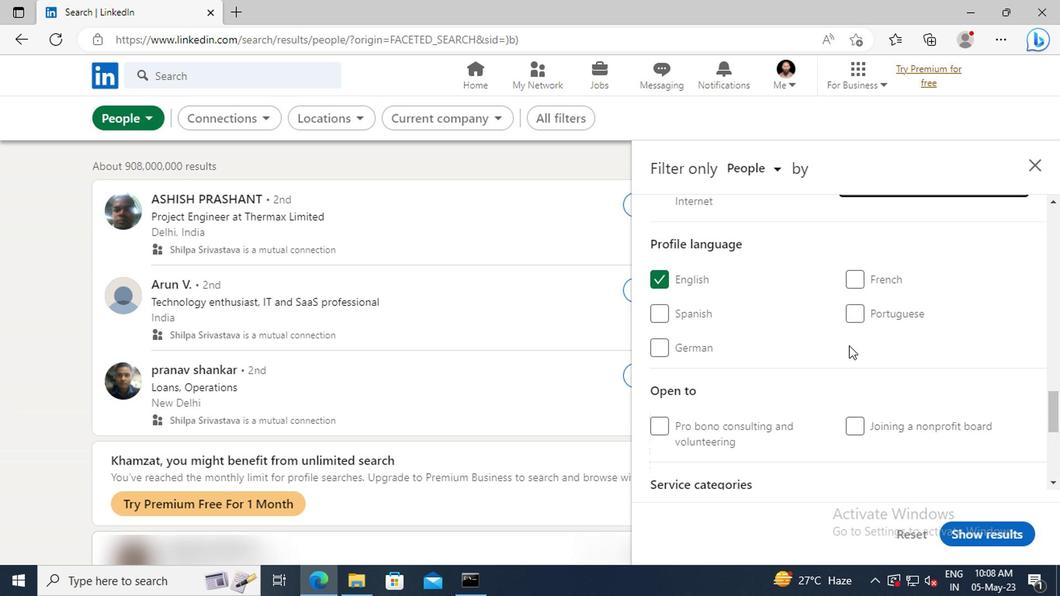 
Action: Mouse scrolled (845, 345) with delta (0, -1)
Screenshot: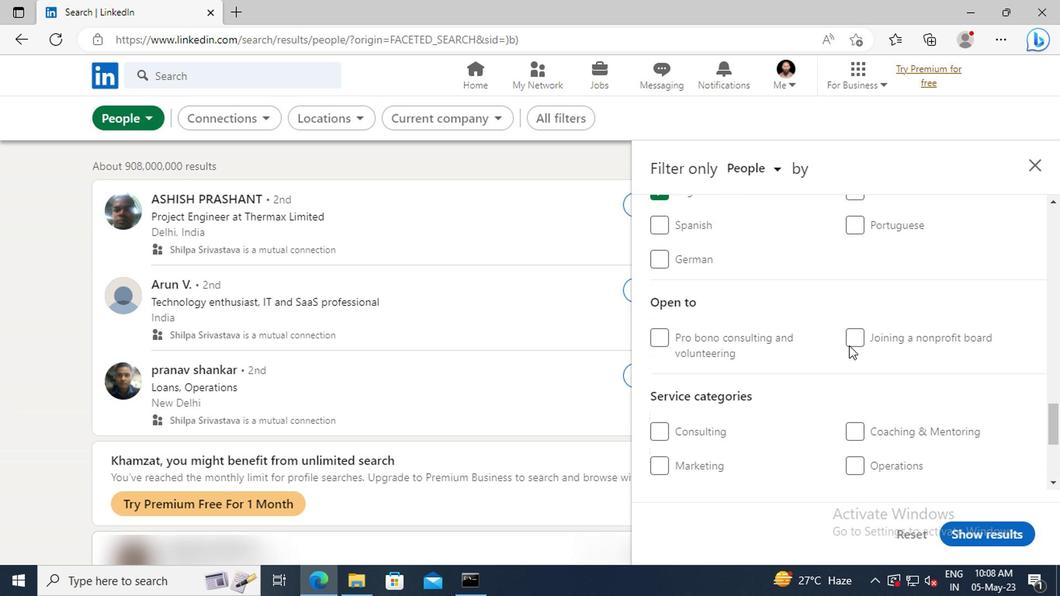 
Action: Mouse scrolled (845, 345) with delta (0, -1)
Screenshot: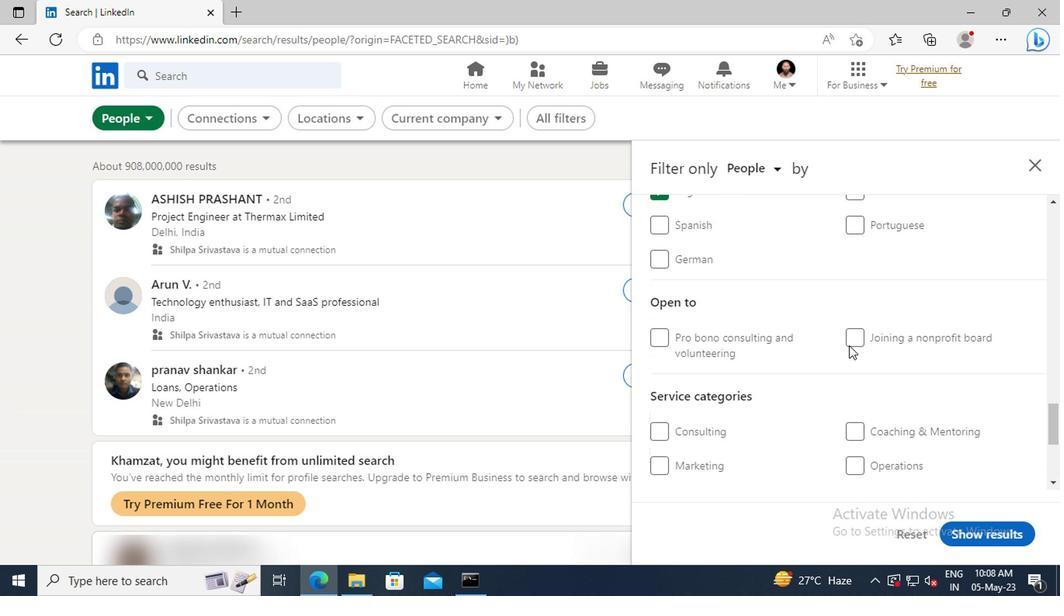 
Action: Mouse scrolled (845, 345) with delta (0, -1)
Screenshot: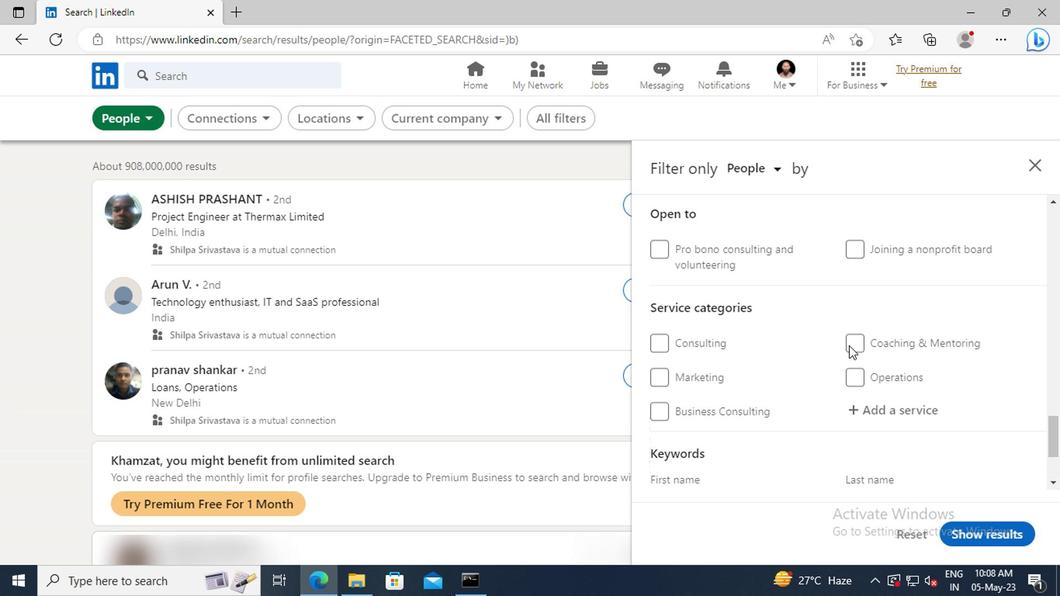 
Action: Mouse moved to (854, 365)
Screenshot: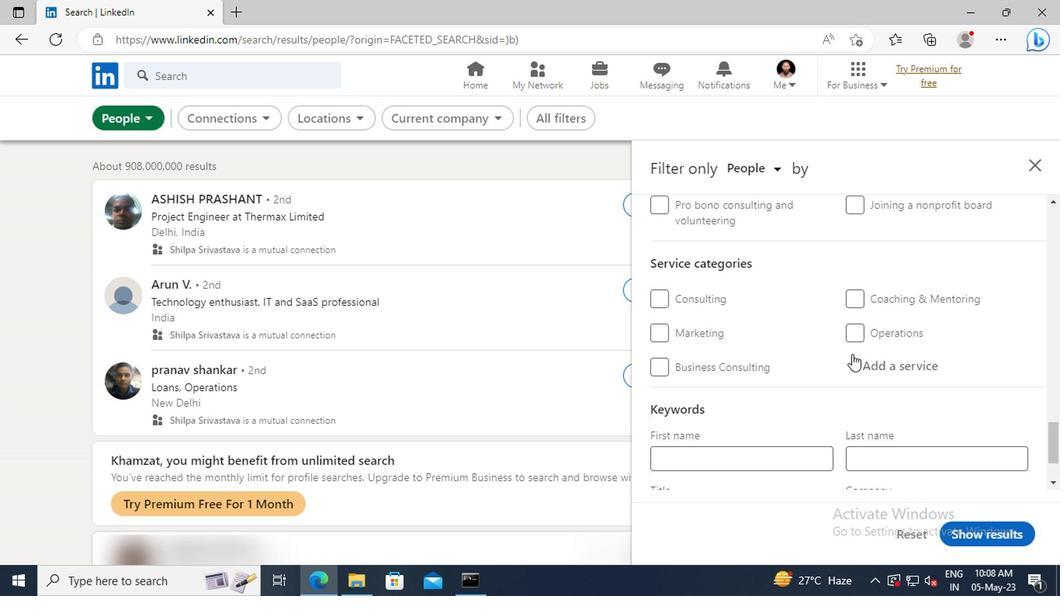 
Action: Mouse pressed left at (854, 365)
Screenshot: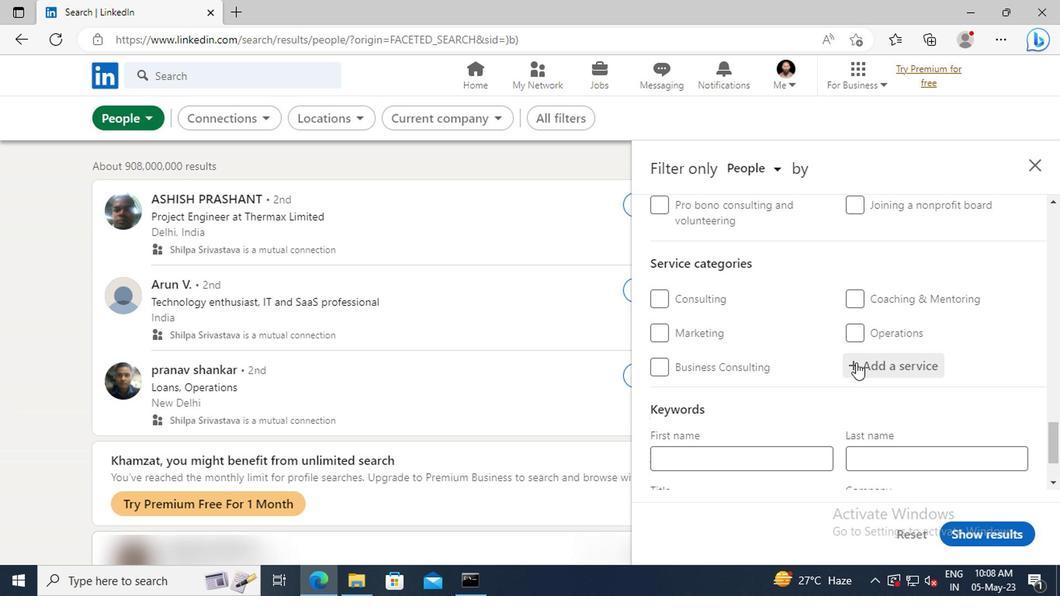 
Action: Key pressed <Key.shift>CUSTO
Screenshot: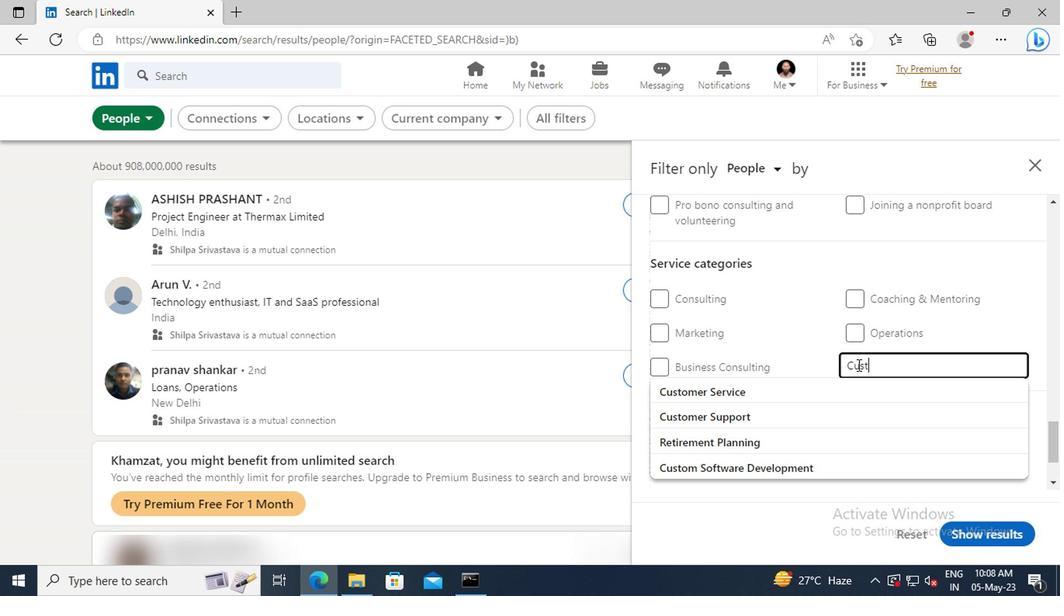 
Action: Mouse moved to (856, 386)
Screenshot: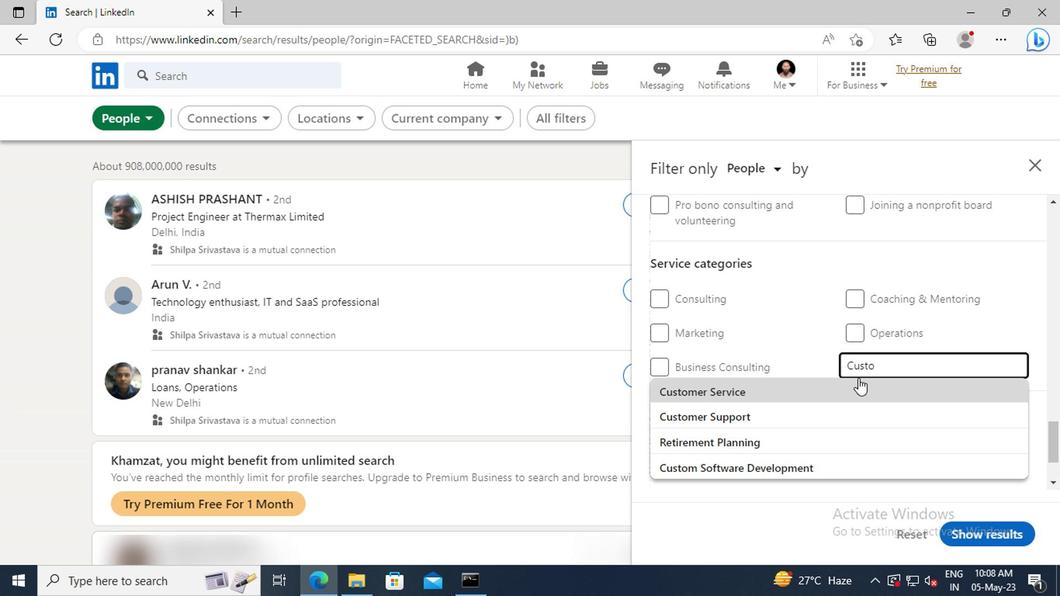 
Action: Mouse pressed left at (856, 386)
Screenshot: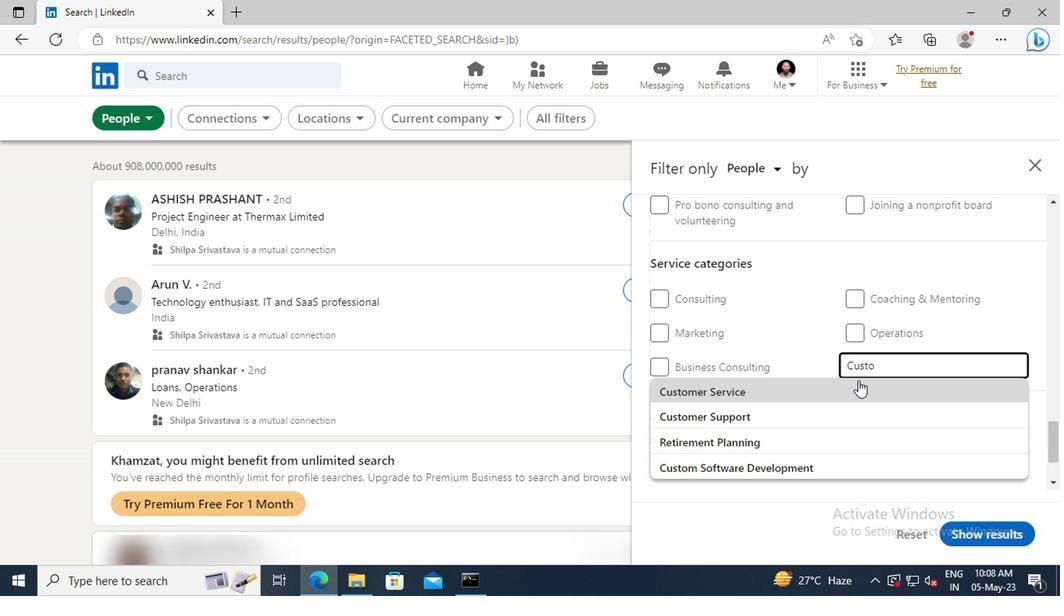 
Action: Mouse scrolled (856, 385) with delta (0, 0)
Screenshot: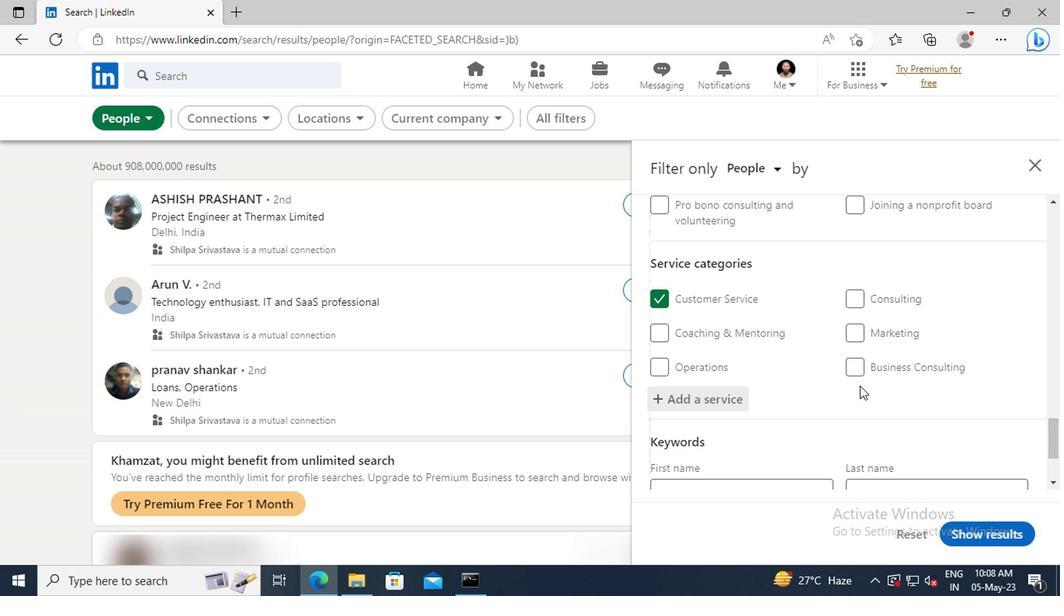 
Action: Mouse scrolled (856, 385) with delta (0, 0)
Screenshot: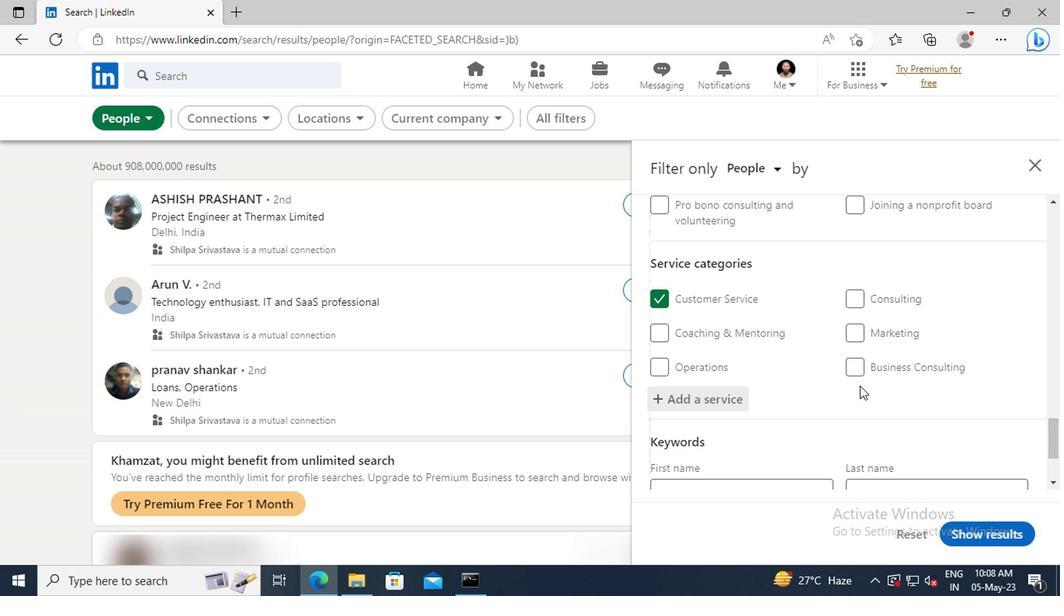 
Action: Mouse scrolled (856, 385) with delta (0, 0)
Screenshot: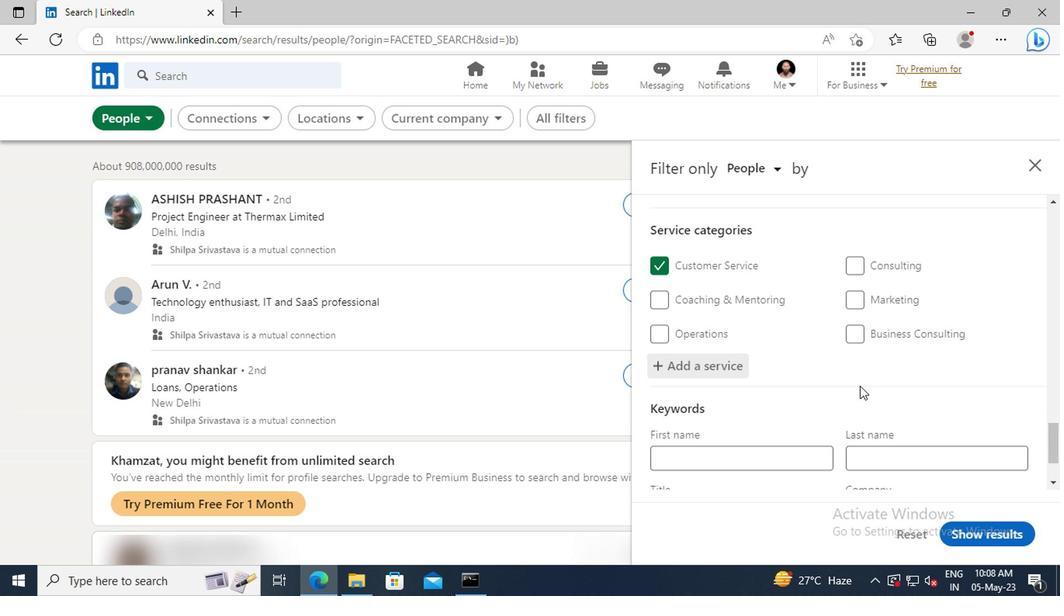 
Action: Mouse scrolled (856, 385) with delta (0, 0)
Screenshot: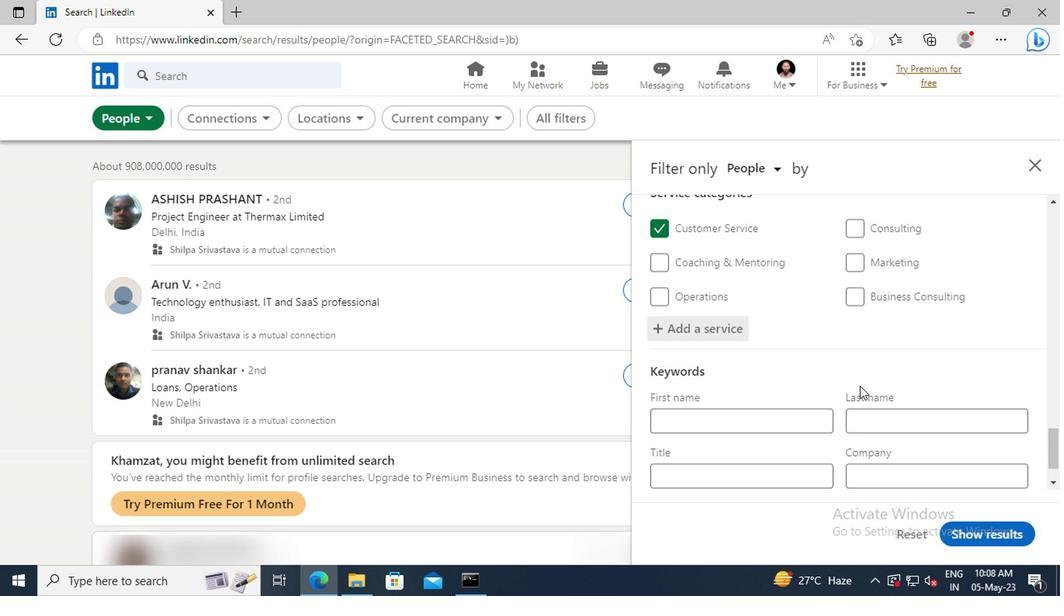 
Action: Mouse moved to (718, 422)
Screenshot: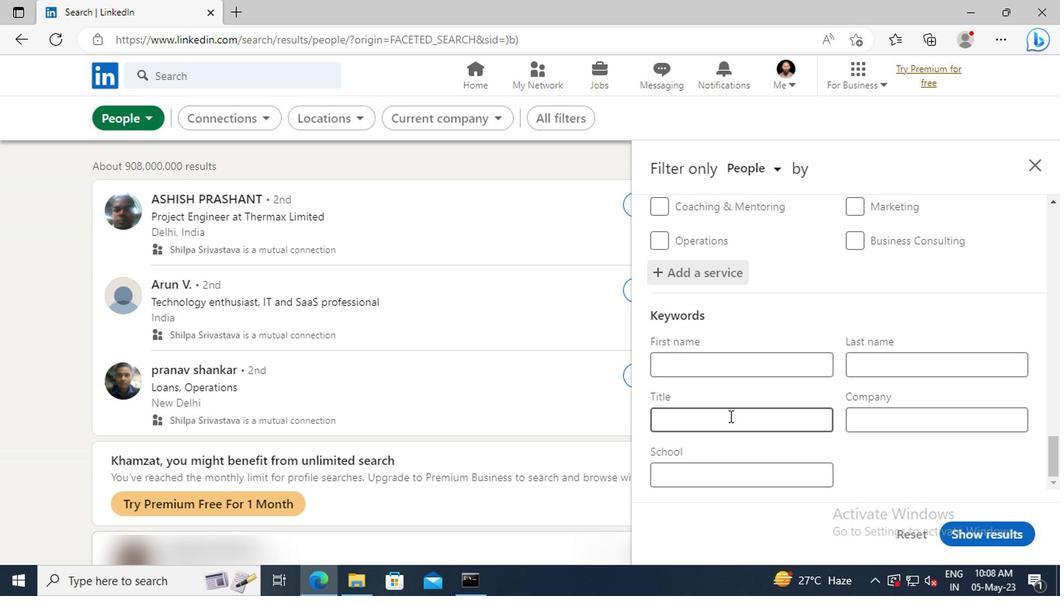 
Action: Mouse pressed left at (718, 422)
Screenshot: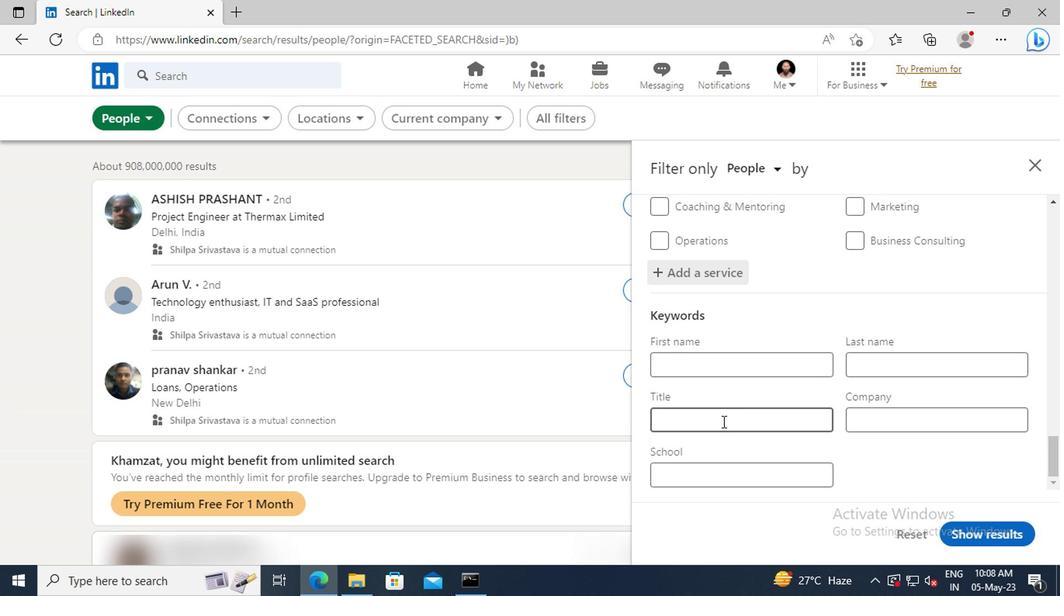 
Action: Key pressed <Key.shift>DATA<Key.space><Key.shift>ENTRY<Key.enter>
Screenshot: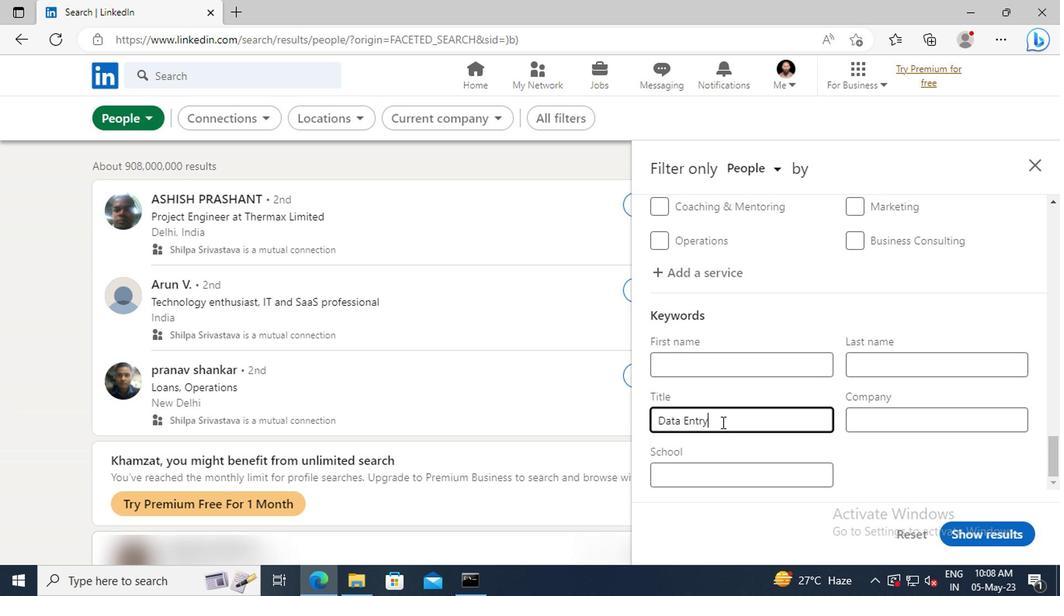 
Action: Mouse moved to (965, 532)
Screenshot: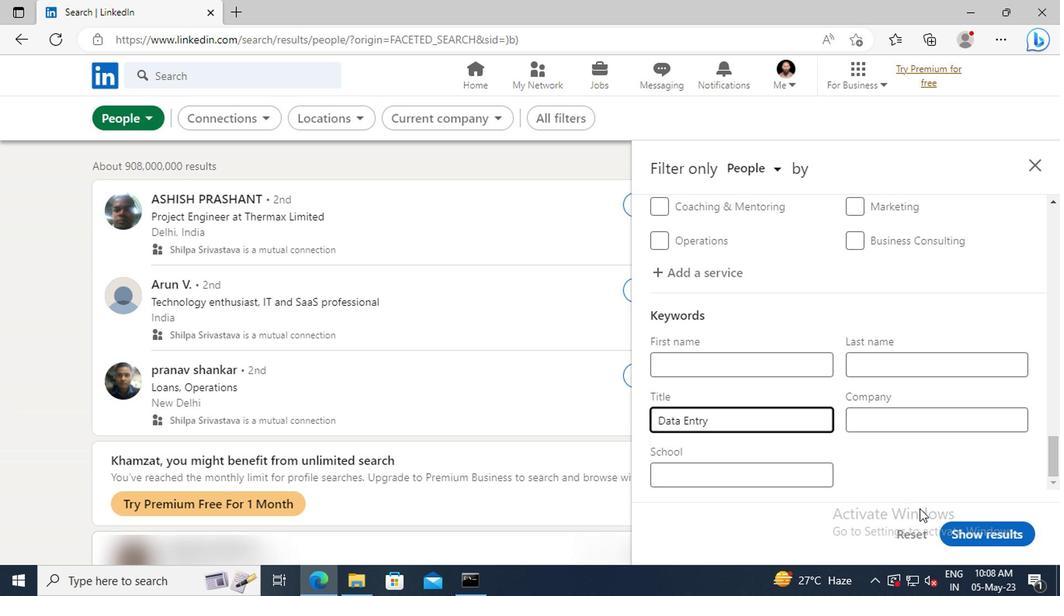 
Action: Mouse pressed left at (965, 532)
Screenshot: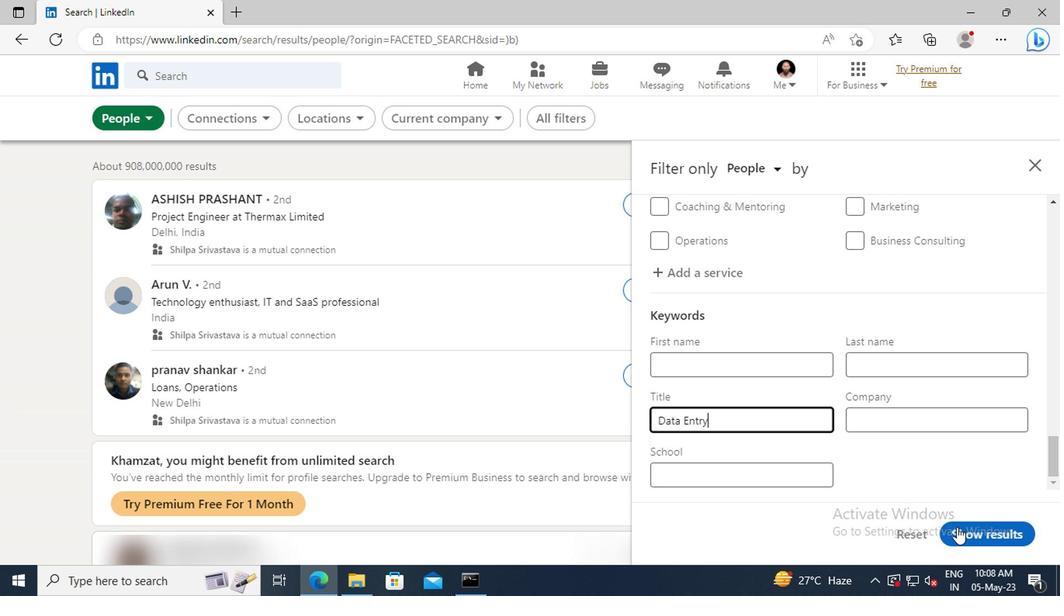 
